 Task: Find a house in Hazel Park, United States, for 4 guests from June 10 to June 25, with 4 bedrooms, 4 beds, 4 bathrooms, price range ₹10,000-₹15,000, and amenities including Wifi, Free parking, TV, Gym, and Breakfast. Enable 'Self check-in' and show results.
Action: Mouse moved to (644, 120)
Screenshot: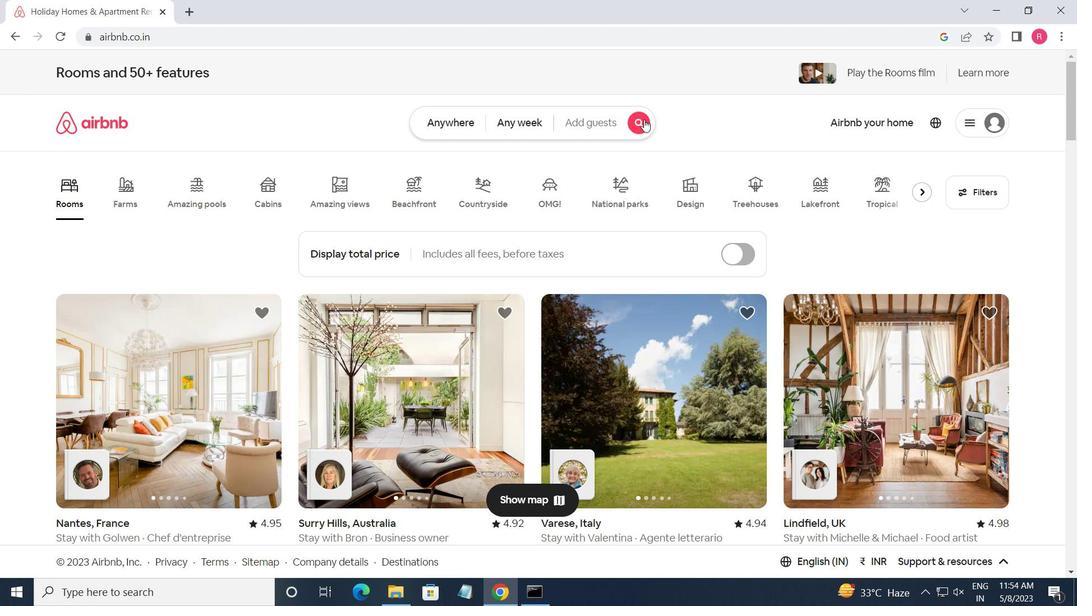 
Action: Mouse pressed left at (644, 120)
Screenshot: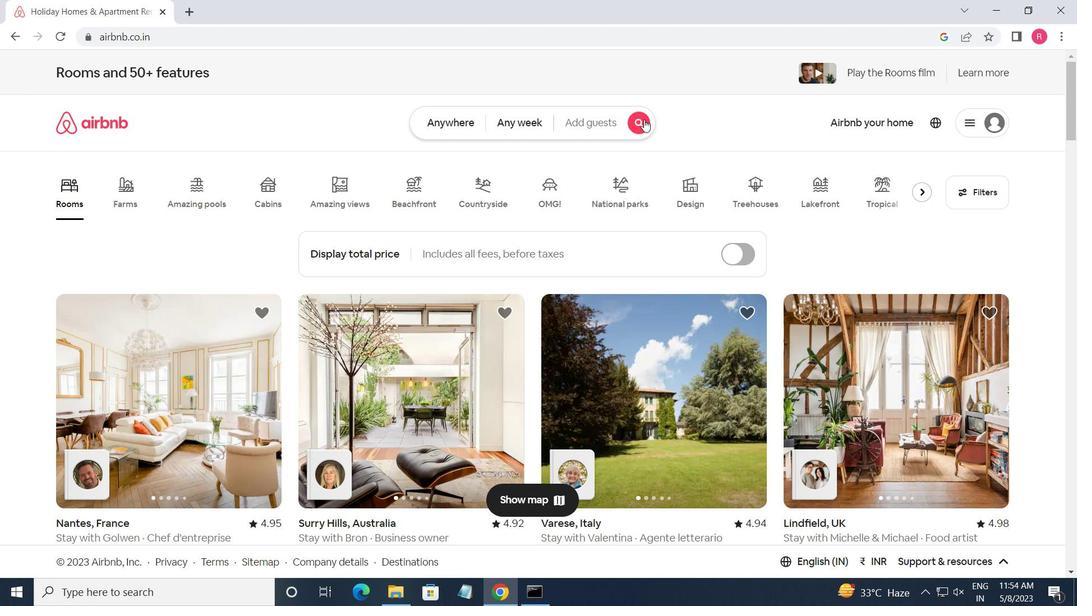 
Action: Mouse moved to (281, 175)
Screenshot: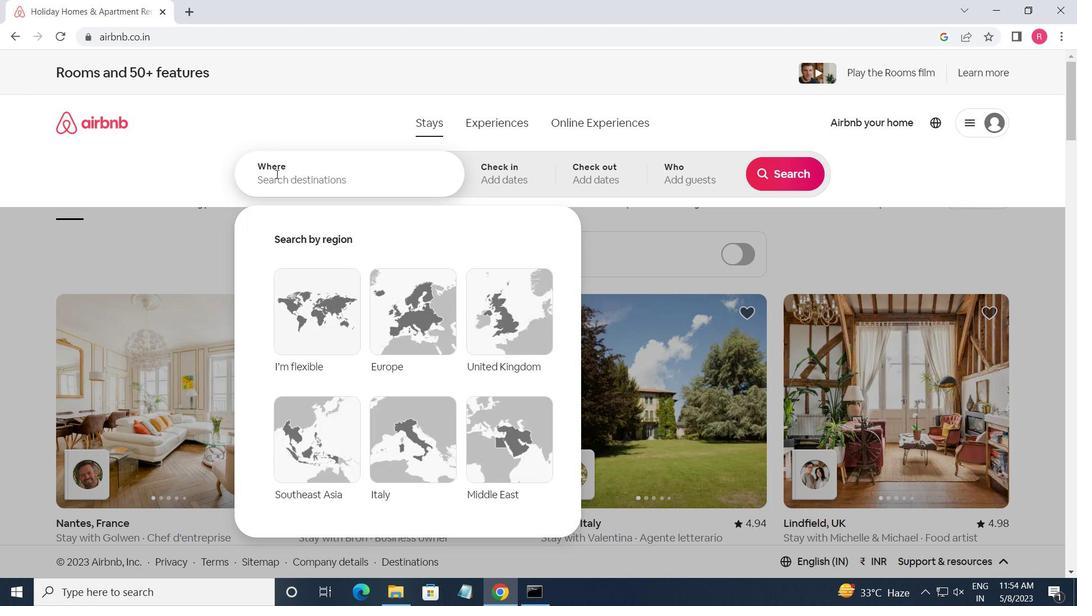 
Action: Mouse pressed left at (281, 175)
Screenshot: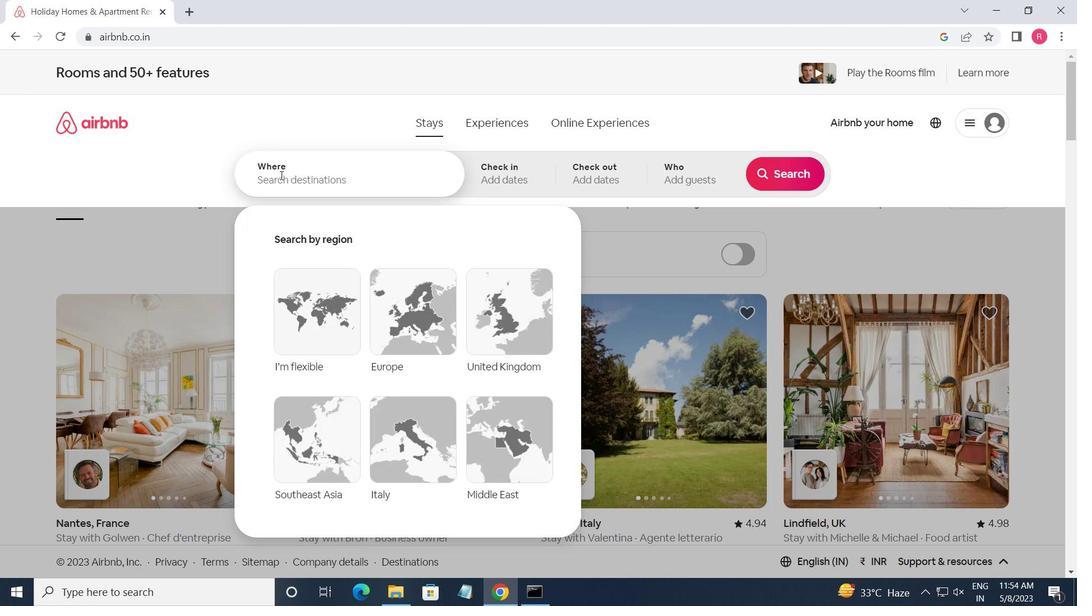 
Action: Key pressed <Key.shift><Key.shift>HAZEL<Key.space><Key.shift_r>PARK,<Key.space><Key.shift_r>UNITED<Key.space><Key.shift>SA<Key.backspace>TATE<Key.enter>
Screenshot: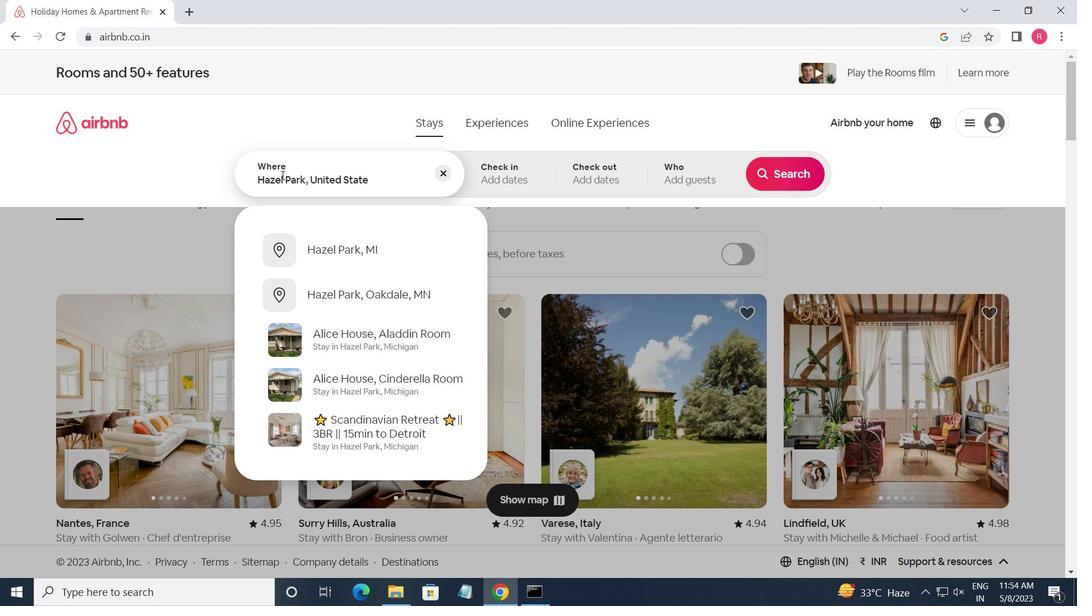 
Action: Mouse moved to (761, 377)
Screenshot: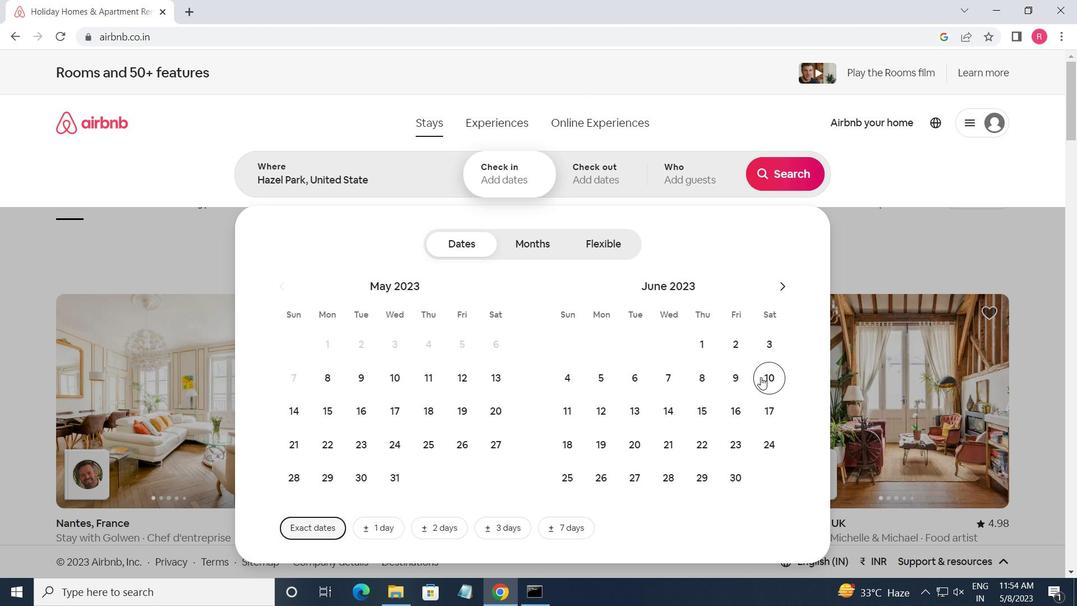 
Action: Mouse pressed left at (761, 377)
Screenshot: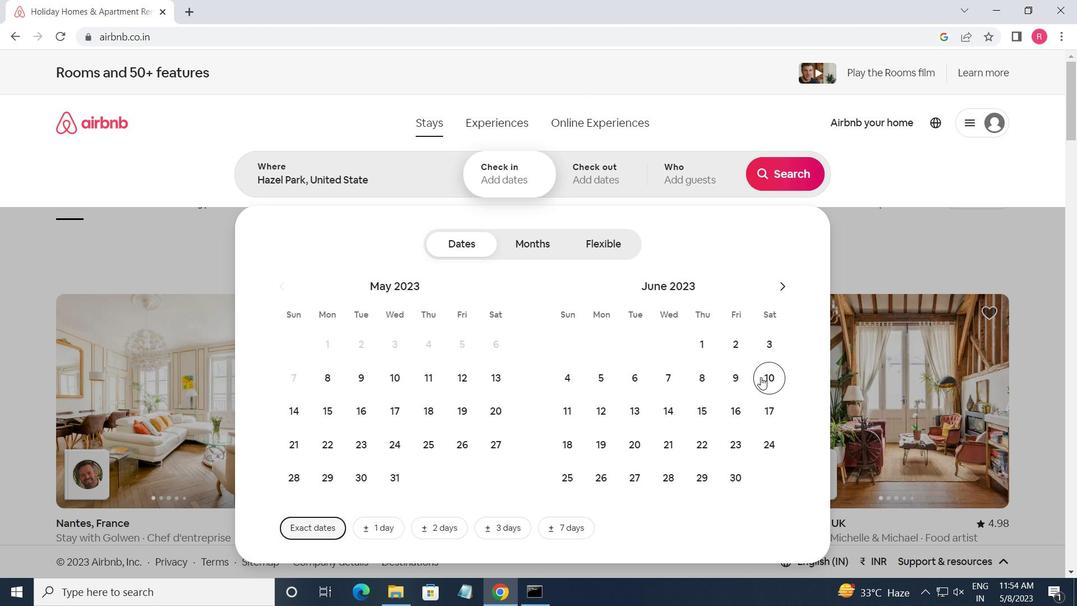 
Action: Mouse moved to (572, 475)
Screenshot: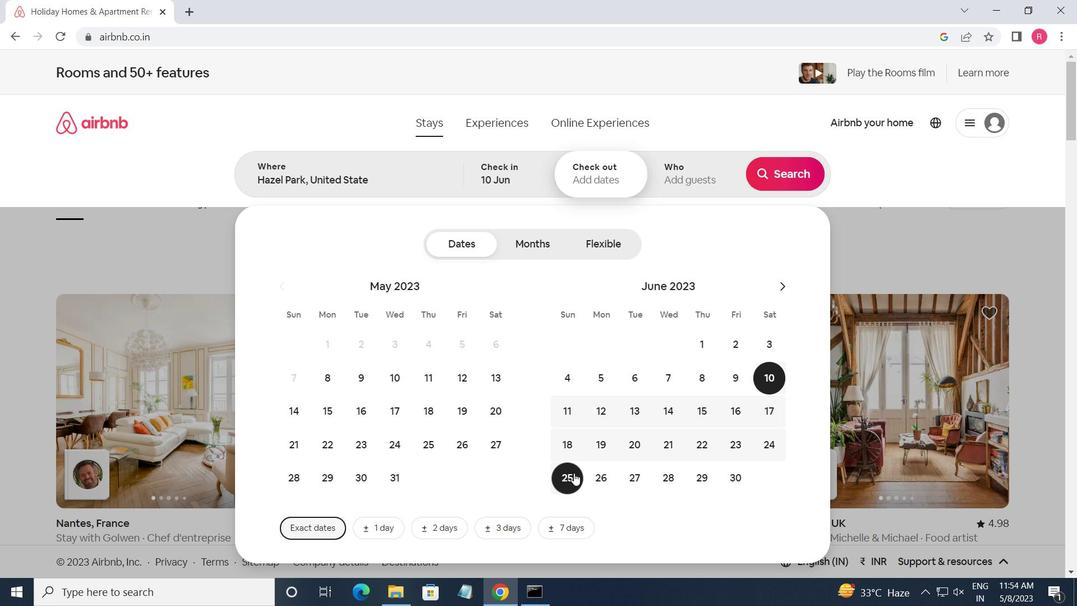 
Action: Mouse pressed left at (572, 475)
Screenshot: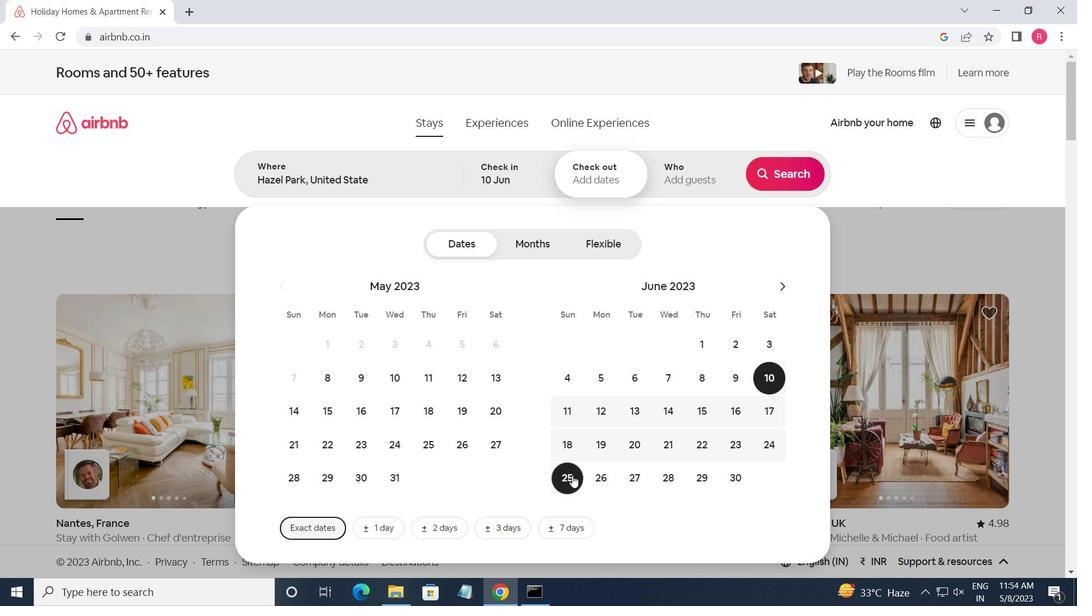 
Action: Mouse moved to (696, 194)
Screenshot: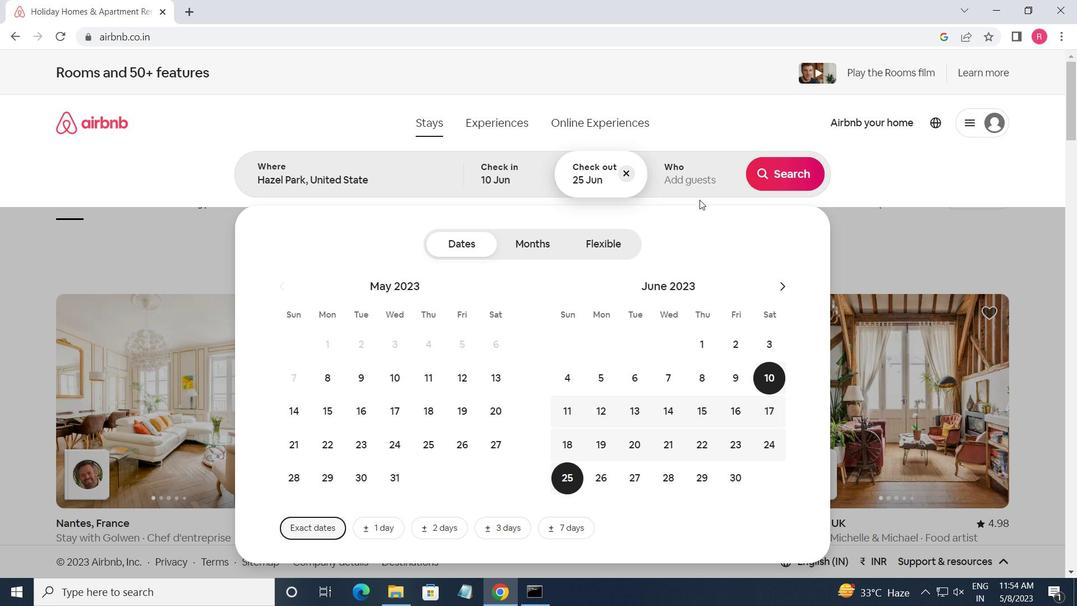 
Action: Mouse pressed left at (696, 194)
Screenshot: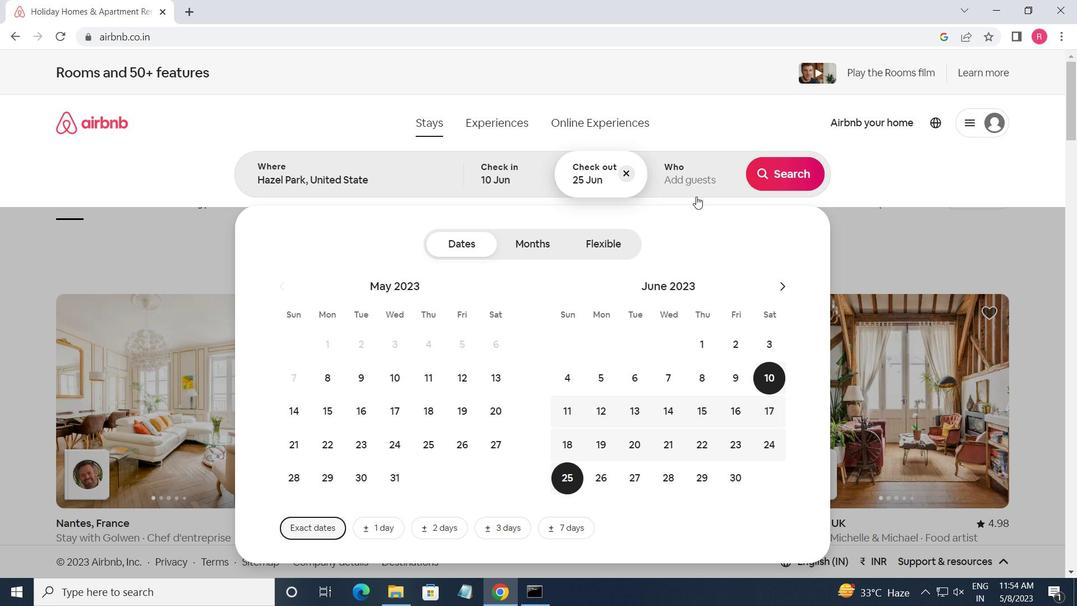 
Action: Mouse moved to (784, 252)
Screenshot: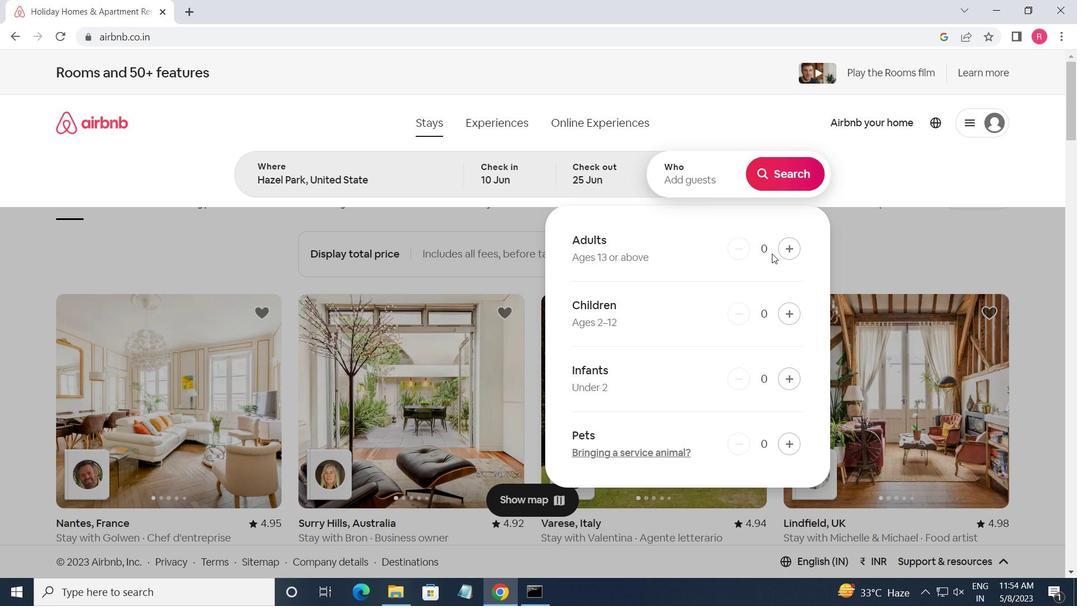 
Action: Mouse pressed left at (784, 252)
Screenshot: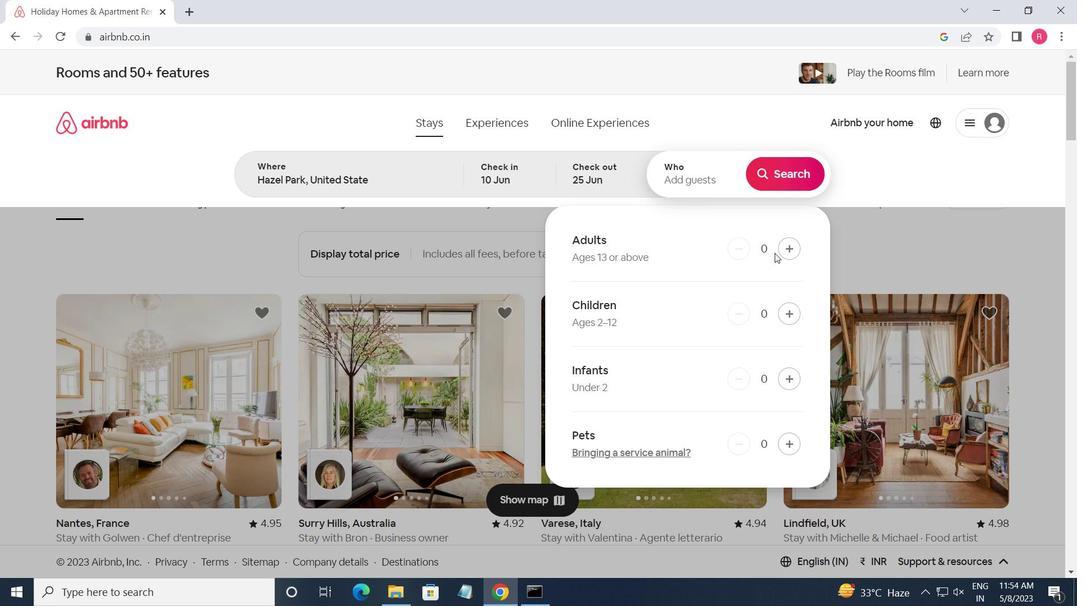 
Action: Mouse pressed left at (784, 252)
Screenshot: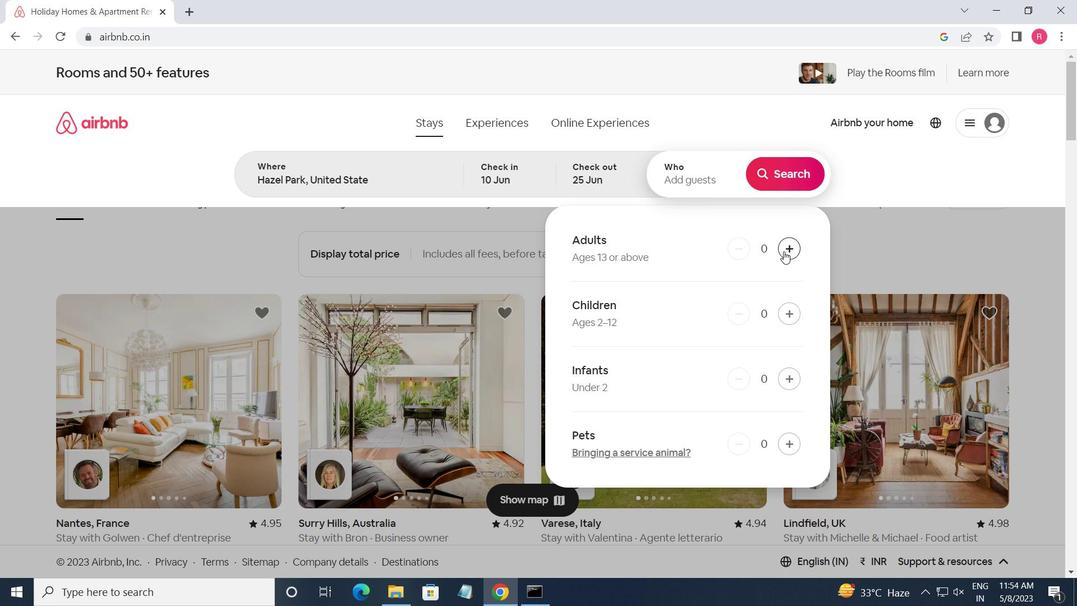 
Action: Mouse moved to (785, 252)
Screenshot: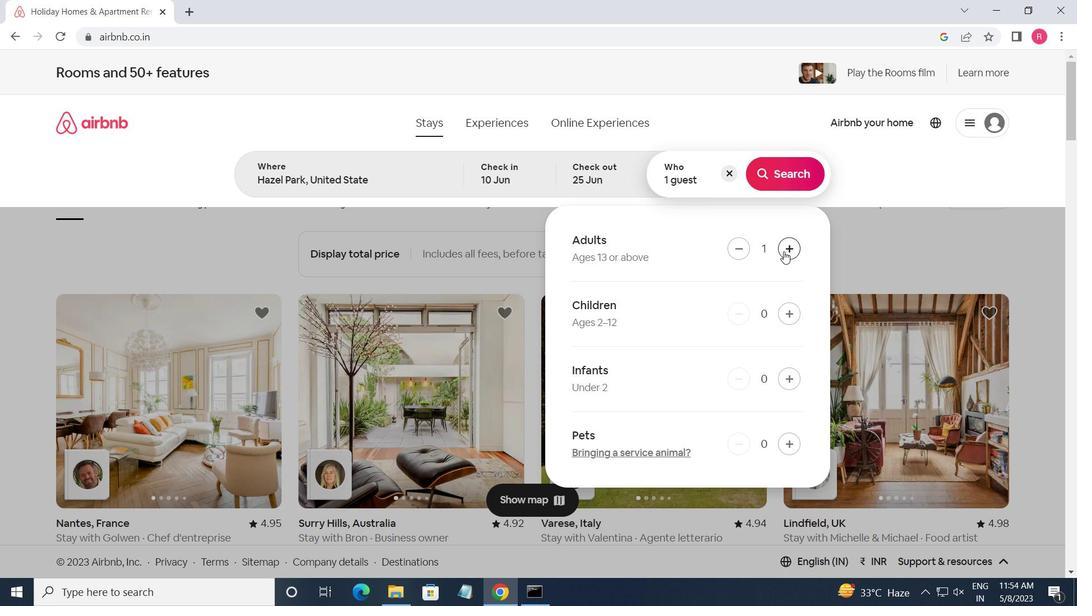 
Action: Mouse pressed left at (785, 252)
Screenshot: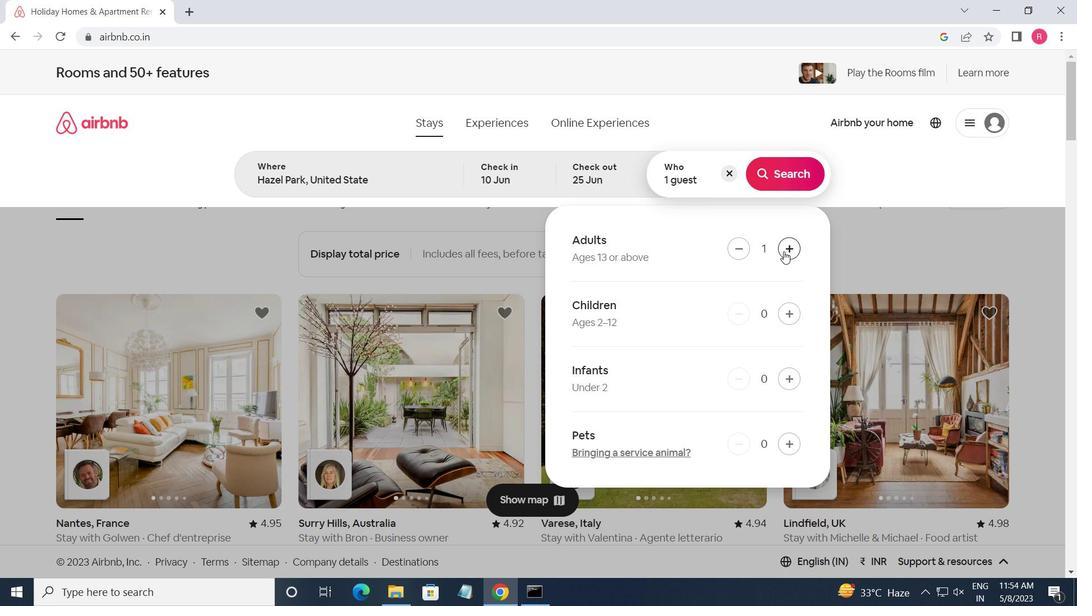 
Action: Mouse pressed left at (785, 252)
Screenshot: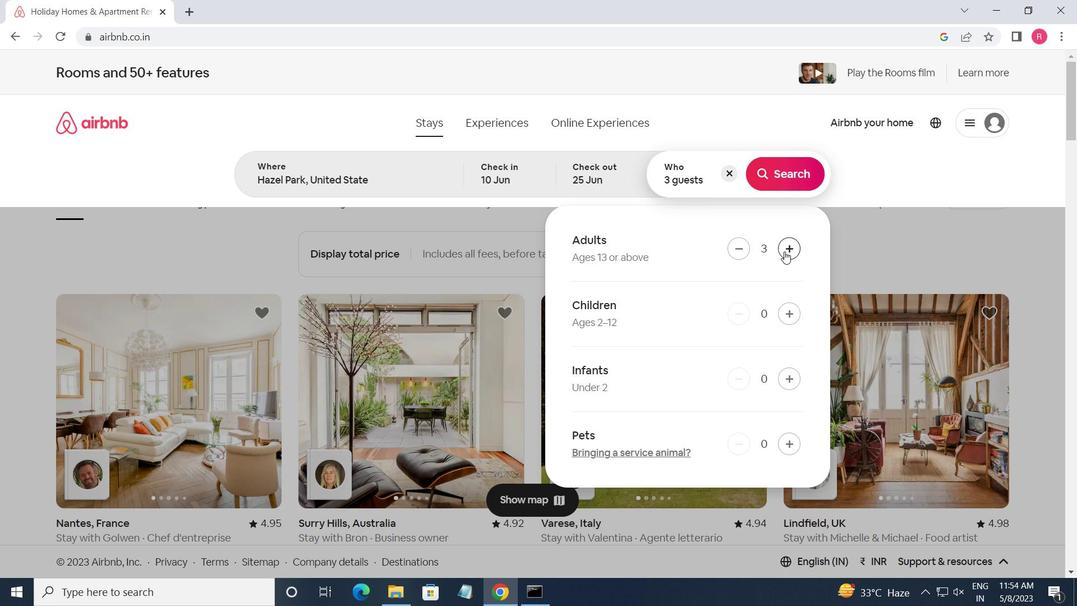 
Action: Mouse moved to (771, 178)
Screenshot: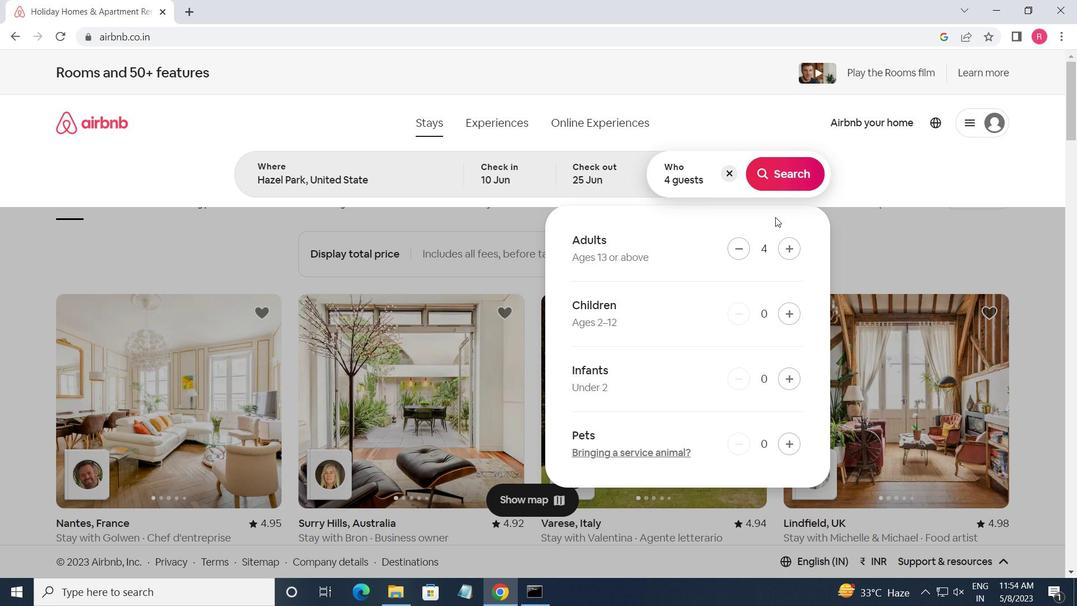 
Action: Mouse pressed left at (771, 178)
Screenshot: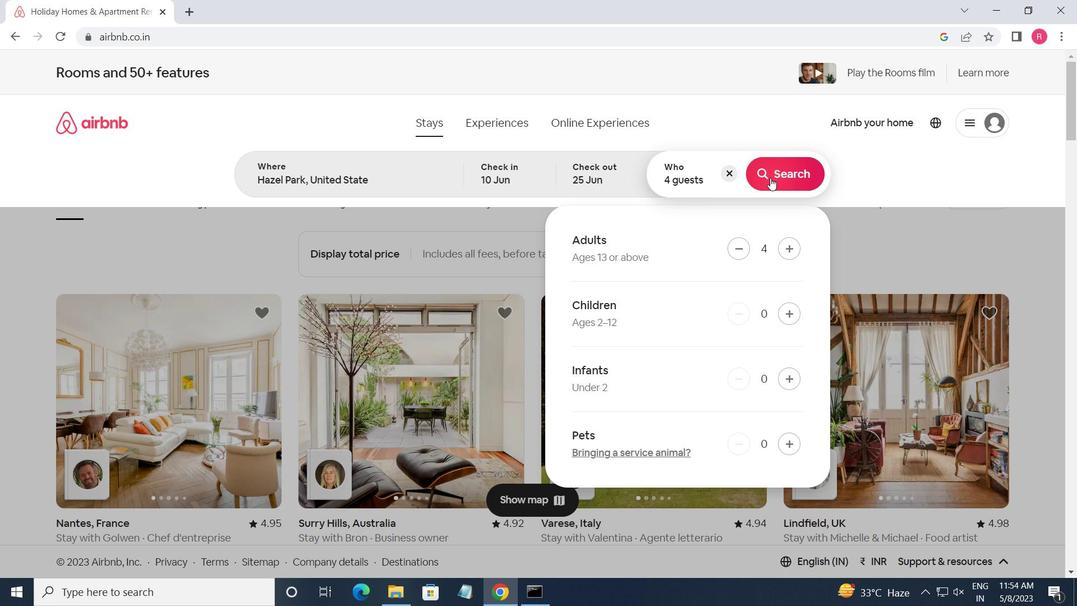 
Action: Mouse moved to (1018, 127)
Screenshot: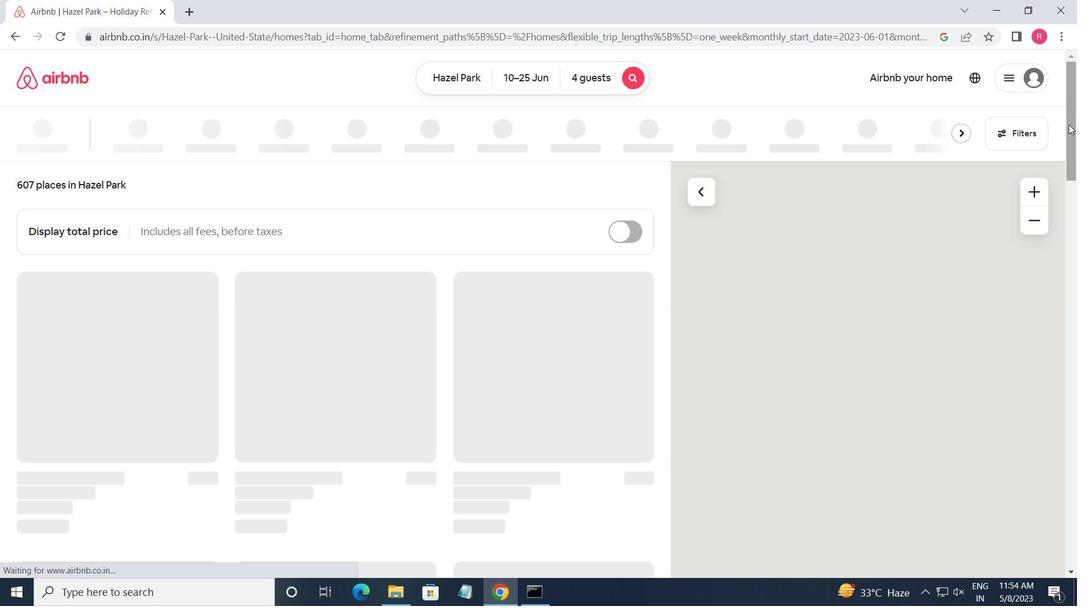 
Action: Mouse pressed left at (1018, 127)
Screenshot: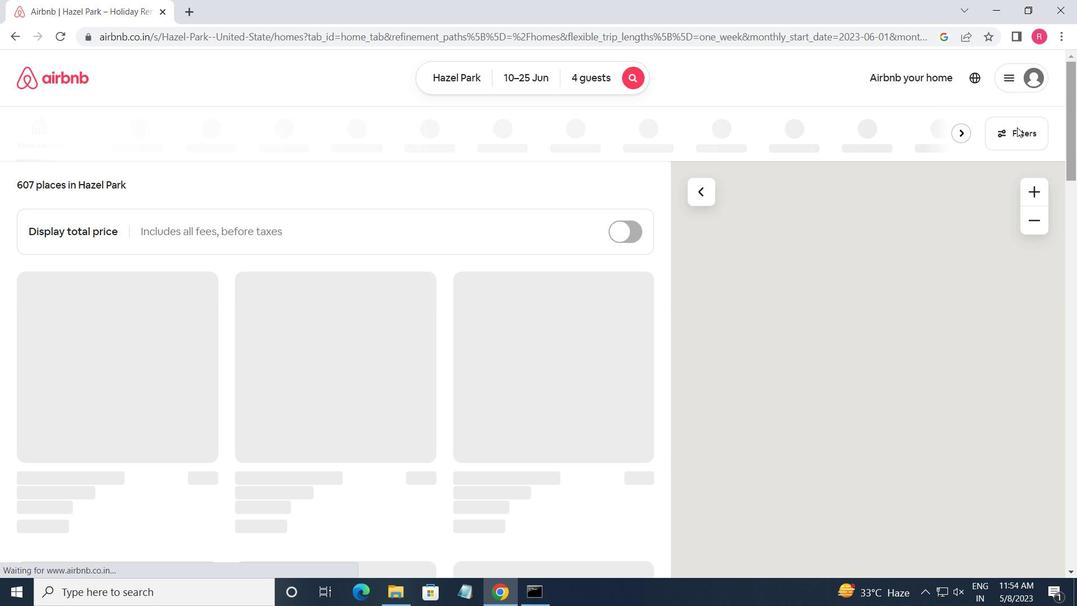 
Action: Mouse moved to (396, 483)
Screenshot: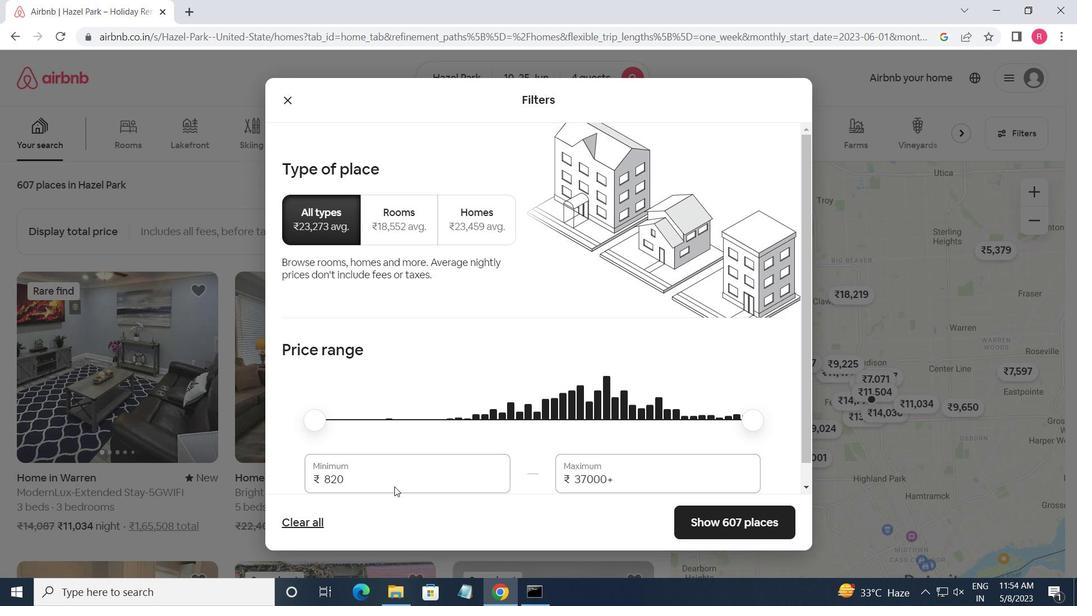 
Action: Mouse pressed left at (396, 483)
Screenshot: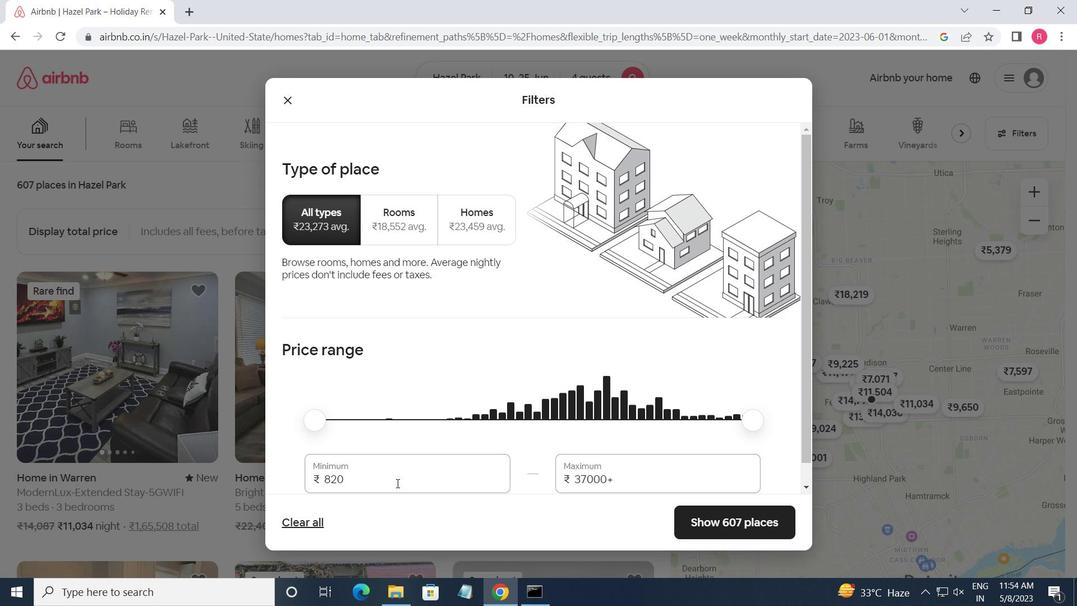 
Action: Key pressed <Key.backspace><Key.backspace><Key.backspace>10000<Key.tab>15000
Screenshot: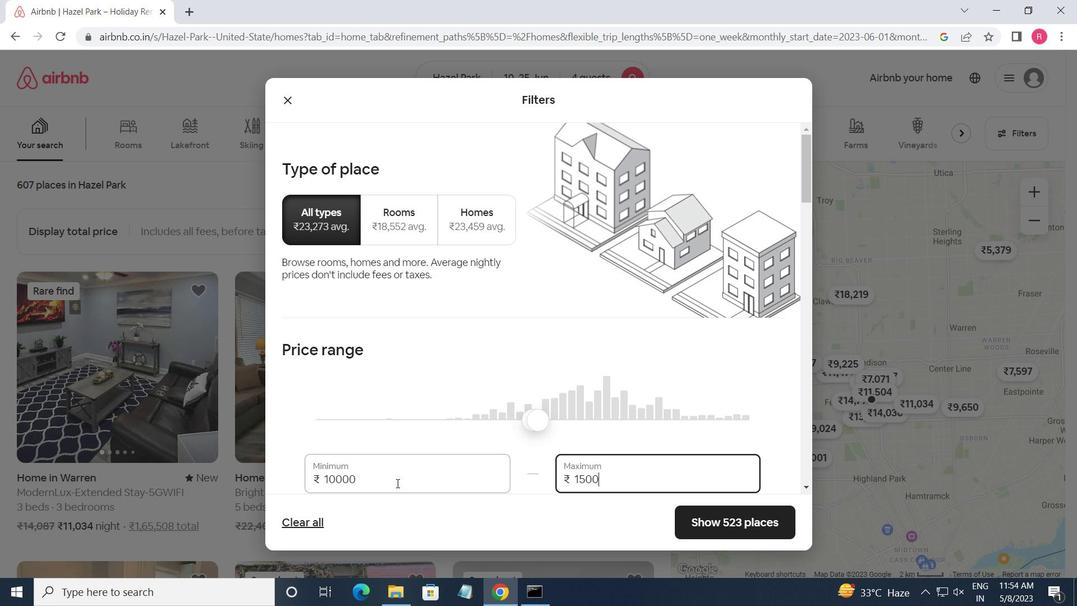 
Action: Mouse moved to (399, 485)
Screenshot: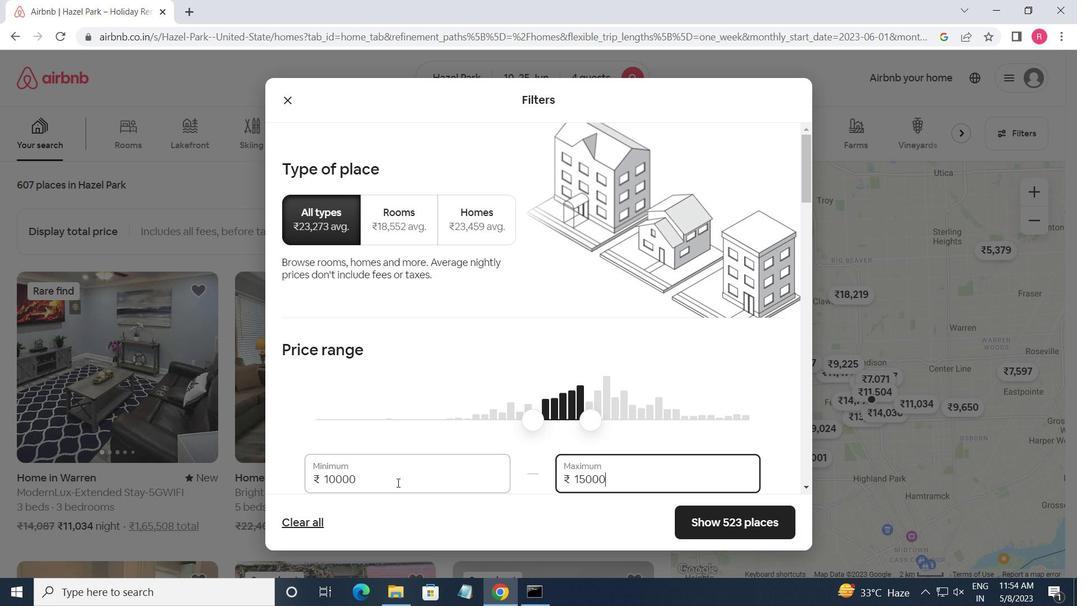 
Action: Mouse scrolled (399, 484) with delta (0, 0)
Screenshot: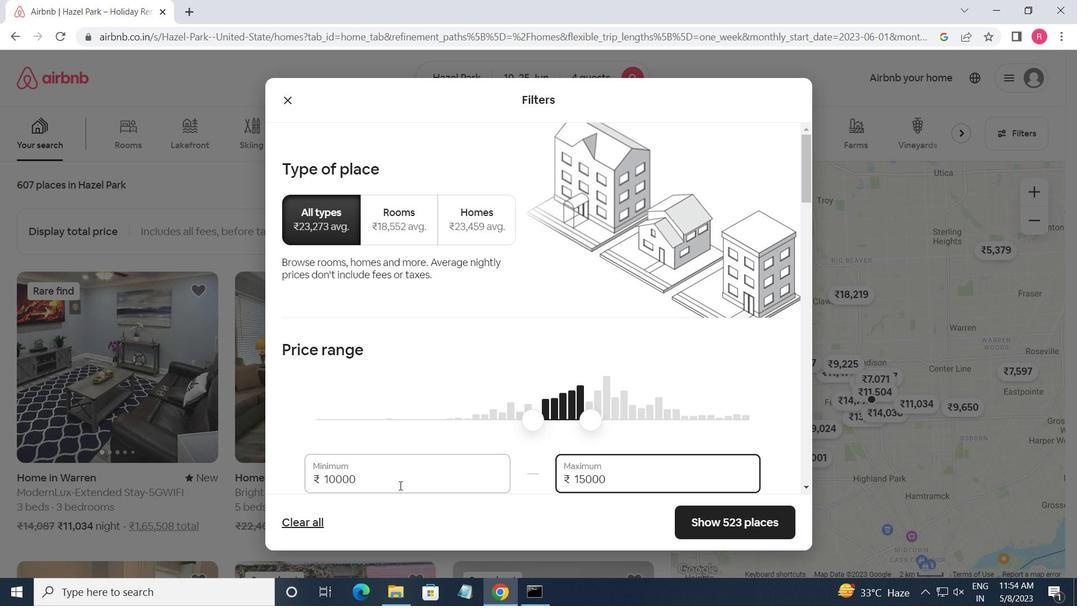 
Action: Mouse moved to (515, 433)
Screenshot: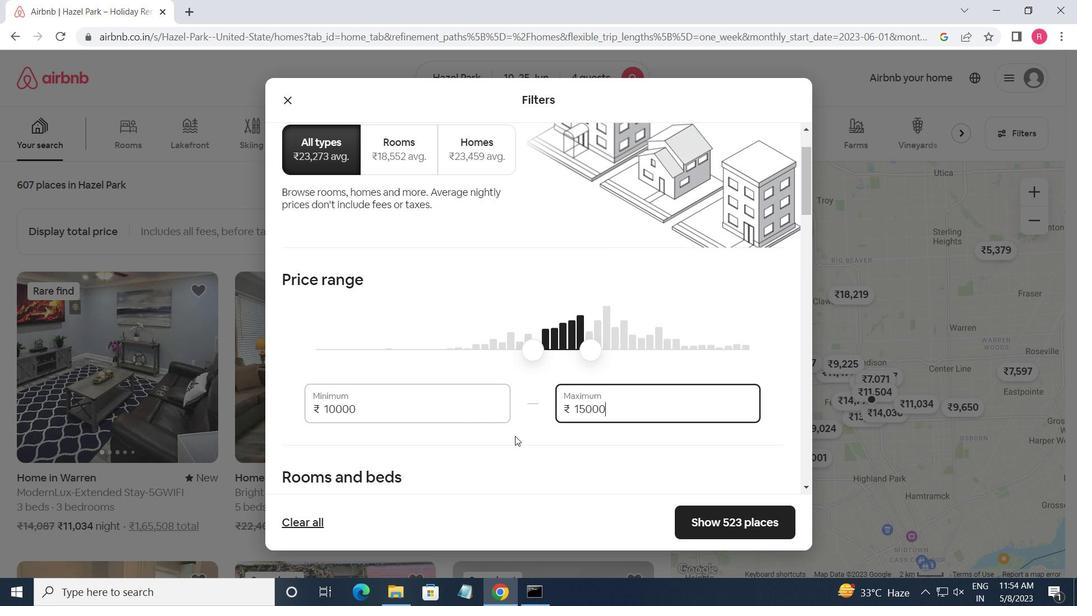 
Action: Mouse scrolled (515, 432) with delta (0, 0)
Screenshot: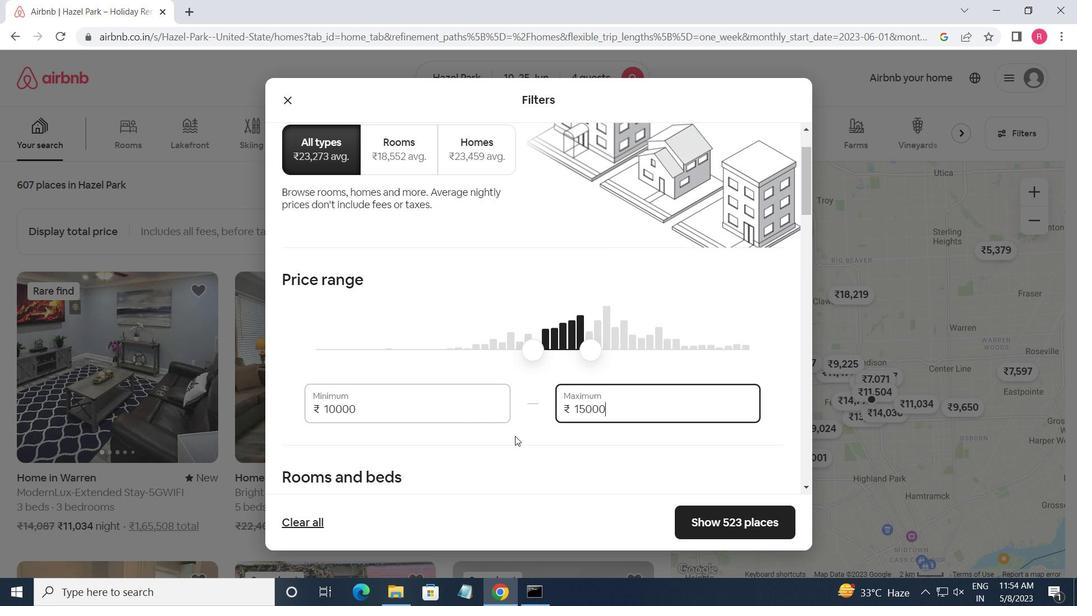 
Action: Mouse scrolled (515, 432) with delta (0, 0)
Screenshot: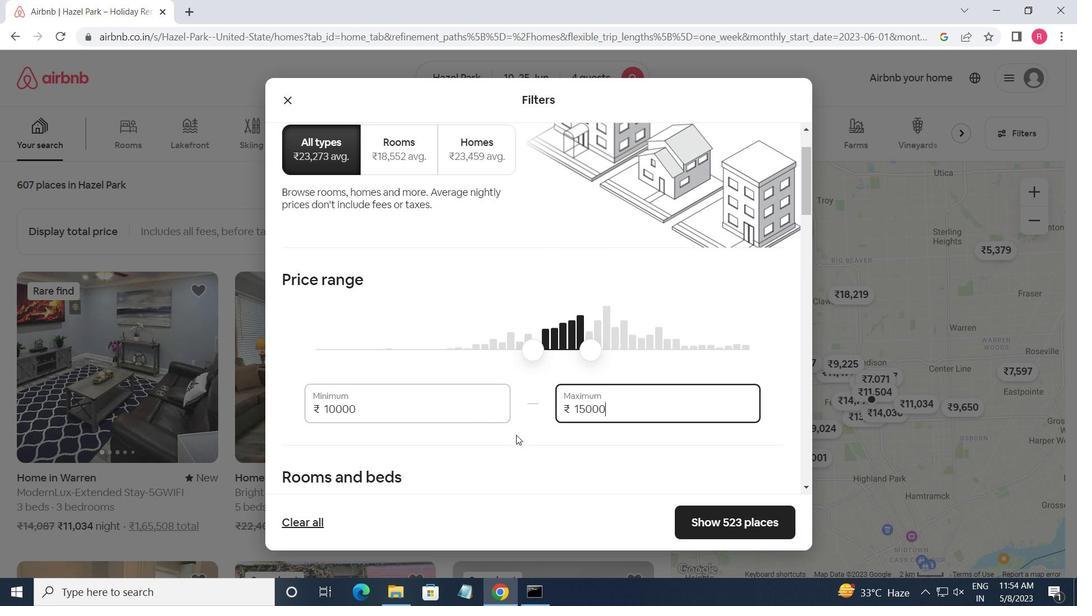 
Action: Mouse moved to (512, 415)
Screenshot: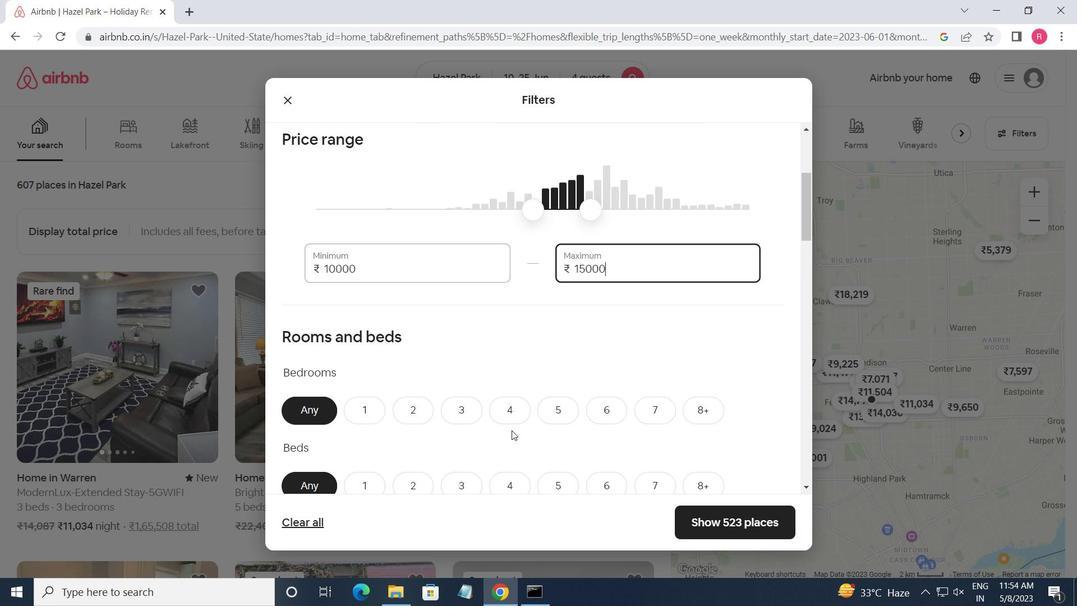 
Action: Mouse pressed left at (512, 415)
Screenshot: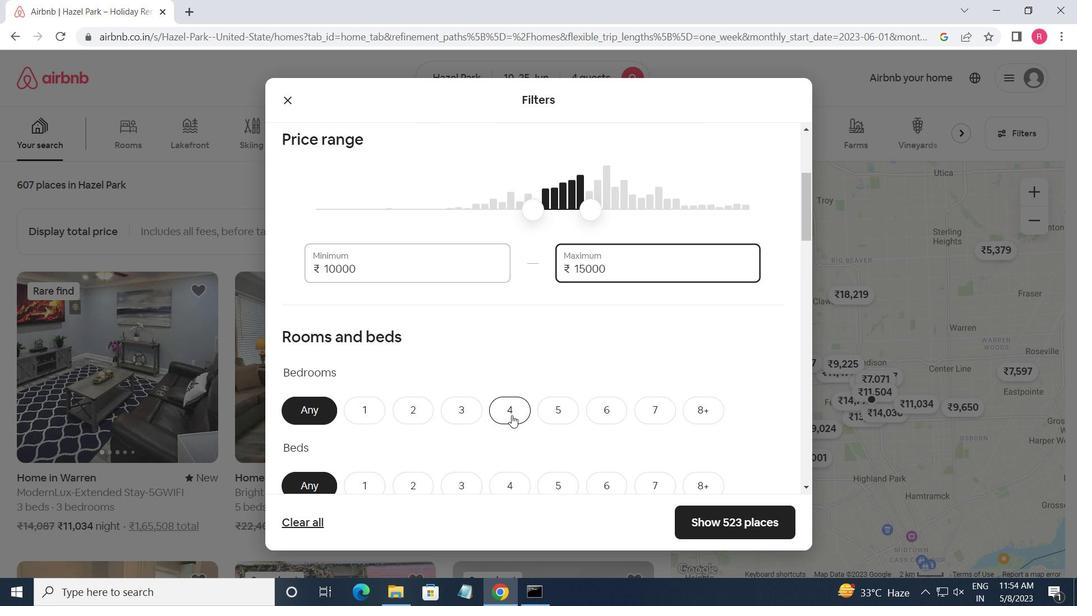 
Action: Mouse scrolled (512, 414) with delta (0, 0)
Screenshot: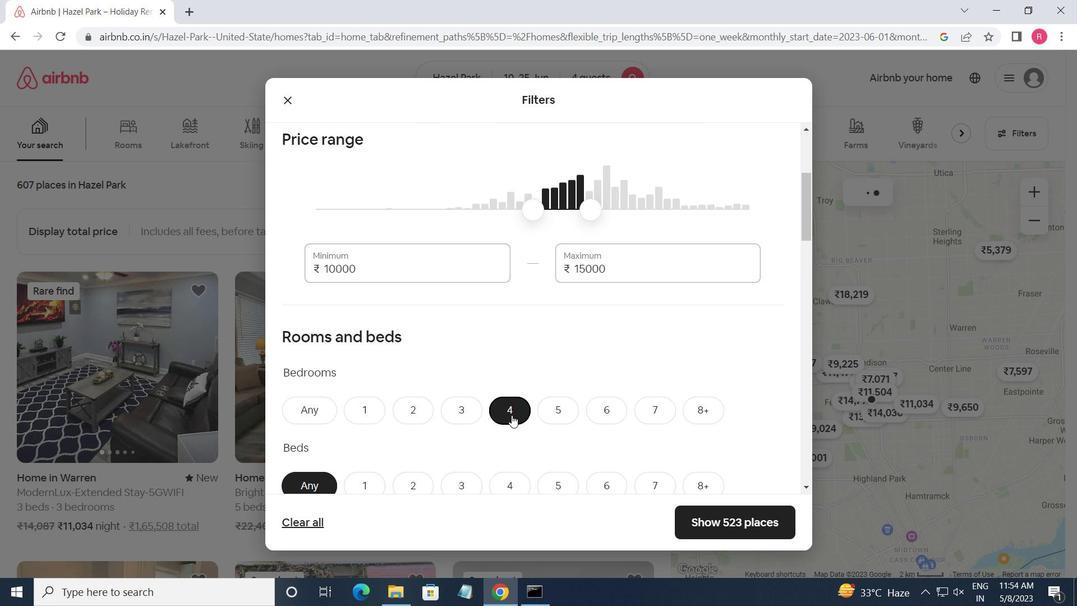 
Action: Mouse moved to (512, 415)
Screenshot: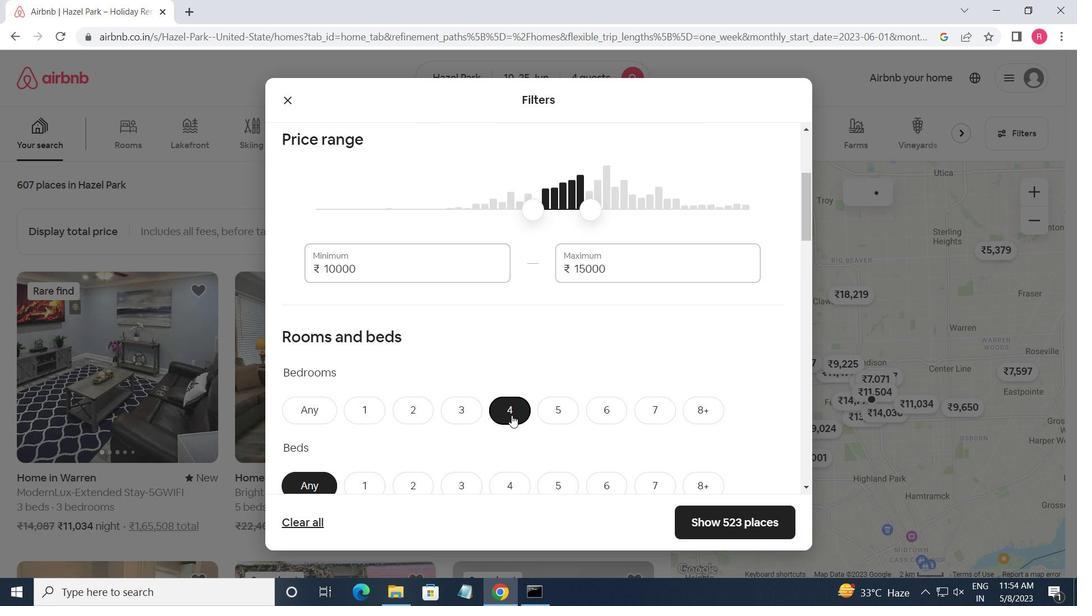 
Action: Mouse scrolled (512, 414) with delta (0, 0)
Screenshot: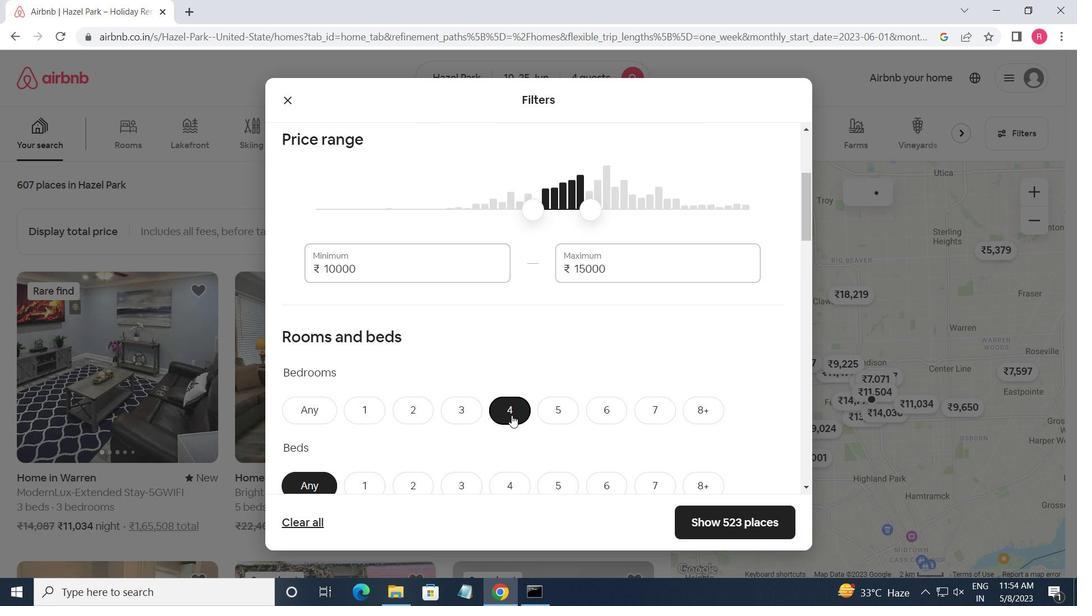 
Action: Mouse moved to (510, 351)
Screenshot: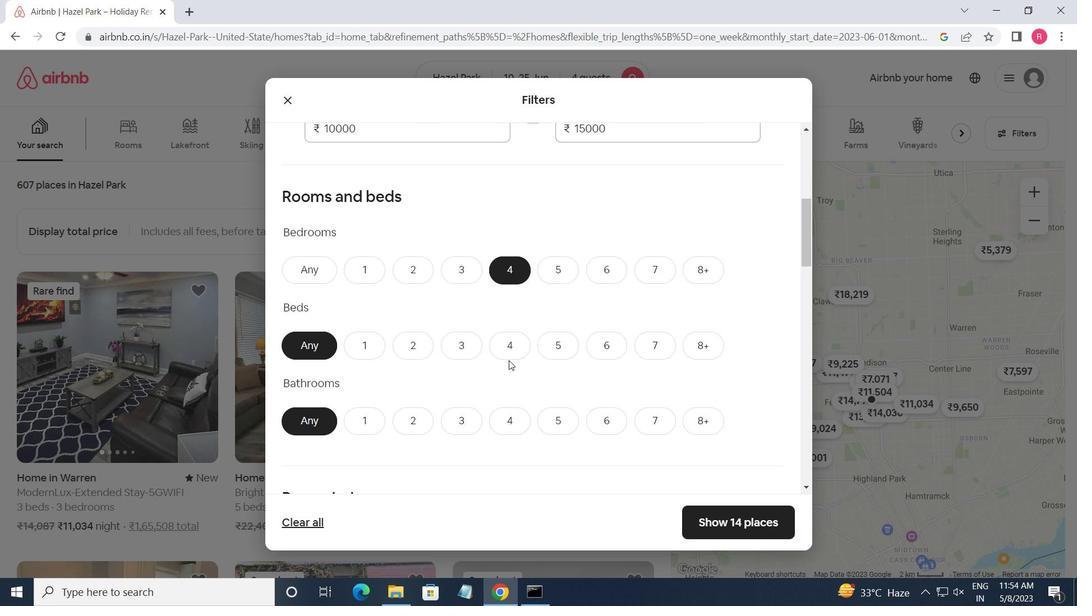 
Action: Mouse pressed left at (510, 351)
Screenshot: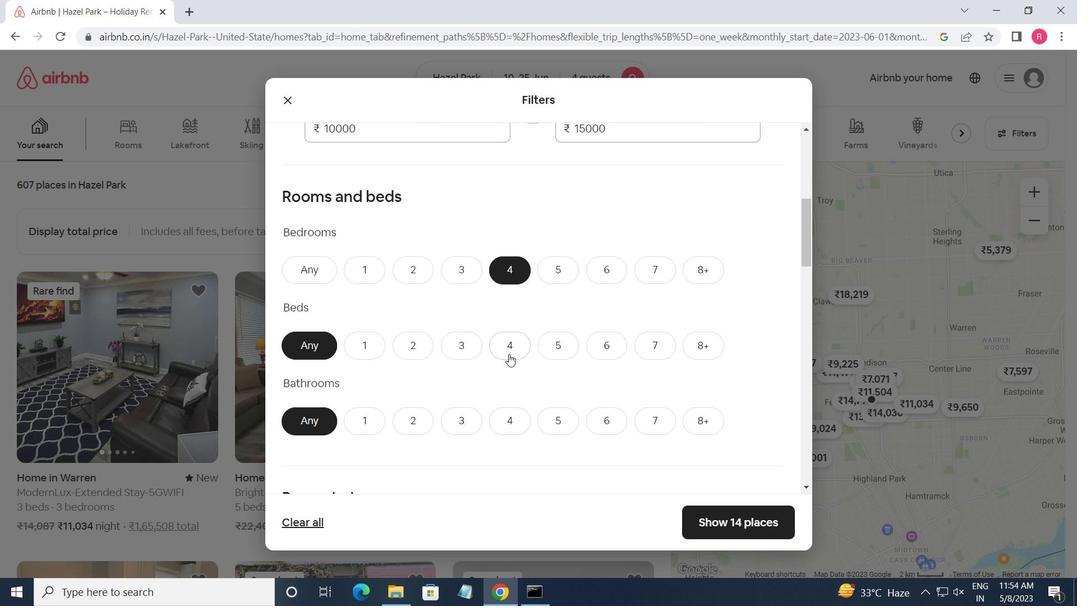 
Action: Mouse moved to (511, 363)
Screenshot: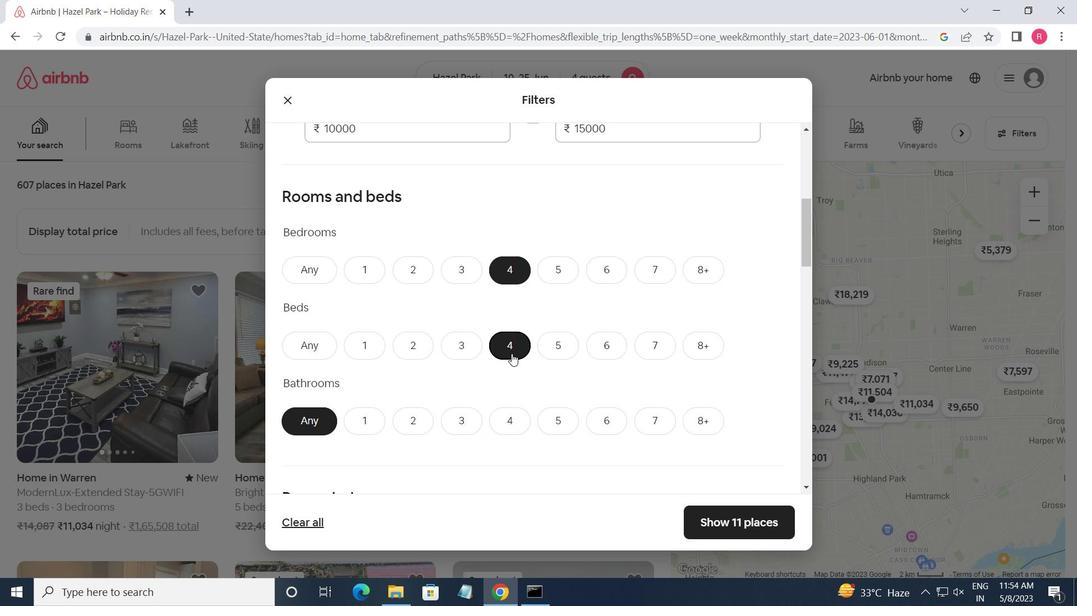 
Action: Mouse scrolled (511, 362) with delta (0, 0)
Screenshot: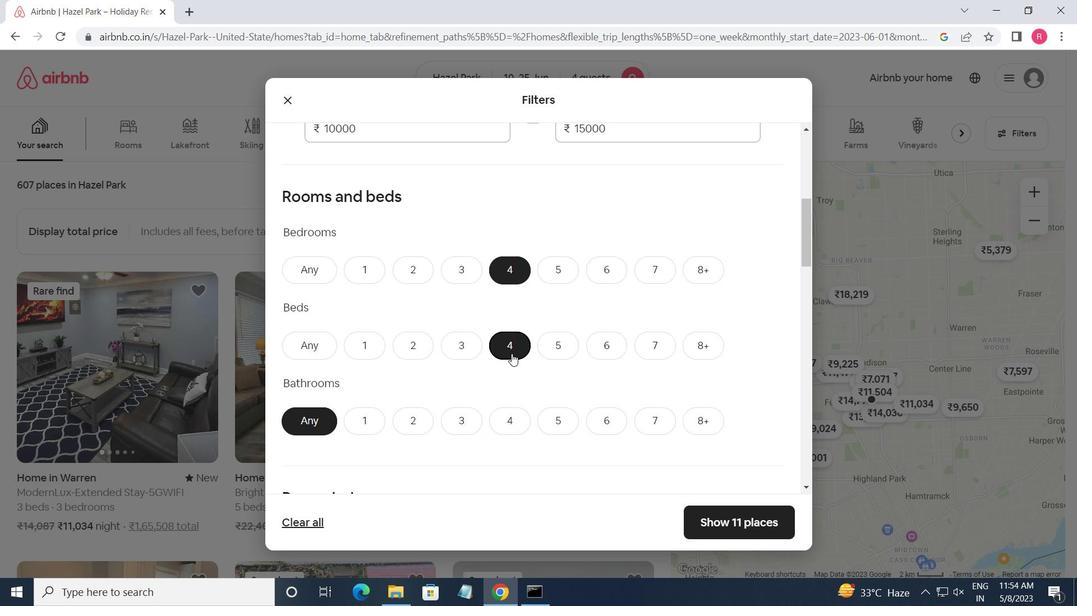 
Action: Mouse moved to (504, 349)
Screenshot: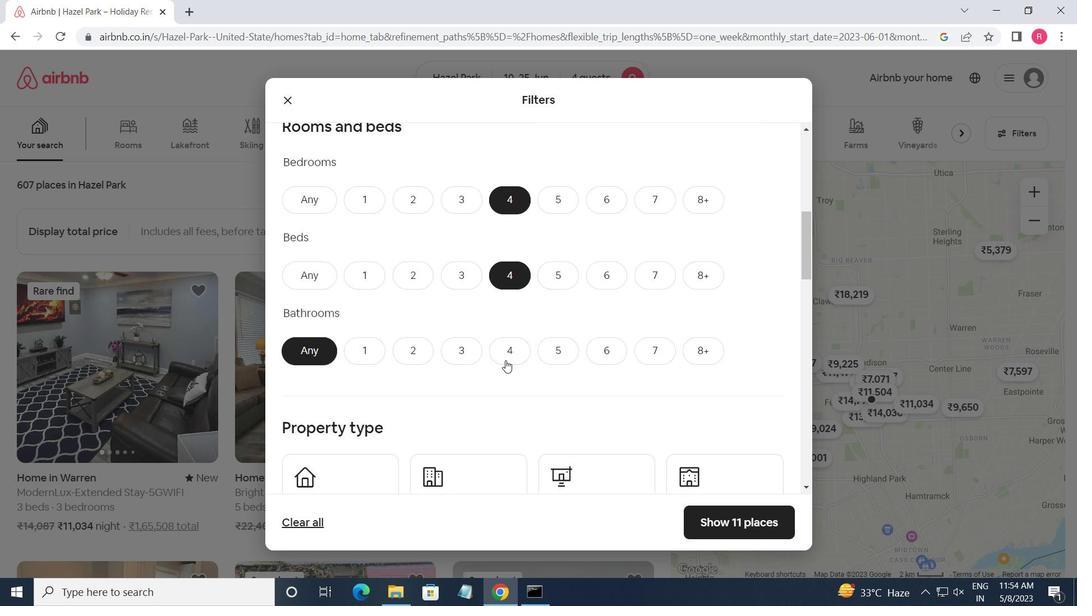 
Action: Mouse pressed left at (504, 349)
Screenshot: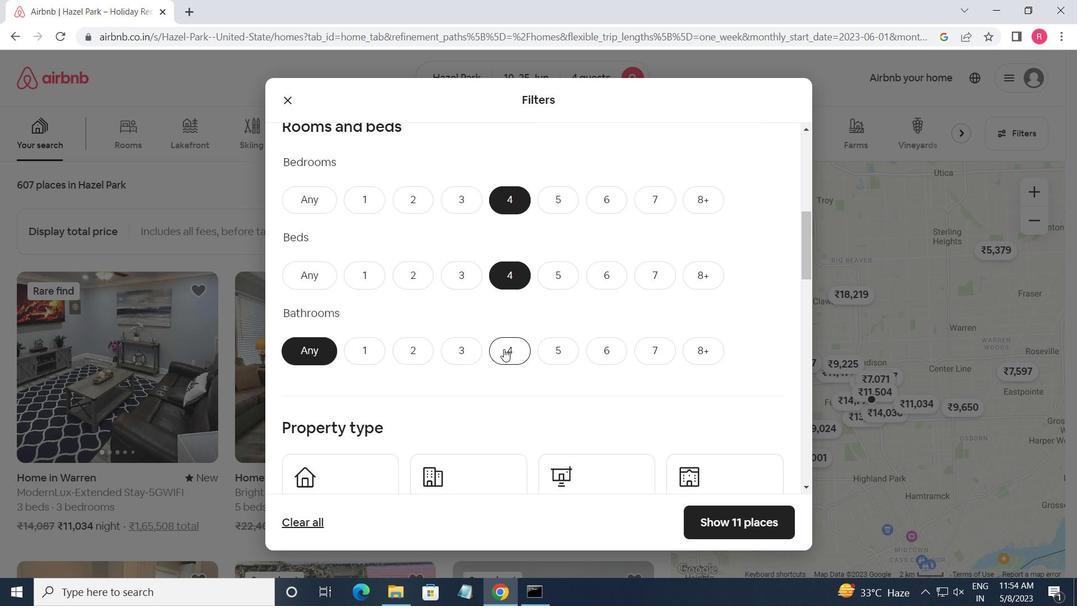 
Action: Mouse moved to (504, 349)
Screenshot: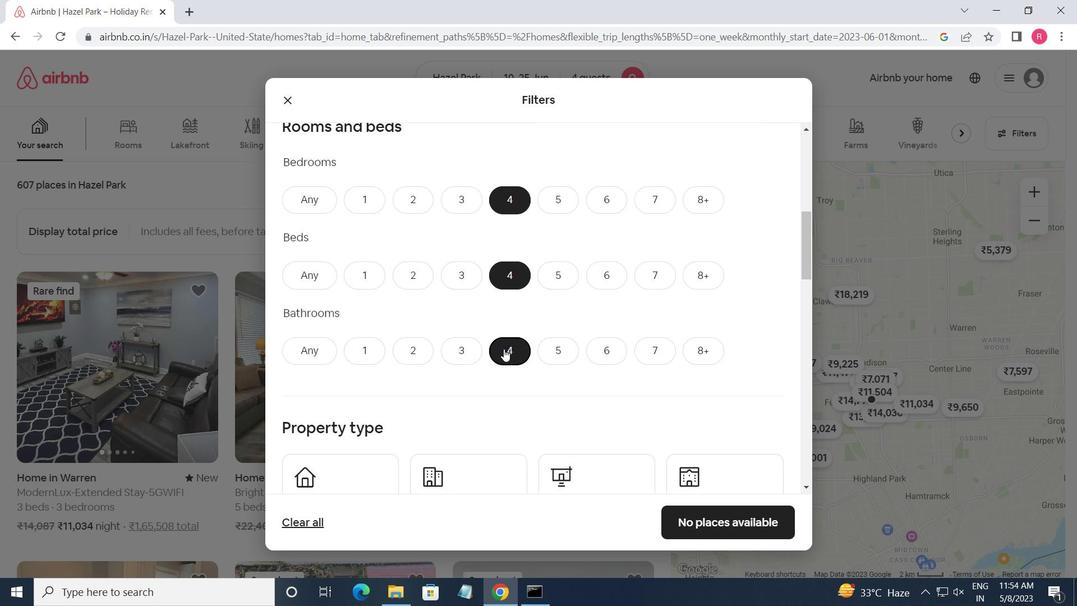 
Action: Mouse scrolled (504, 348) with delta (0, 0)
Screenshot: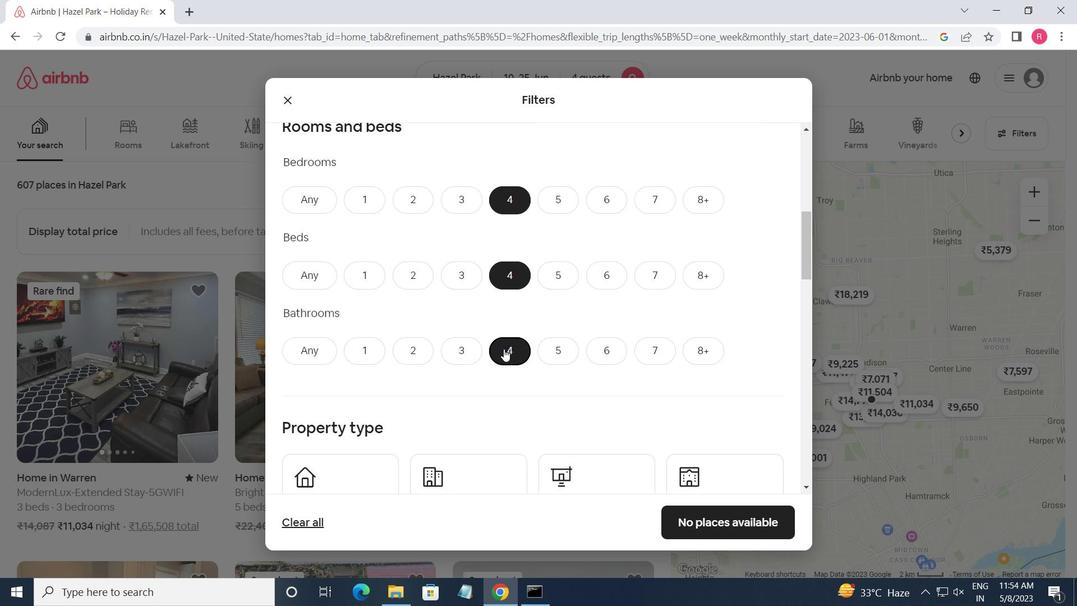 
Action: Mouse scrolled (504, 348) with delta (0, 0)
Screenshot: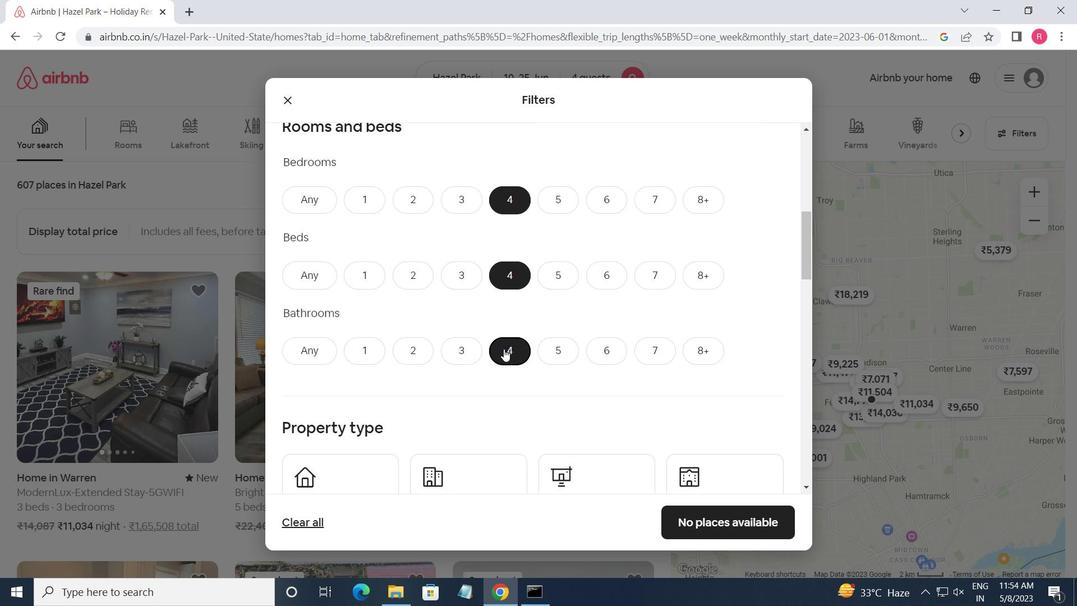 
Action: Mouse moved to (339, 367)
Screenshot: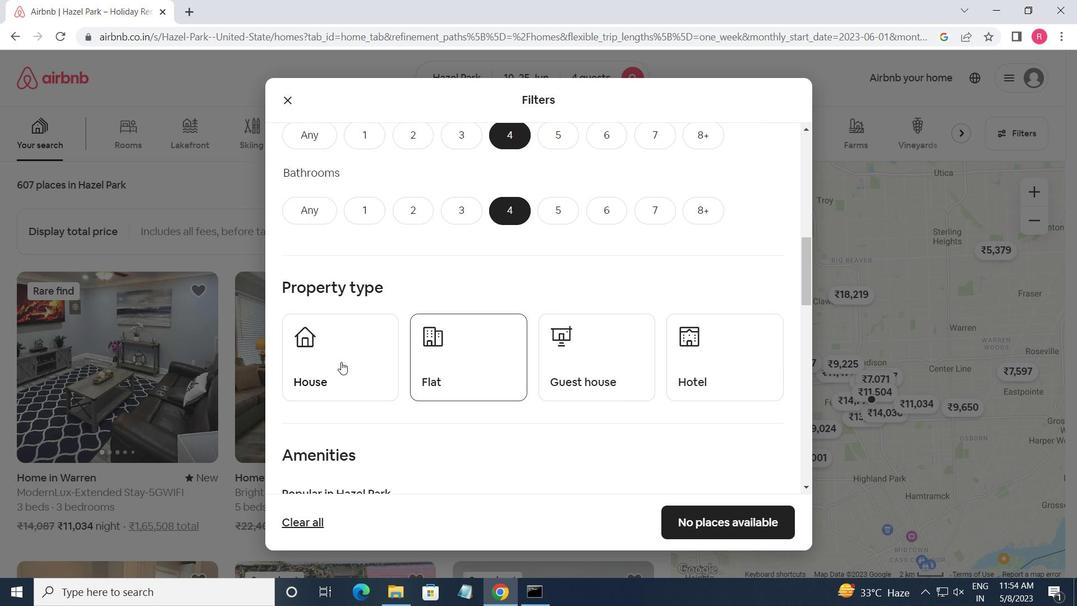 
Action: Mouse pressed left at (339, 367)
Screenshot: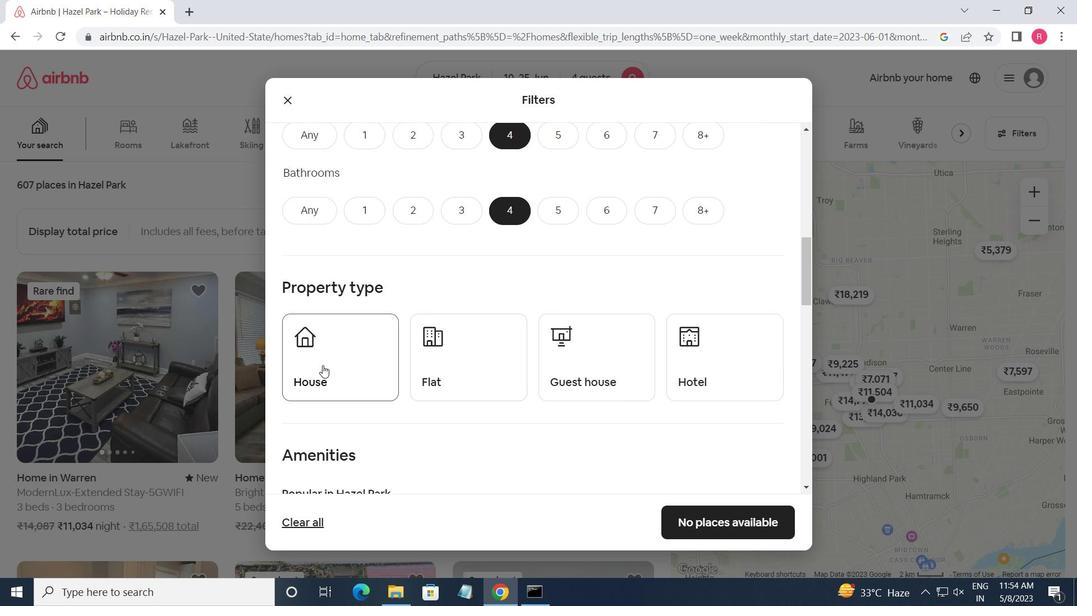 
Action: Mouse moved to (471, 366)
Screenshot: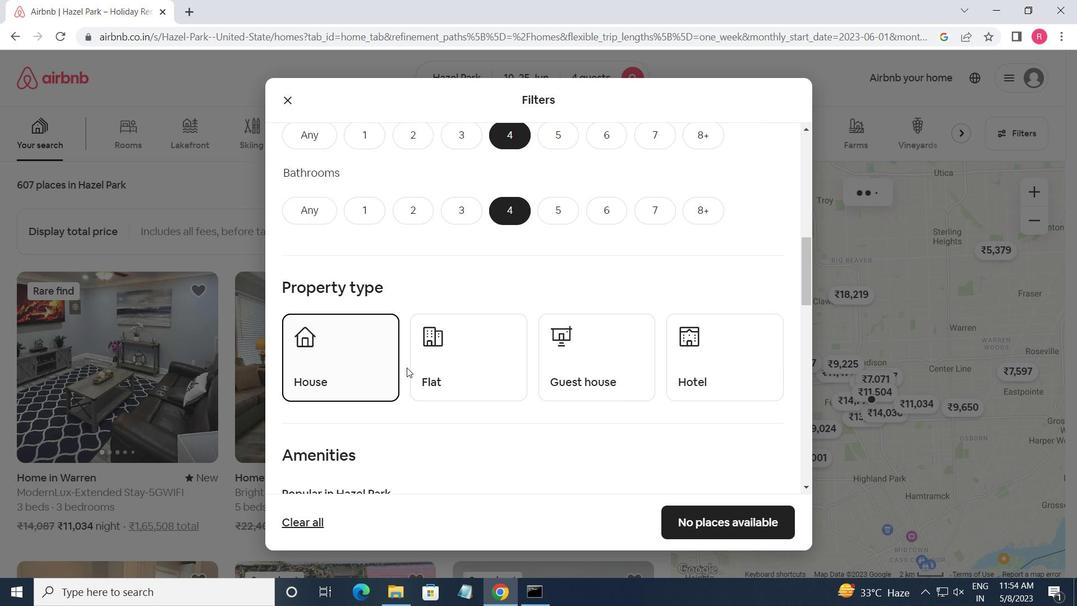 
Action: Mouse pressed left at (471, 366)
Screenshot: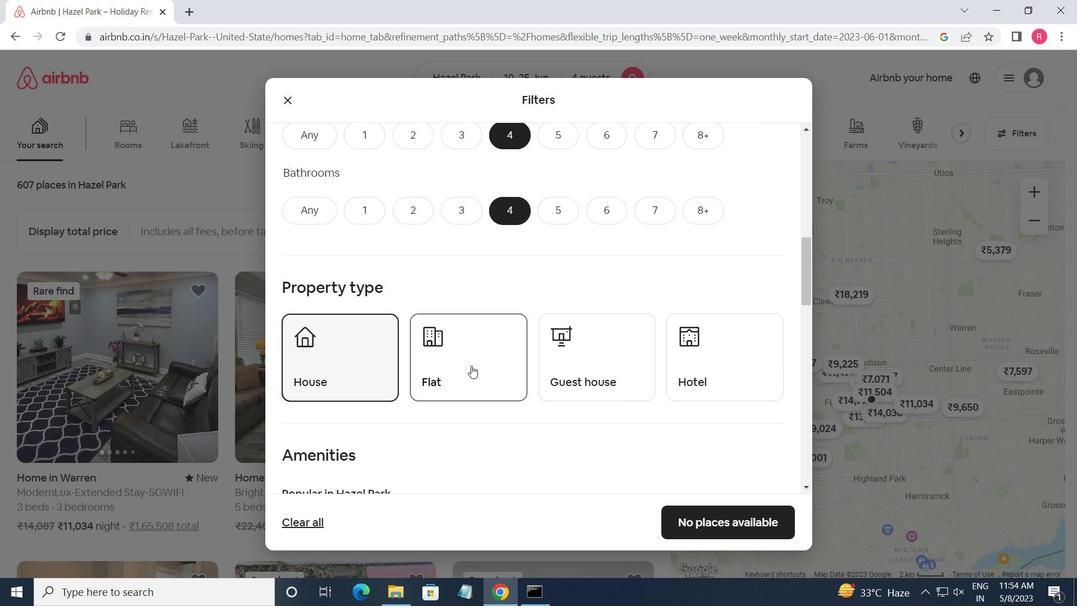 
Action: Mouse moved to (554, 342)
Screenshot: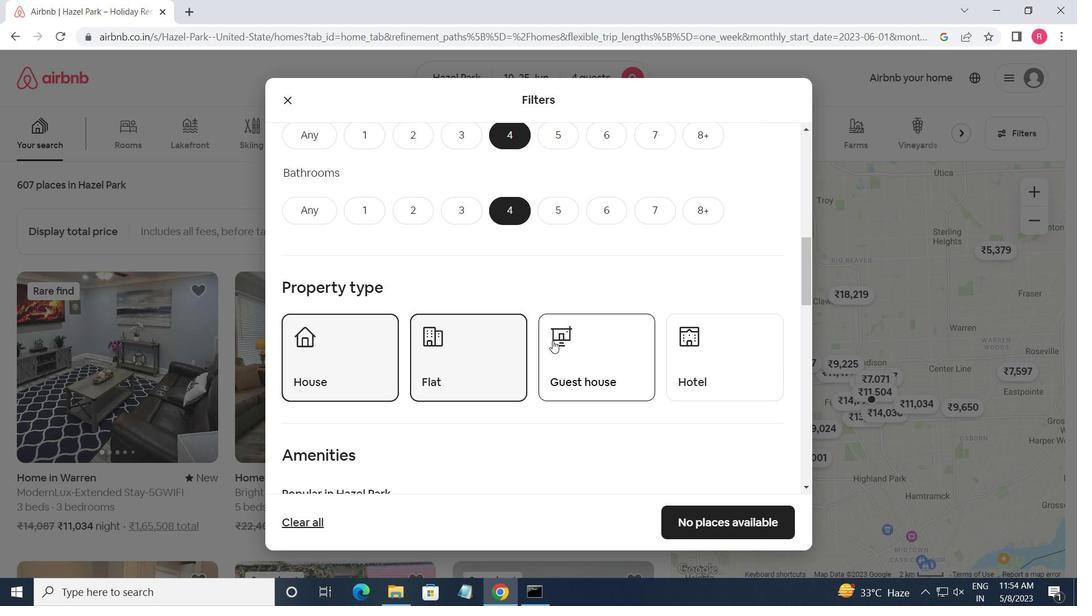 
Action: Mouse pressed left at (554, 342)
Screenshot: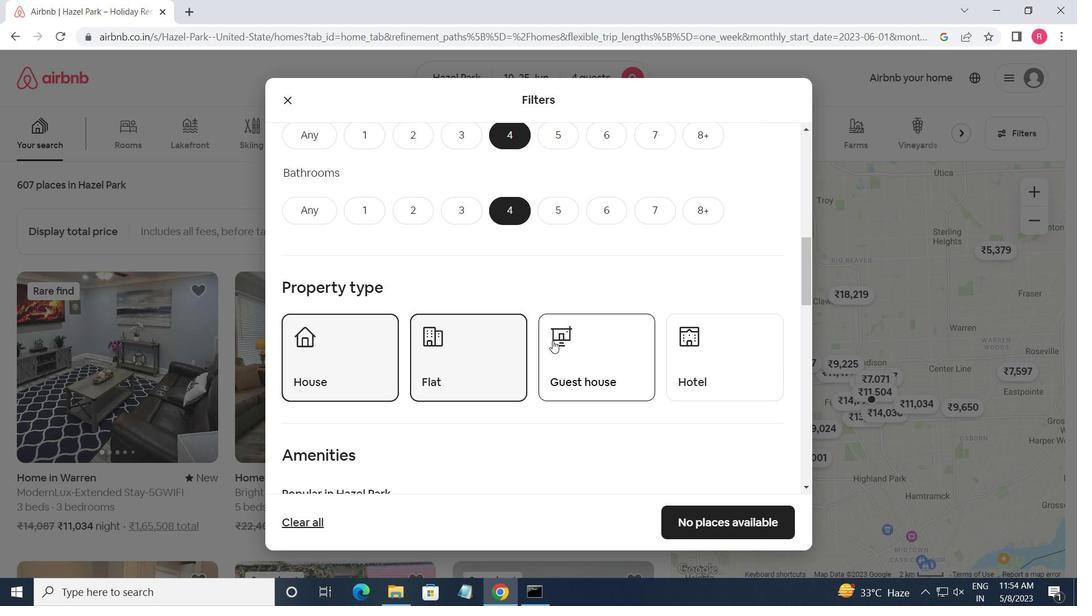 
Action: Mouse moved to (696, 340)
Screenshot: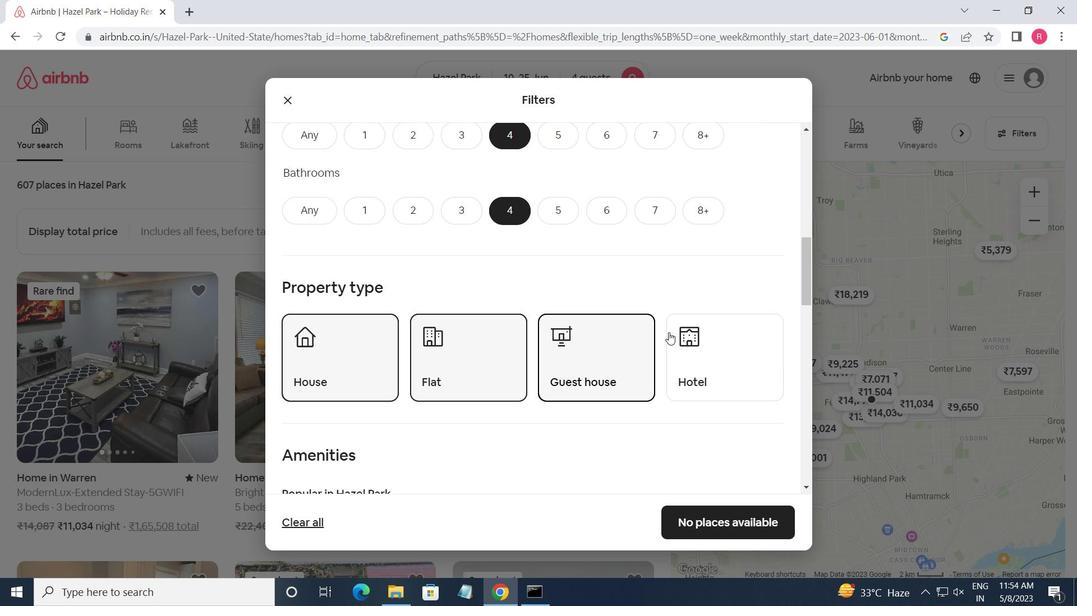 
Action: Mouse pressed left at (696, 340)
Screenshot: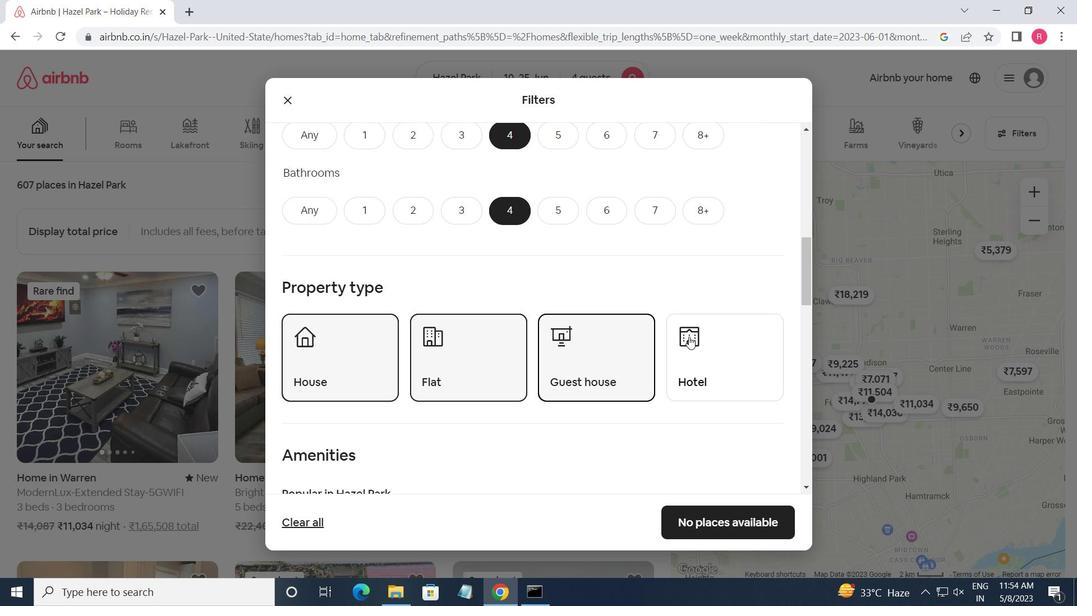 
Action: Mouse moved to (563, 356)
Screenshot: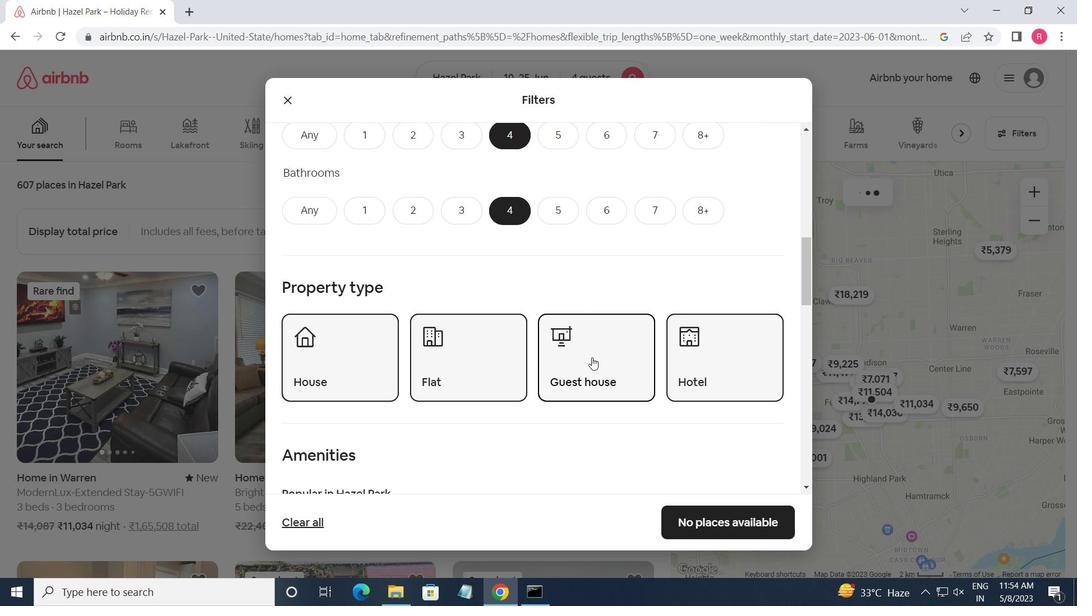
Action: Mouse scrolled (563, 355) with delta (0, 0)
Screenshot: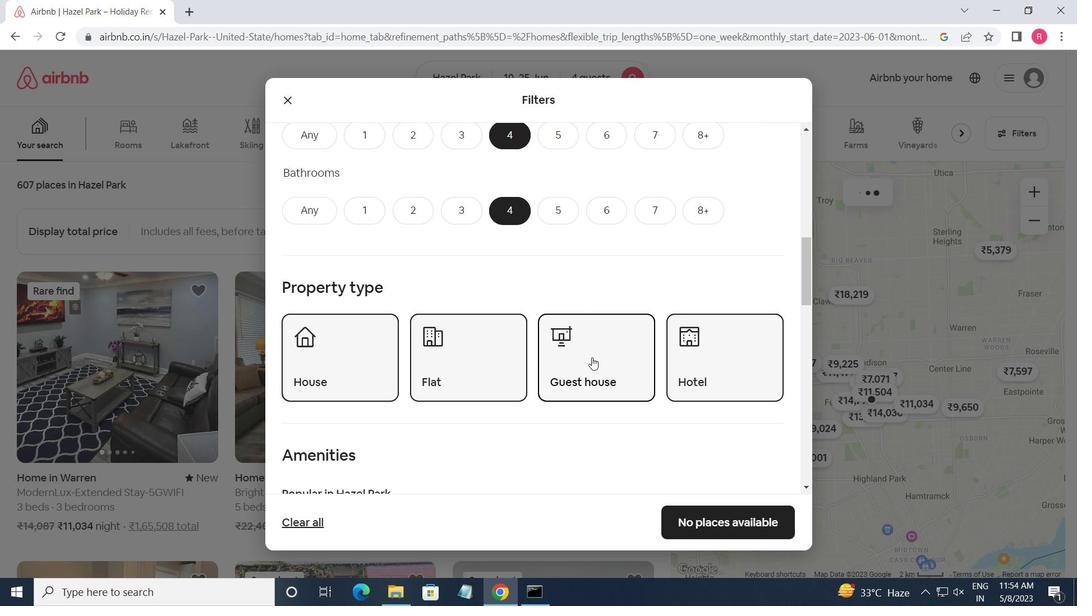 
Action: Mouse moved to (559, 356)
Screenshot: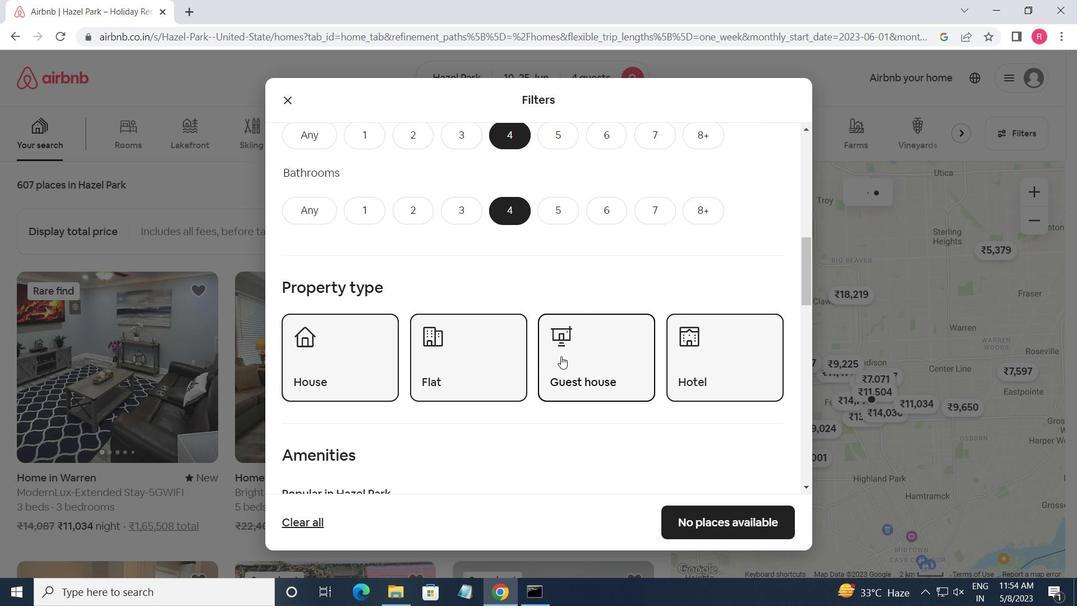 
Action: Mouse scrolled (559, 355) with delta (0, 0)
Screenshot: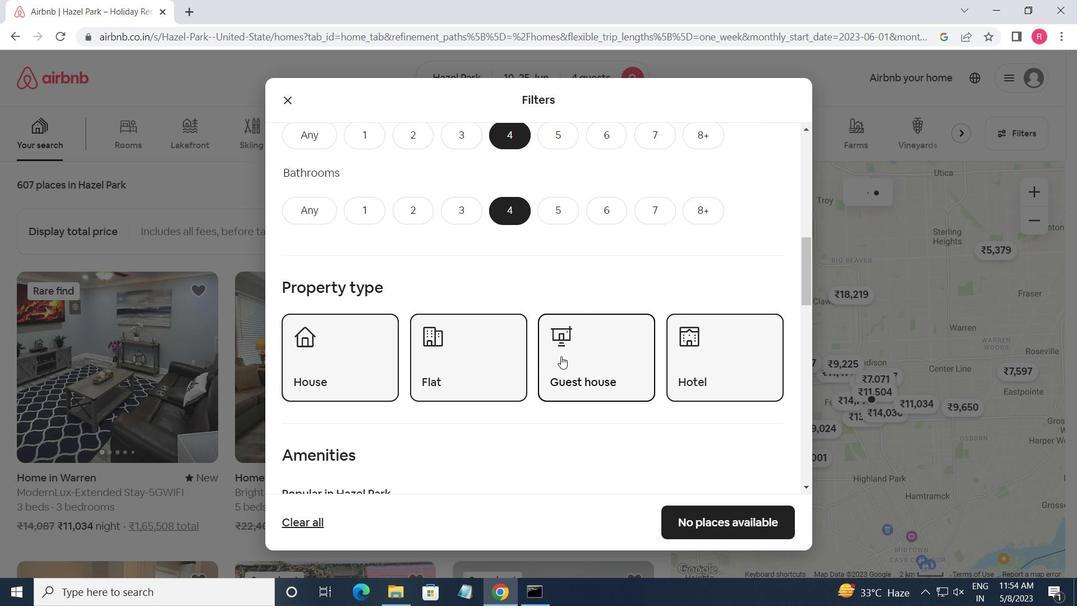 
Action: Mouse moved to (528, 356)
Screenshot: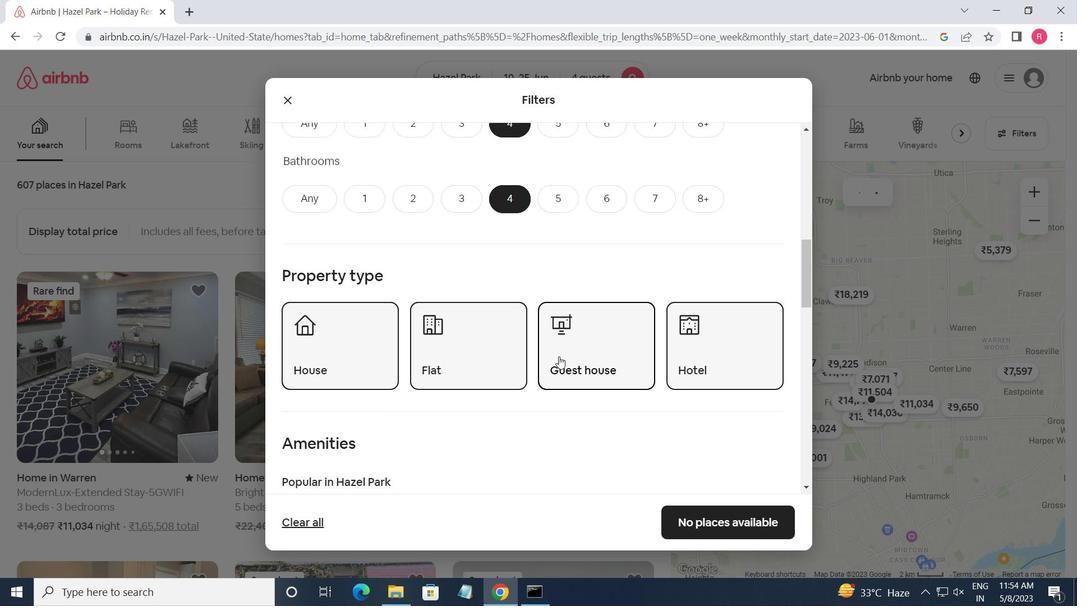 
Action: Mouse scrolled (528, 355) with delta (0, 0)
Screenshot: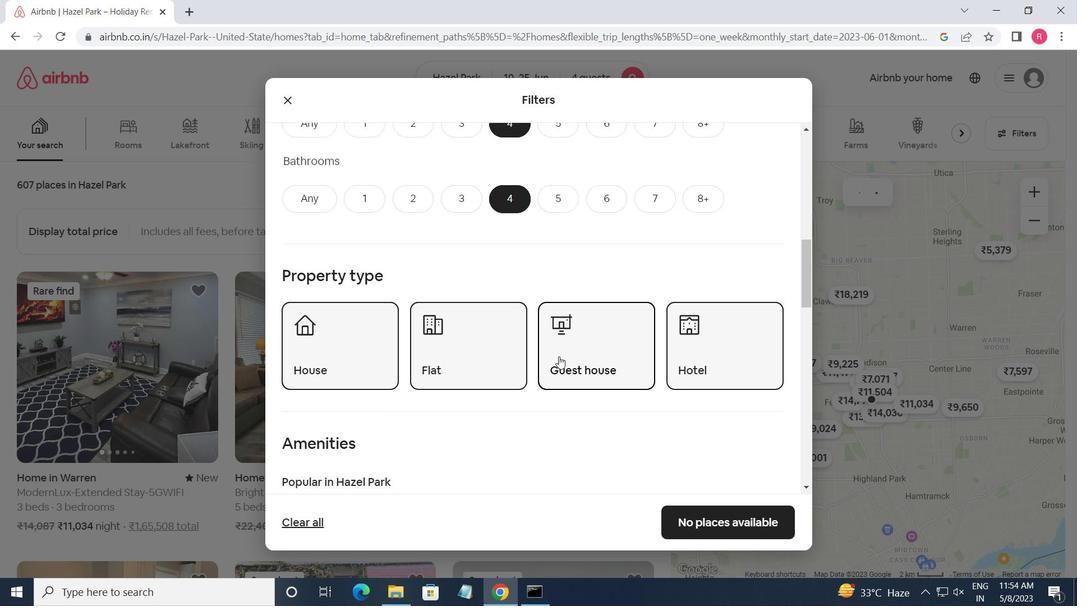 
Action: Mouse moved to (290, 316)
Screenshot: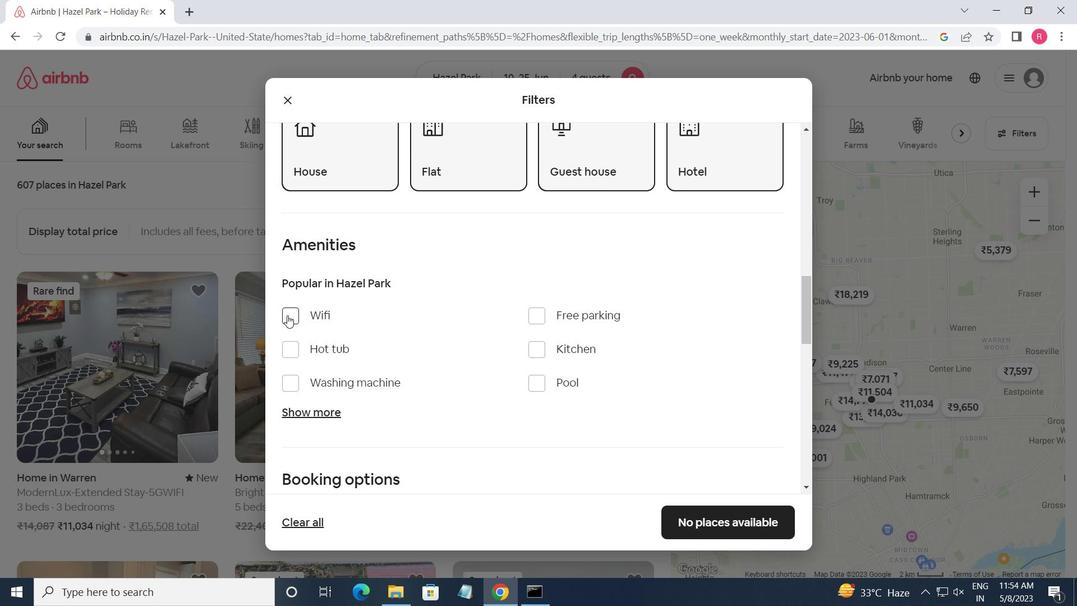 
Action: Mouse pressed left at (290, 316)
Screenshot: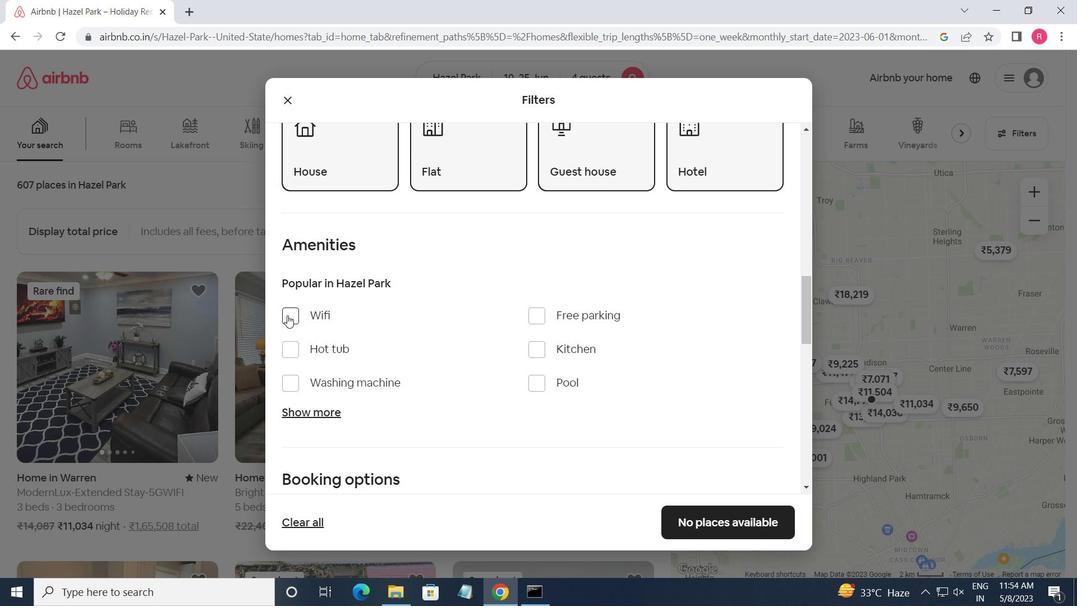 
Action: Mouse moved to (296, 409)
Screenshot: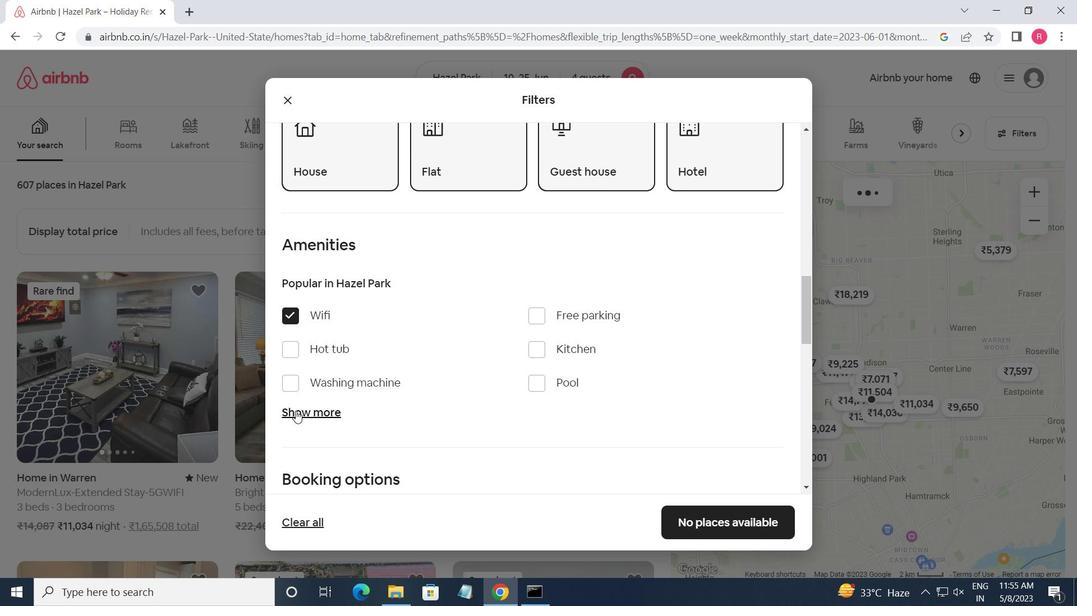 
Action: Mouse pressed left at (296, 409)
Screenshot: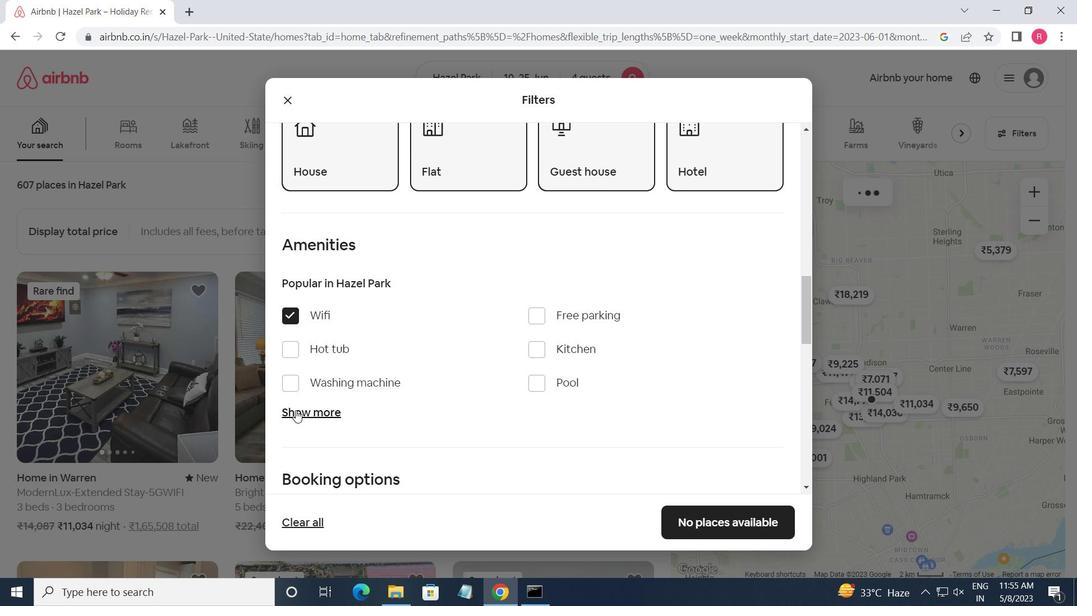 
Action: Mouse moved to (542, 316)
Screenshot: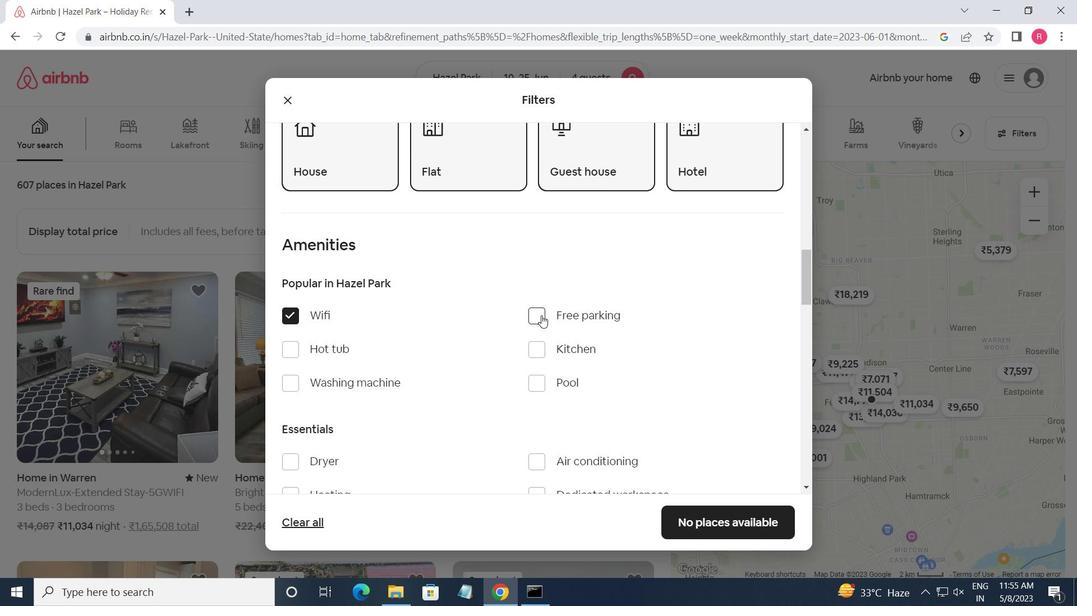 
Action: Mouse pressed left at (542, 316)
Screenshot: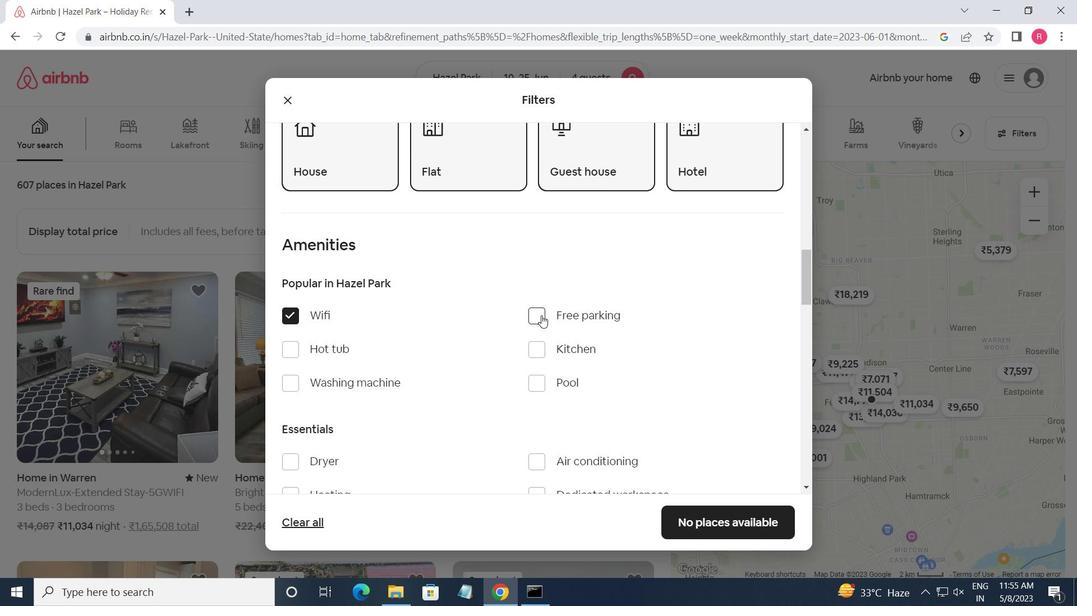 
Action: Mouse moved to (454, 384)
Screenshot: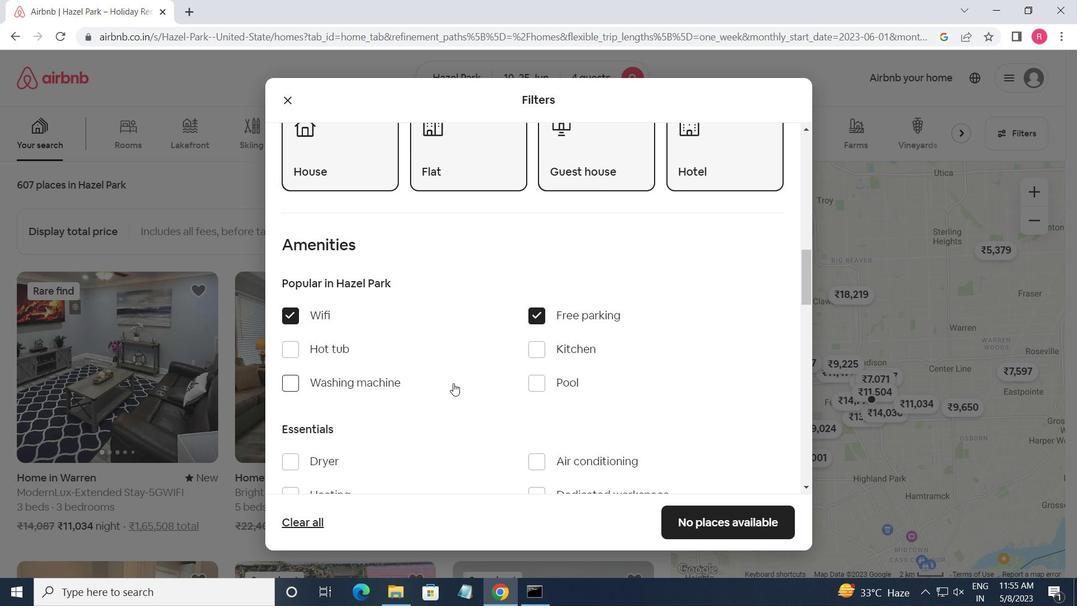 
Action: Mouse scrolled (454, 383) with delta (0, 0)
Screenshot: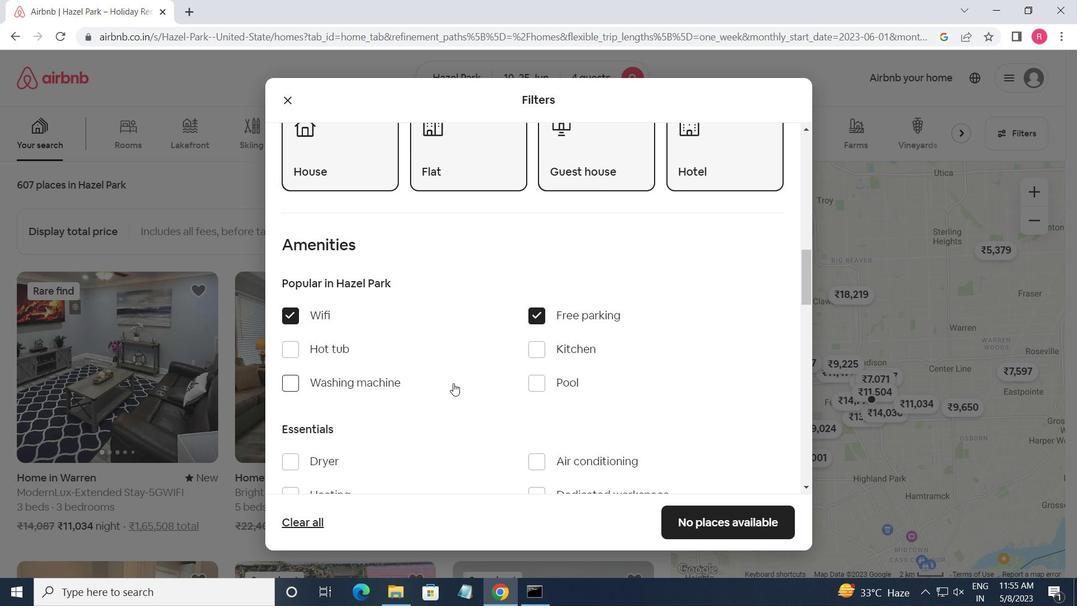 
Action: Mouse moved to (291, 461)
Screenshot: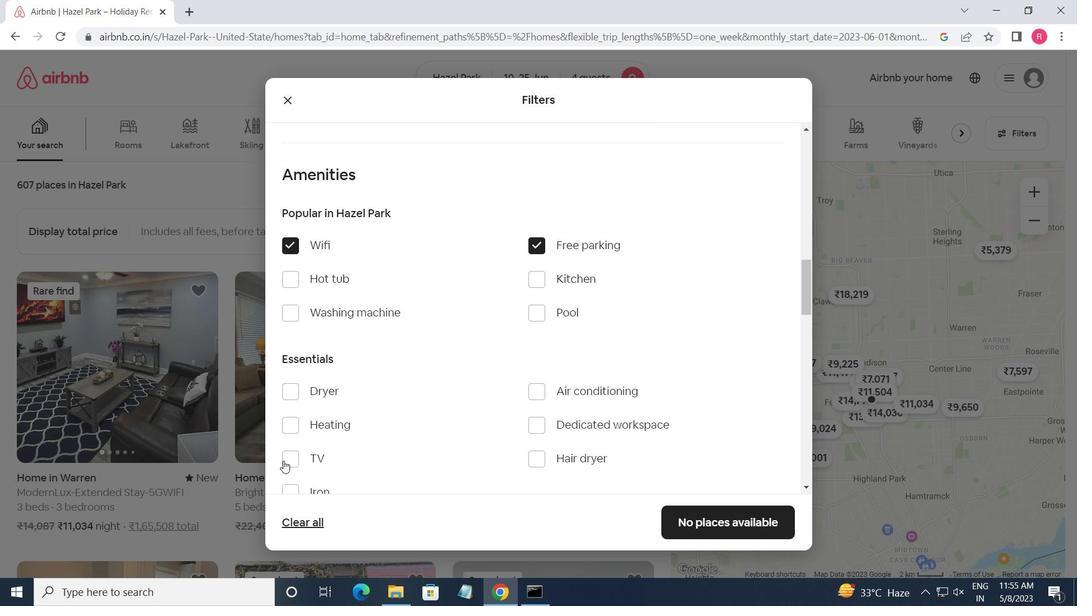 
Action: Mouse pressed left at (291, 461)
Screenshot: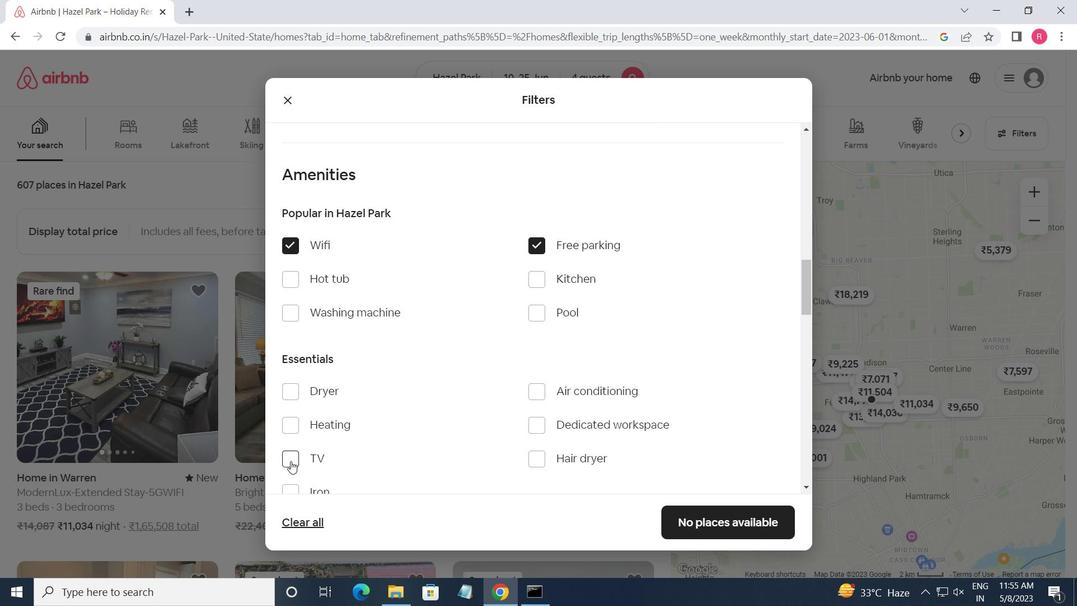
Action: Mouse moved to (380, 422)
Screenshot: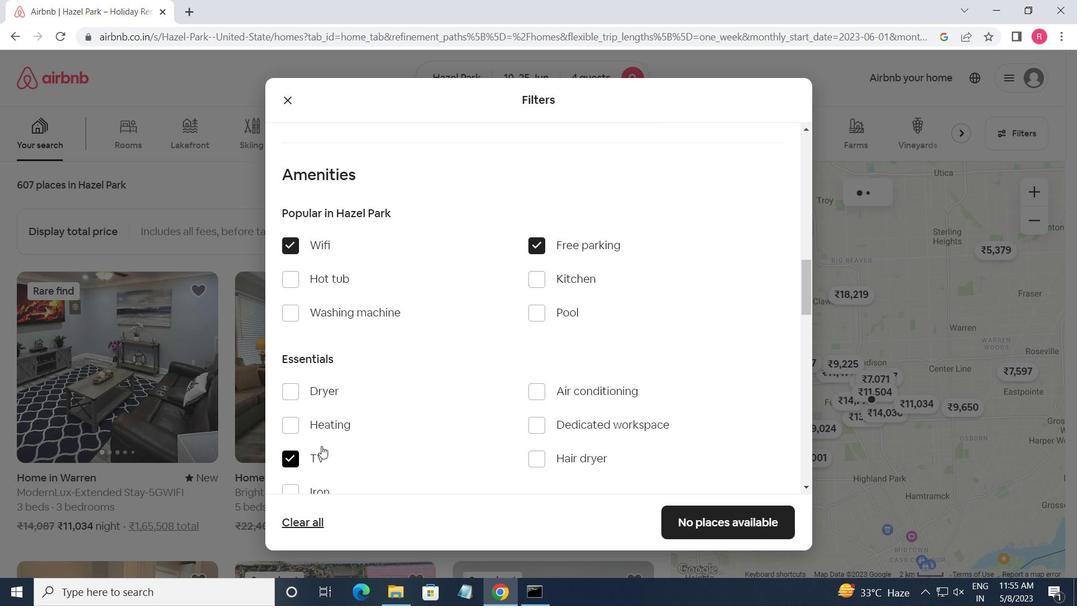 
Action: Mouse scrolled (380, 421) with delta (0, 0)
Screenshot: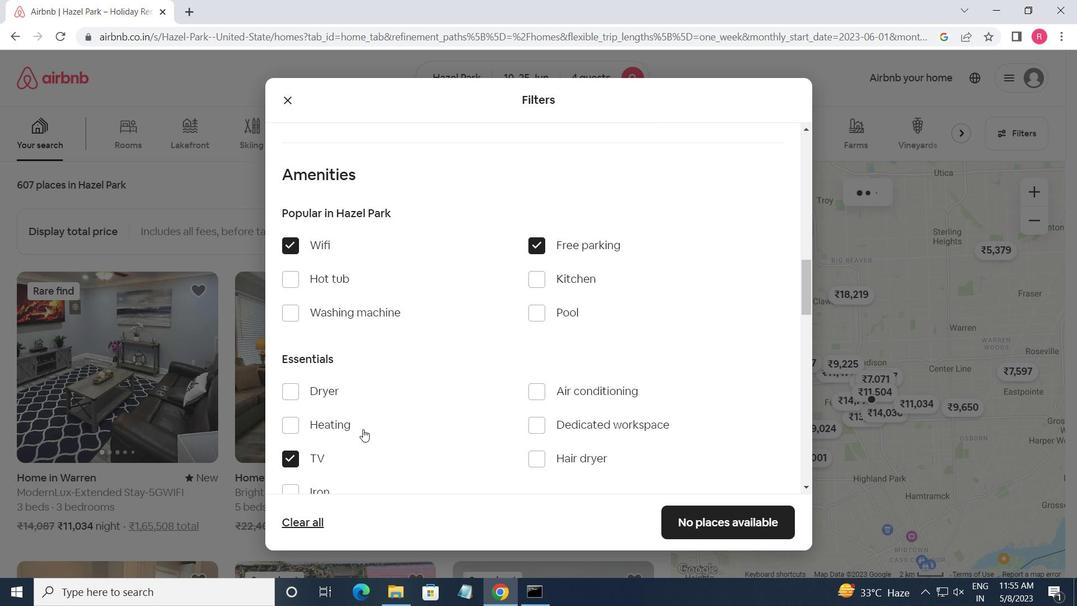 
Action: Mouse scrolled (380, 421) with delta (0, 0)
Screenshot: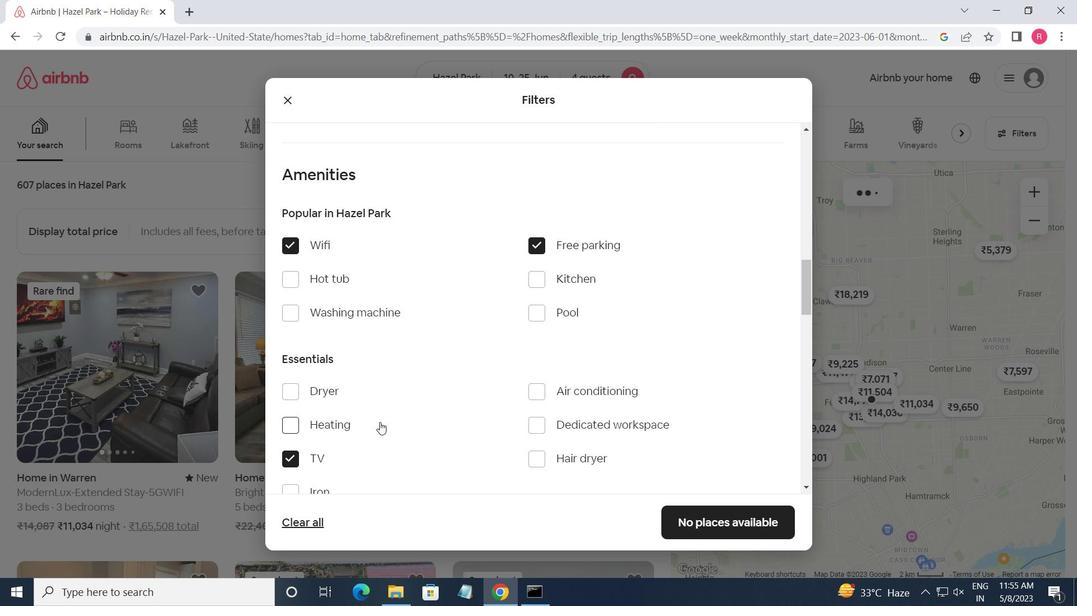 
Action: Mouse scrolled (380, 421) with delta (0, 0)
Screenshot: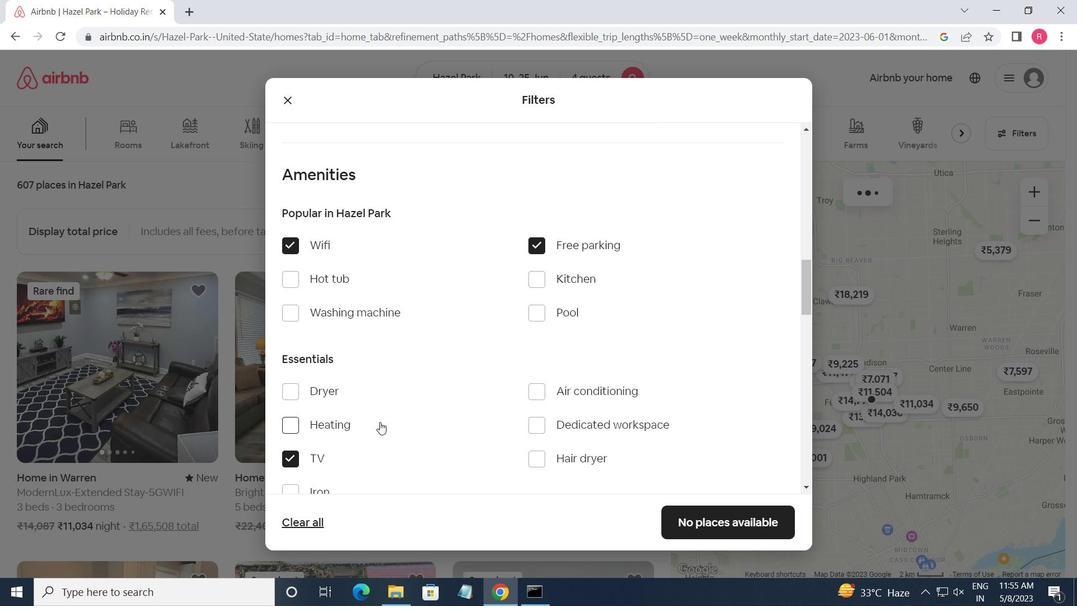 
Action: Mouse moved to (295, 397)
Screenshot: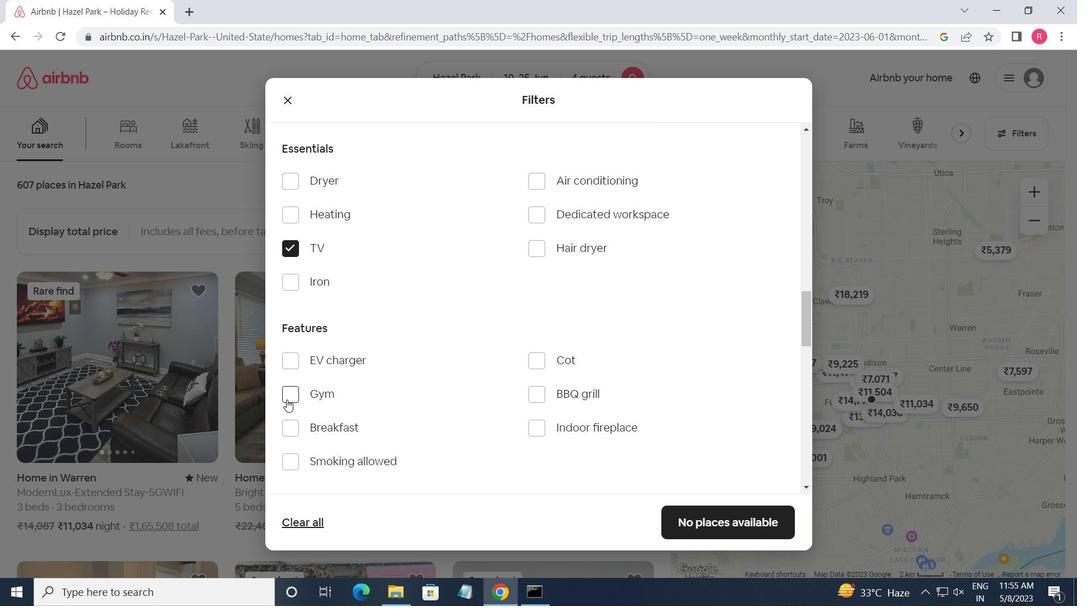 
Action: Mouse pressed left at (295, 397)
Screenshot: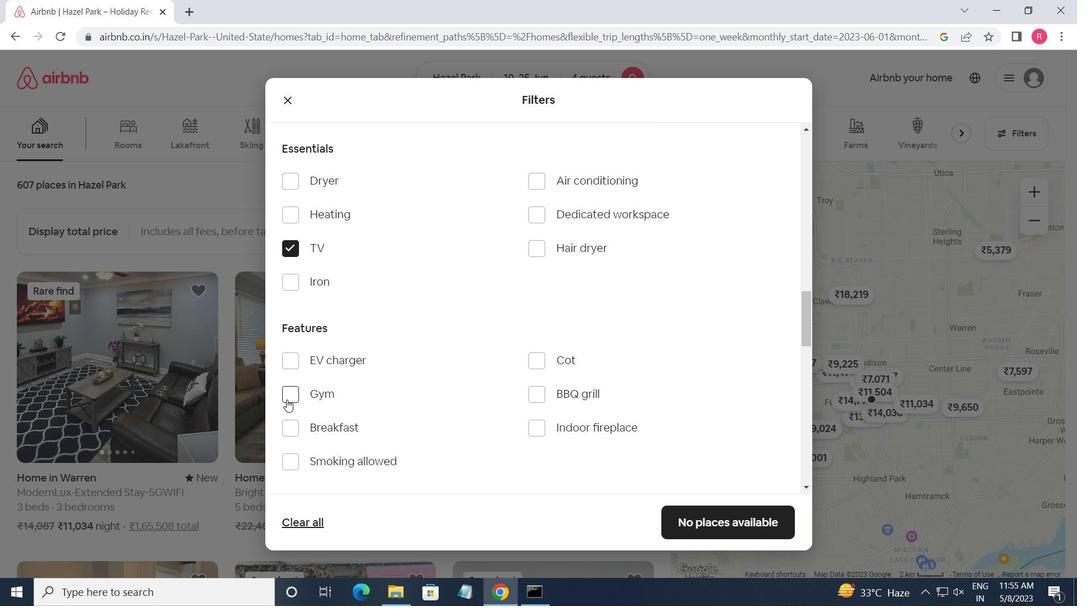 
Action: Mouse moved to (295, 431)
Screenshot: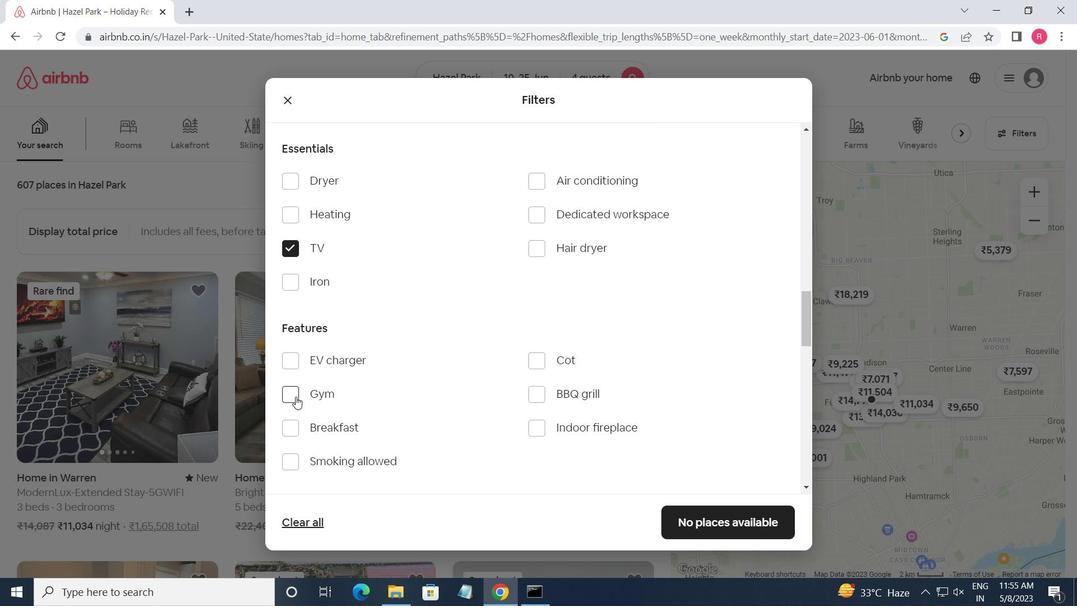
Action: Mouse pressed left at (295, 431)
Screenshot: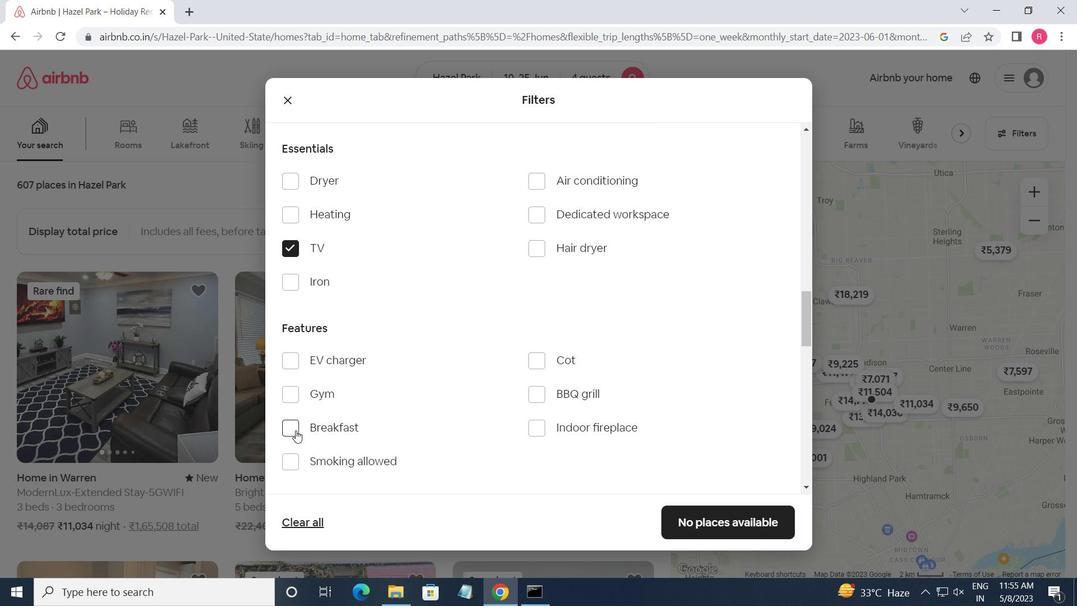 
Action: Mouse moved to (290, 396)
Screenshot: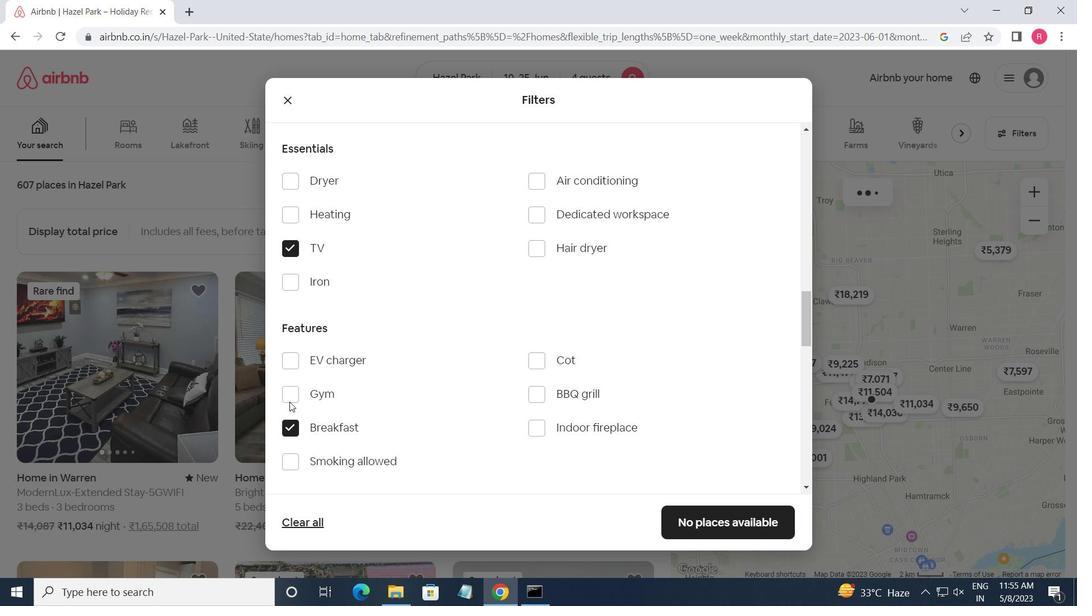 
Action: Mouse pressed left at (290, 396)
Screenshot: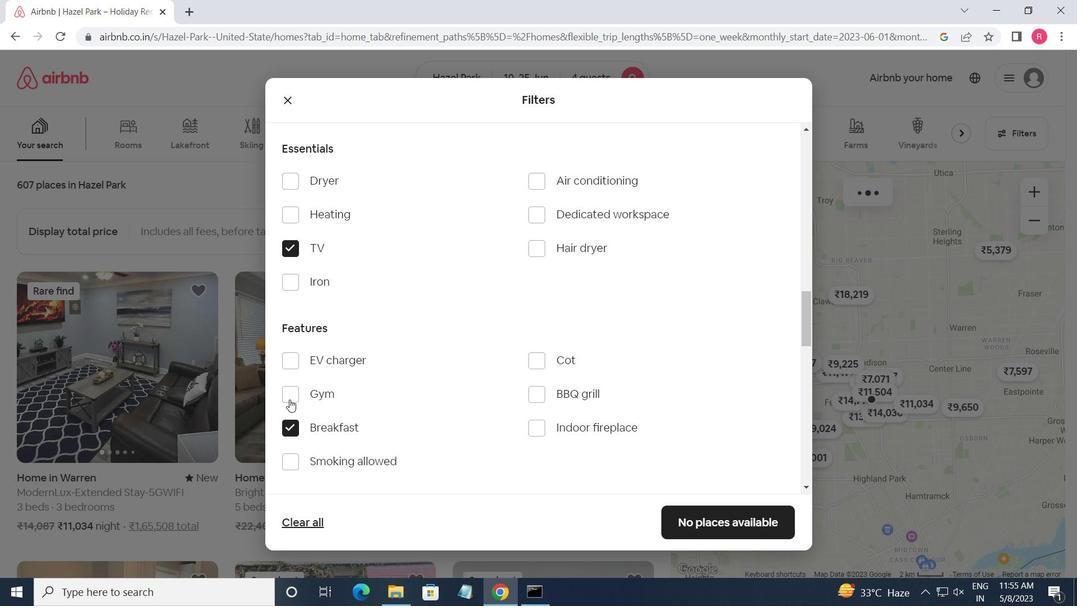 
Action: Mouse moved to (301, 407)
Screenshot: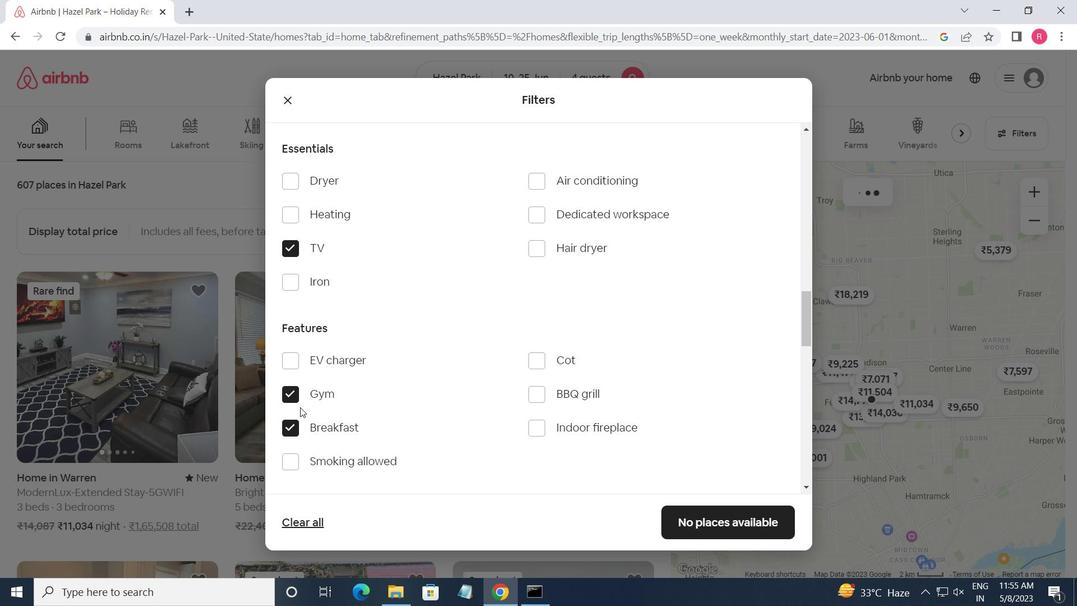 
Action: Mouse scrolled (301, 406) with delta (0, 0)
Screenshot: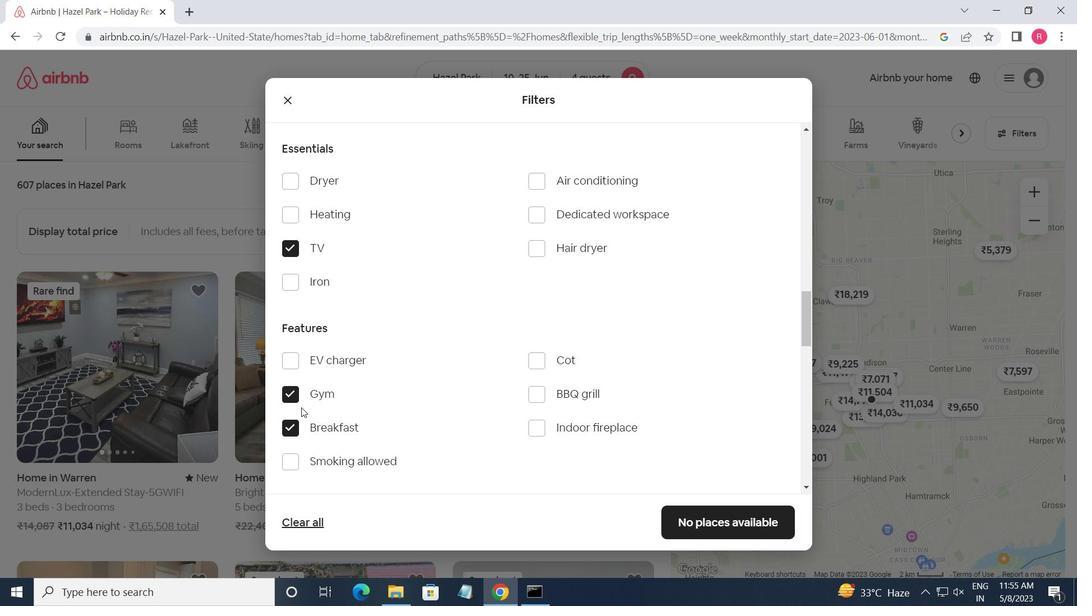 
Action: Mouse scrolled (301, 406) with delta (0, 0)
Screenshot: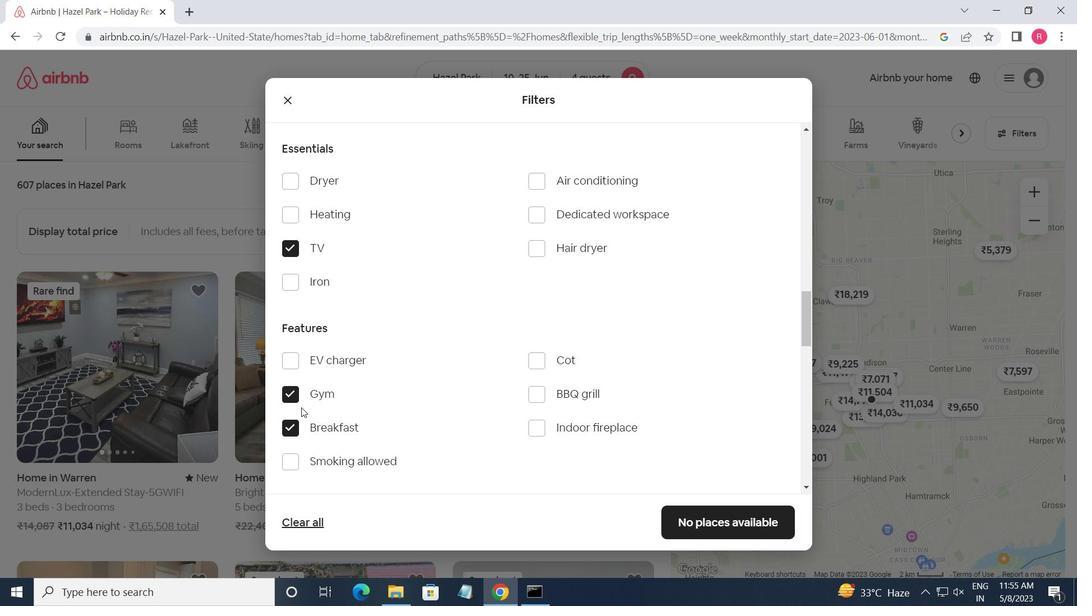 
Action: Mouse moved to (302, 408)
Screenshot: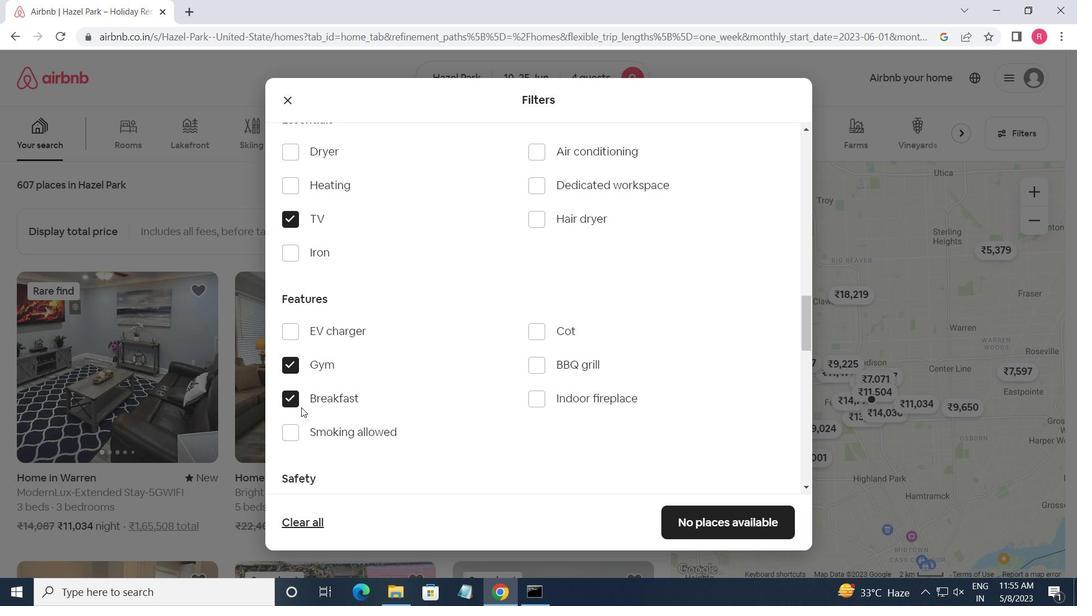 
Action: Mouse scrolled (302, 408) with delta (0, 0)
Screenshot: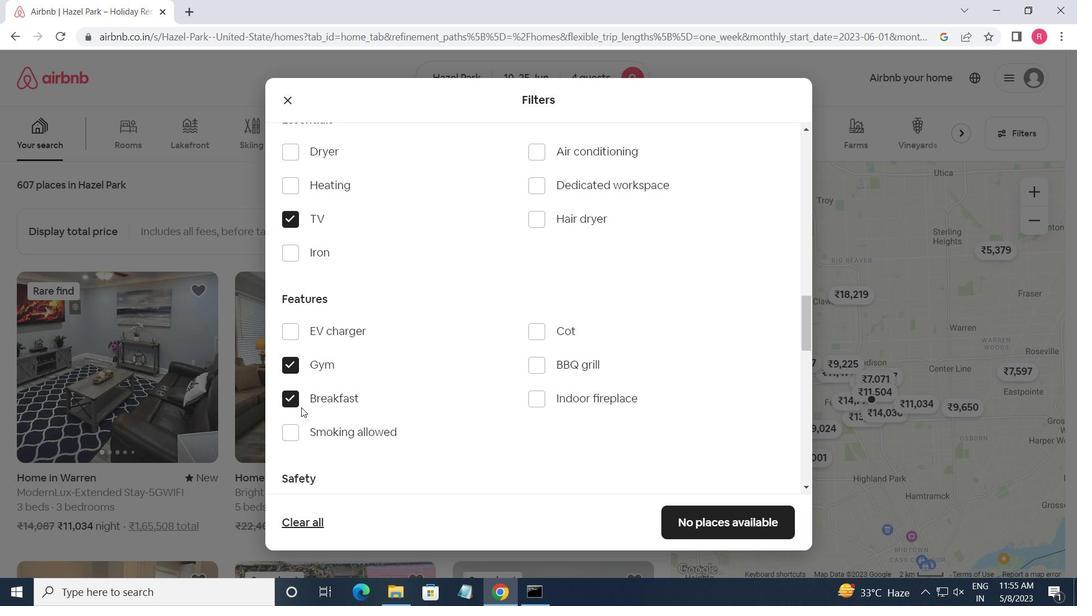 
Action: Mouse scrolled (302, 408) with delta (0, 0)
Screenshot: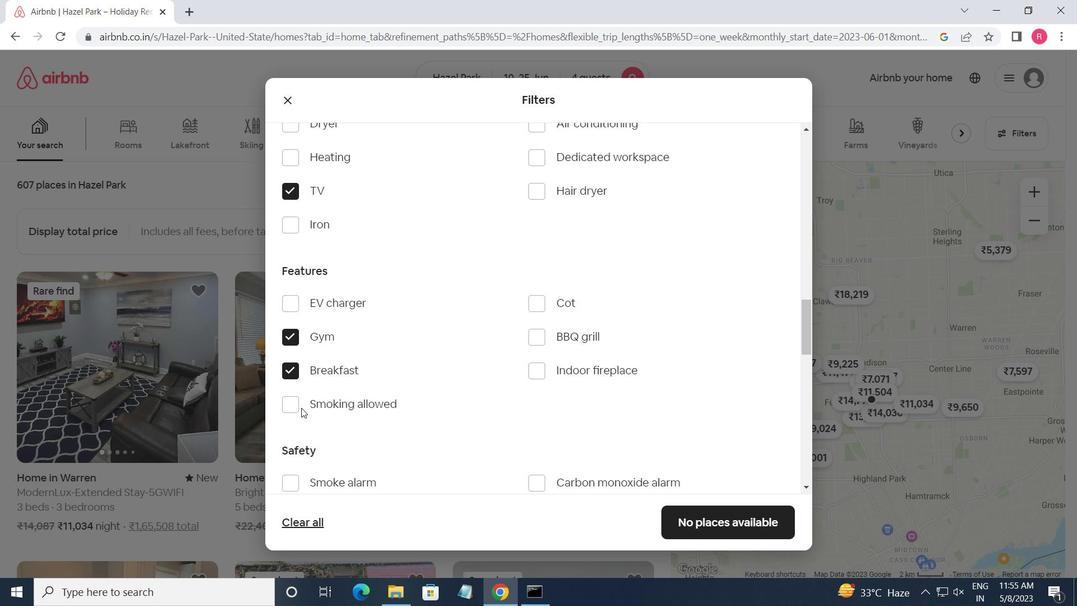
Action: Mouse scrolled (302, 408) with delta (0, 0)
Screenshot: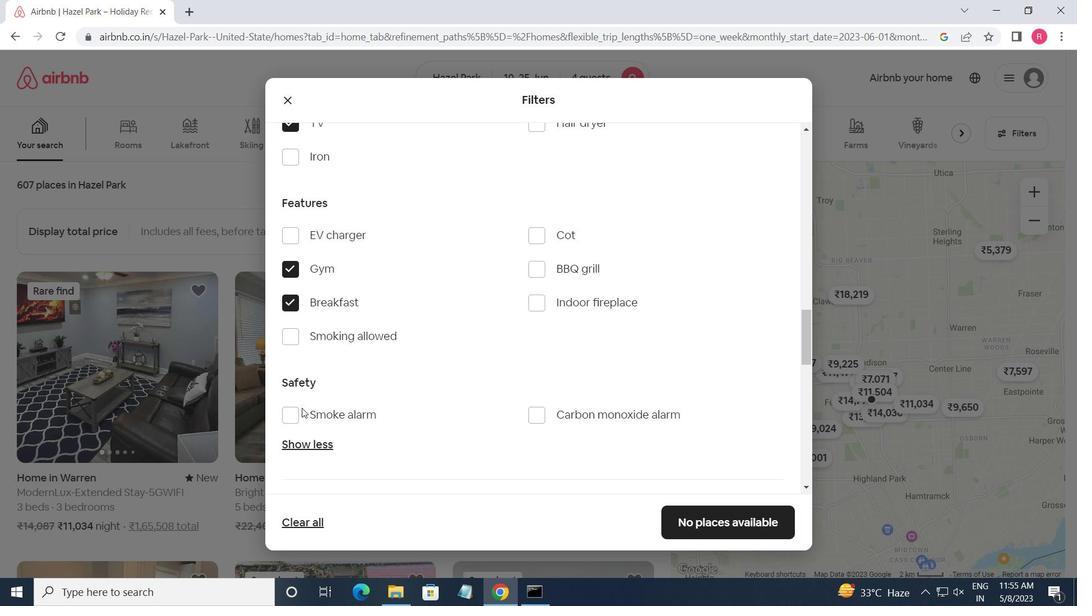 
Action: Mouse moved to (330, 409)
Screenshot: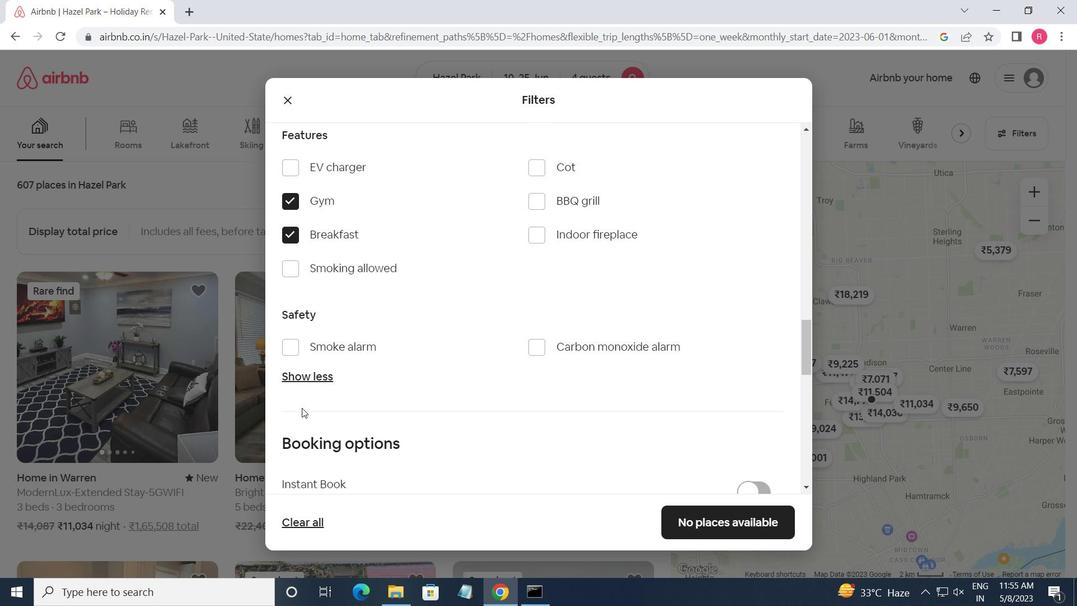 
Action: Mouse scrolled (330, 408) with delta (0, 0)
Screenshot: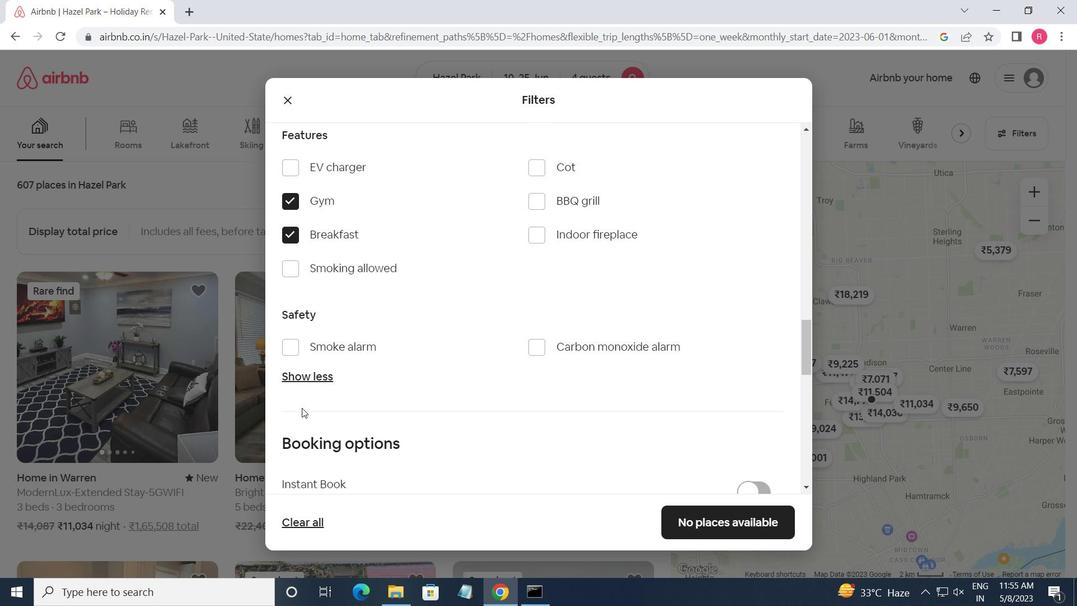 
Action: Mouse moved to (753, 316)
Screenshot: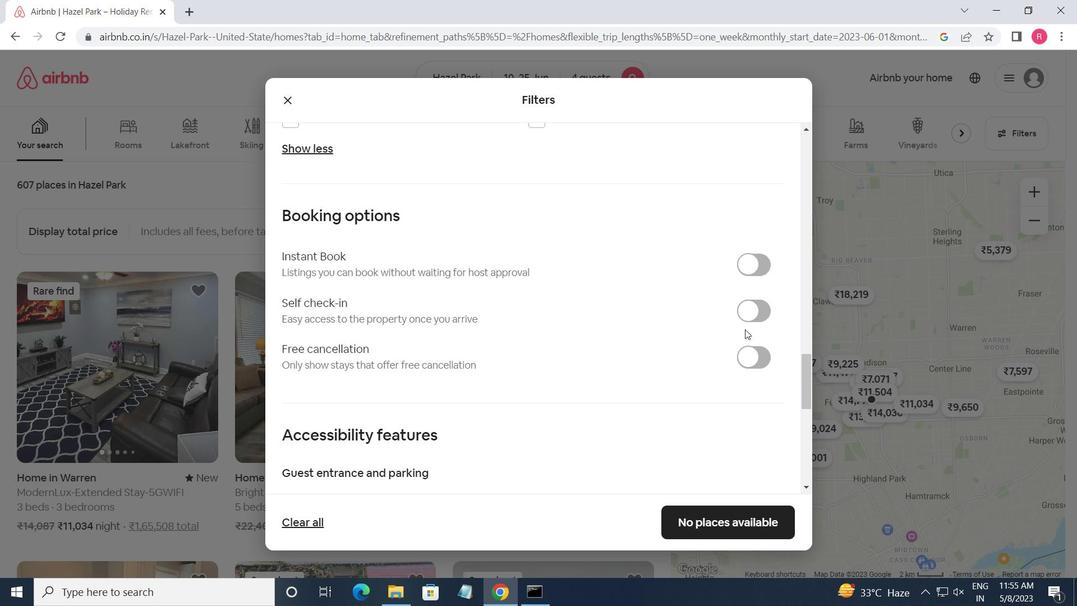 
Action: Mouse pressed left at (753, 316)
Screenshot: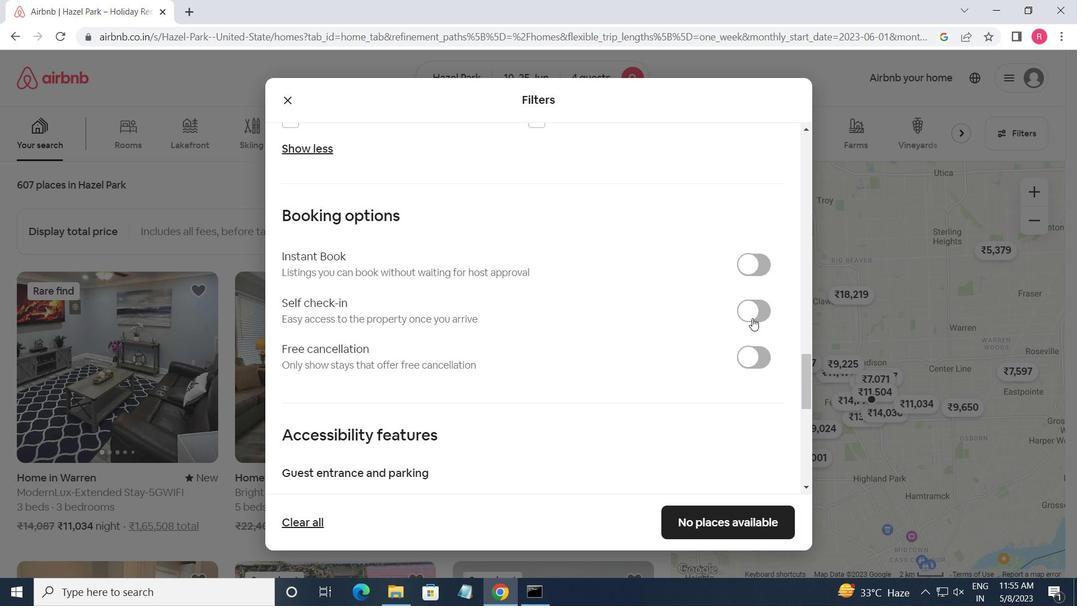 
Action: Mouse moved to (458, 405)
Screenshot: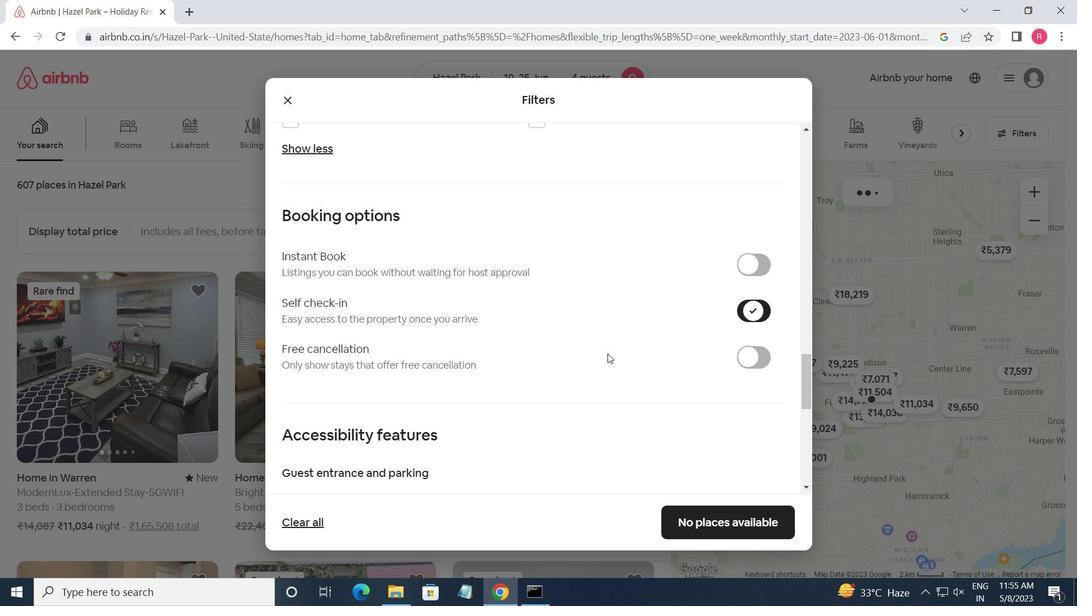 
Action: Mouse scrolled (458, 405) with delta (0, 0)
Screenshot: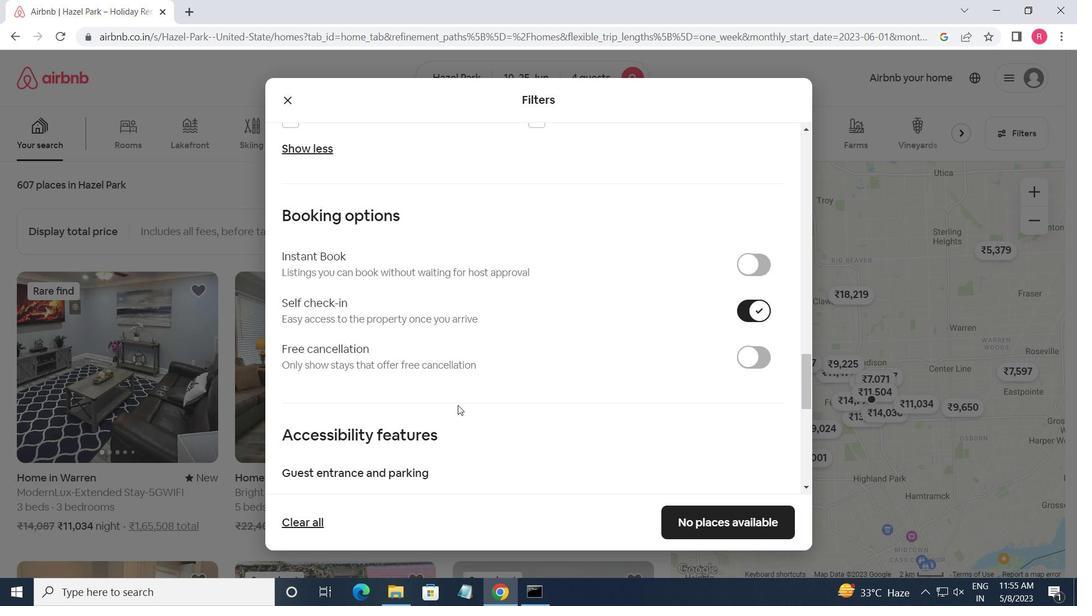 
Action: Mouse moved to (460, 409)
Screenshot: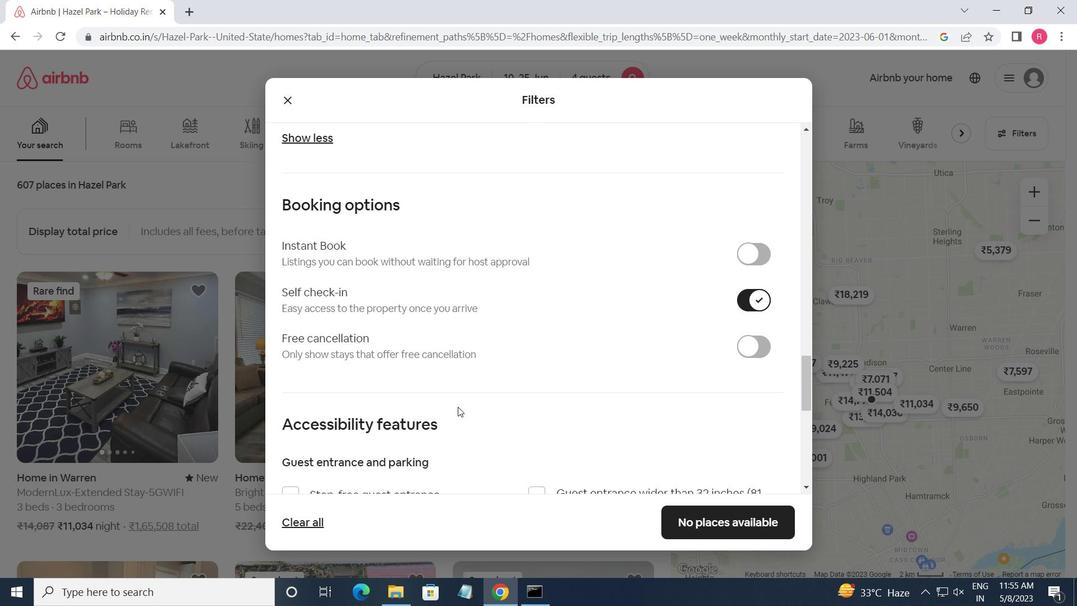 
Action: Mouse scrolled (460, 408) with delta (0, 0)
Screenshot: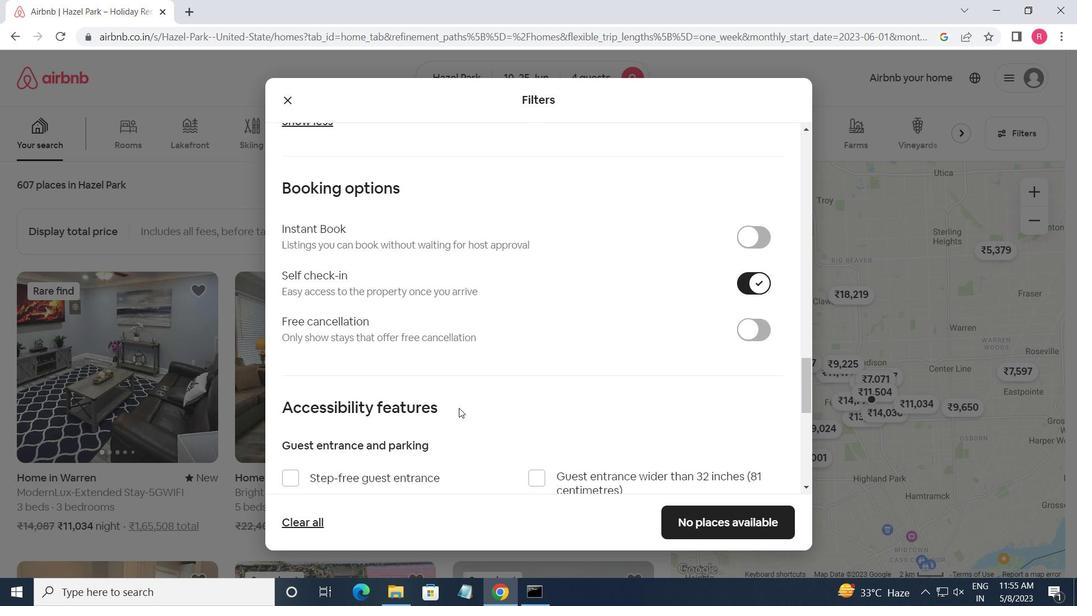 
Action: Mouse scrolled (460, 408) with delta (0, 0)
Screenshot: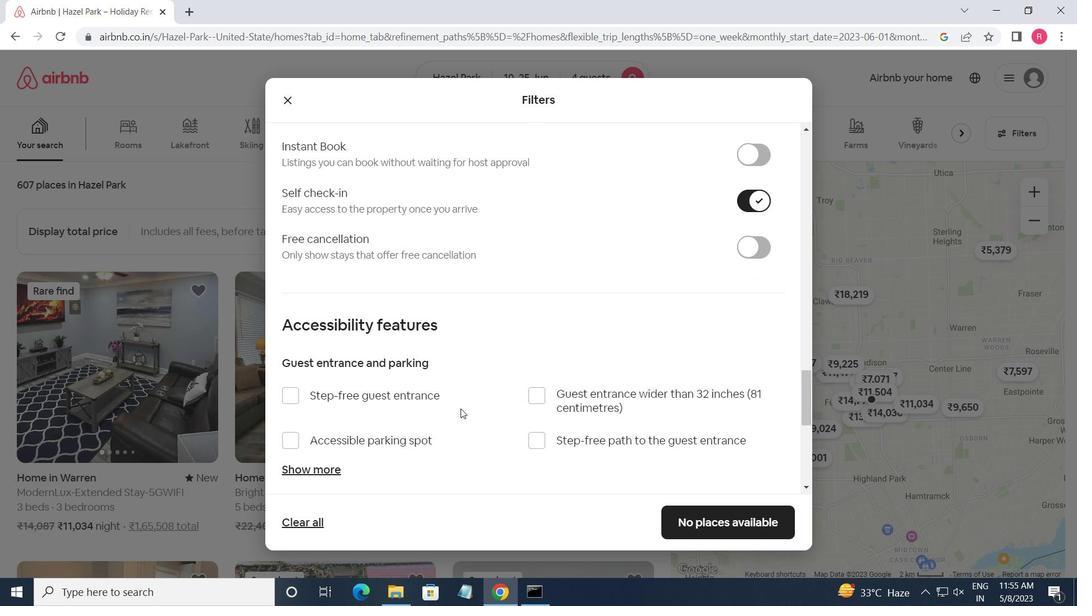 
Action: Mouse moved to (462, 409)
Screenshot: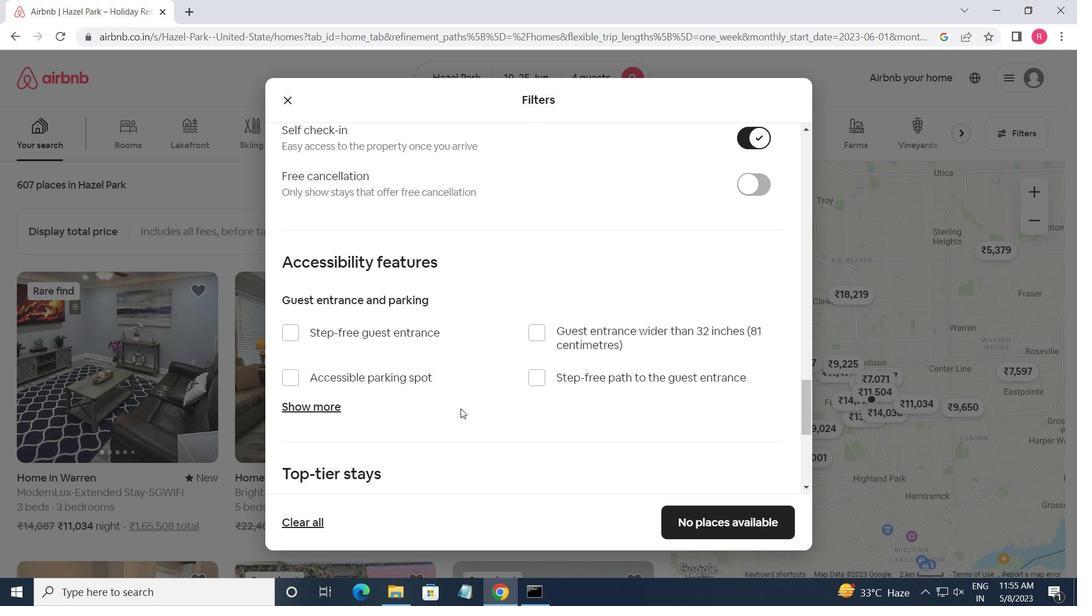 
Action: Mouse scrolled (462, 408) with delta (0, 0)
Screenshot: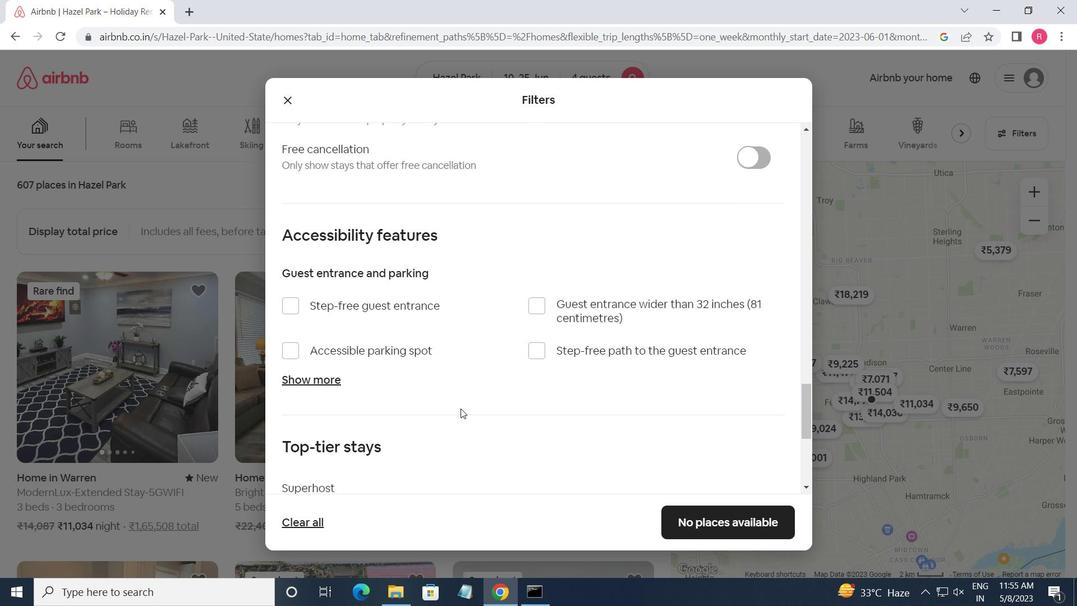 
Action: Mouse scrolled (462, 408) with delta (0, 0)
Screenshot: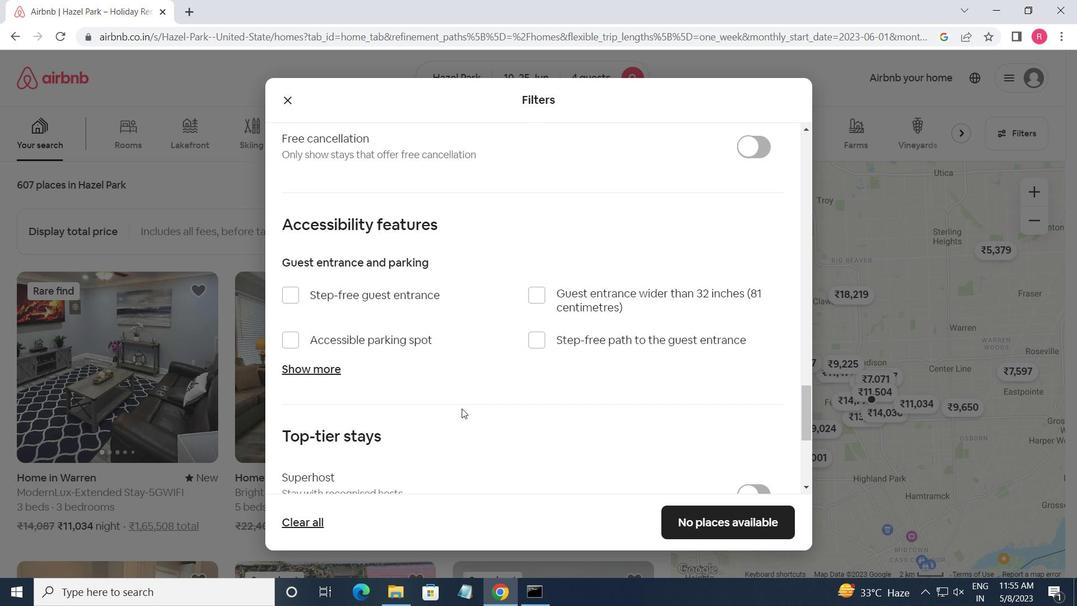 
Action: Mouse moved to (557, 384)
Screenshot: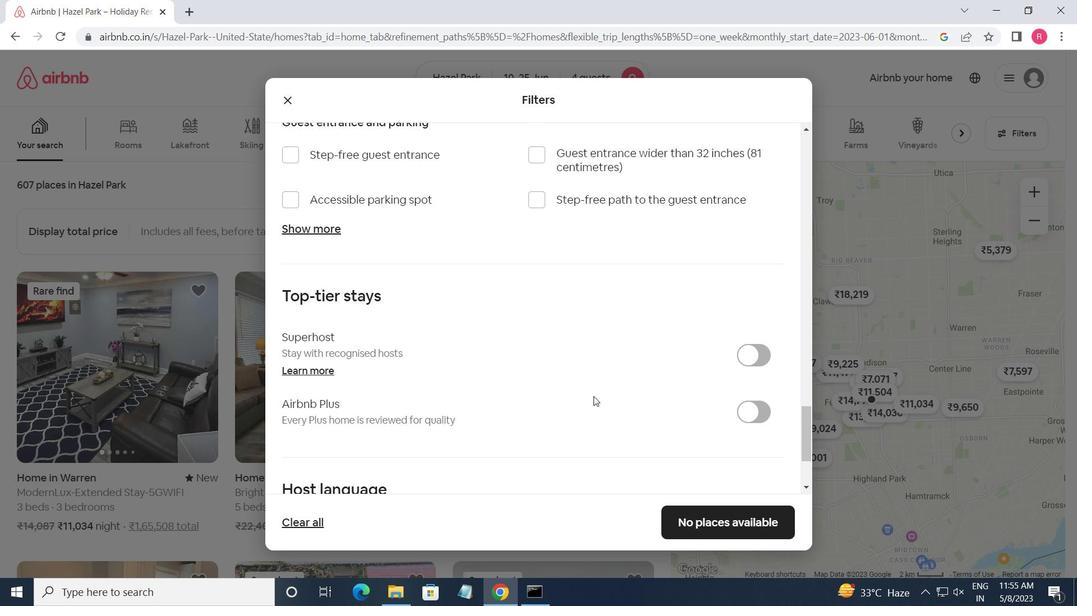 
Action: Mouse scrolled (557, 383) with delta (0, 0)
Screenshot: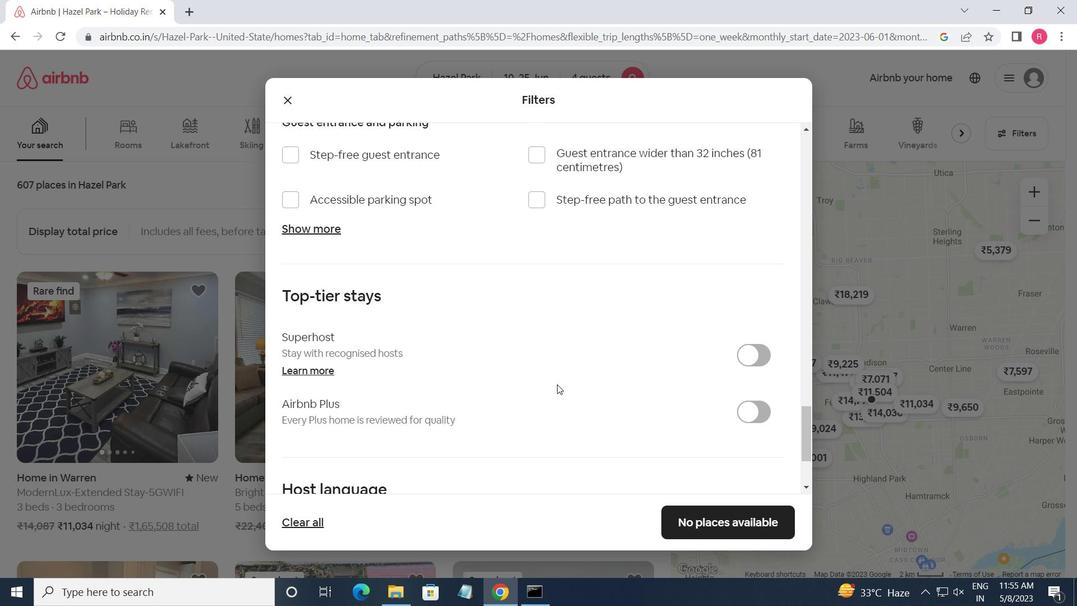 
Action: Mouse scrolled (557, 383) with delta (0, 0)
Screenshot: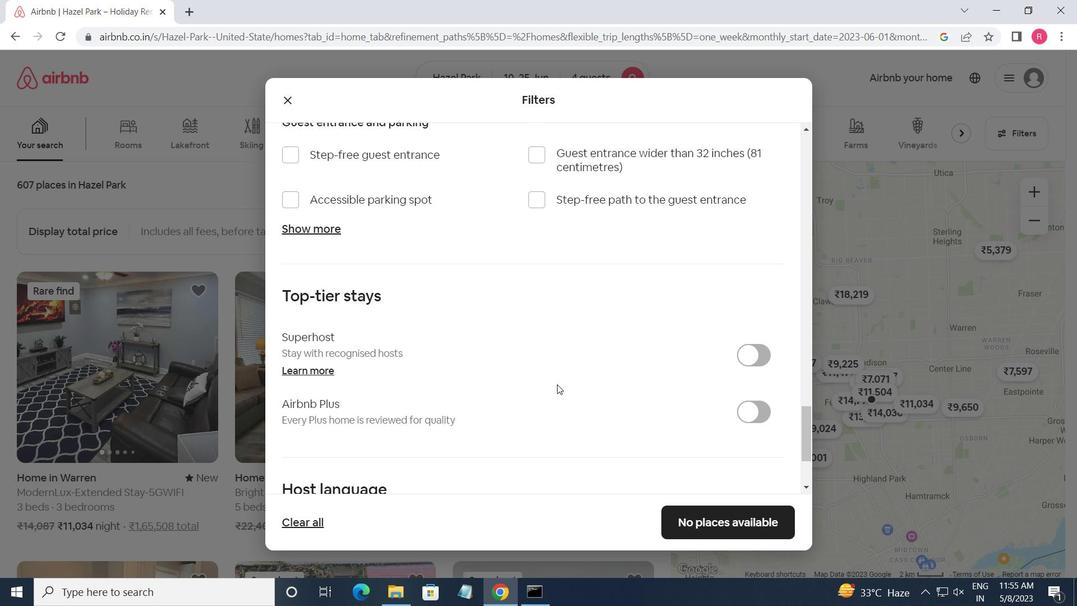 
Action: Mouse scrolled (557, 383) with delta (0, 0)
Screenshot: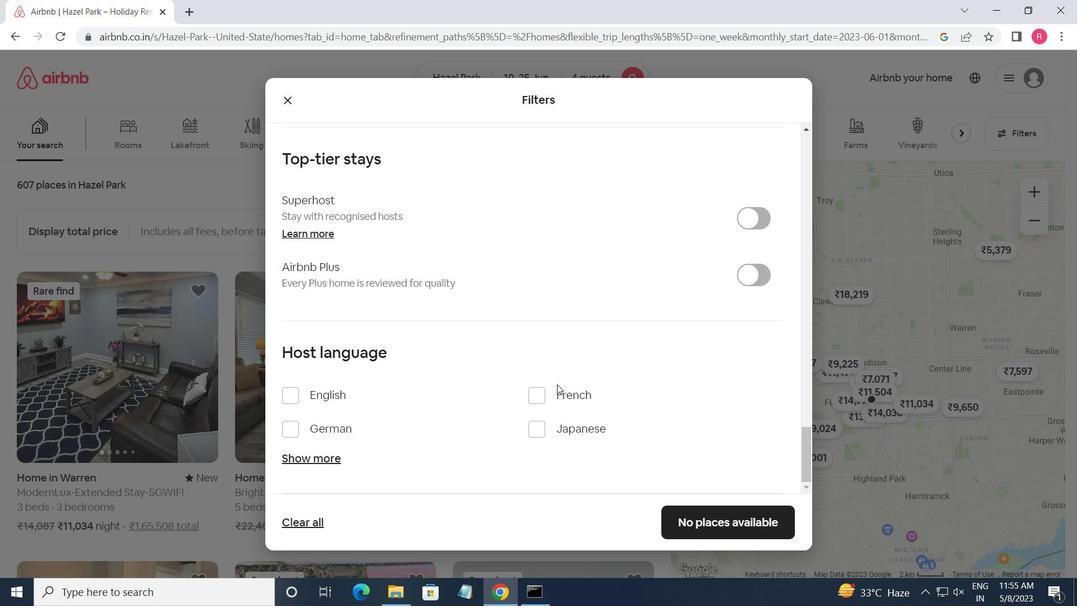 
Action: Mouse scrolled (557, 383) with delta (0, 0)
Screenshot: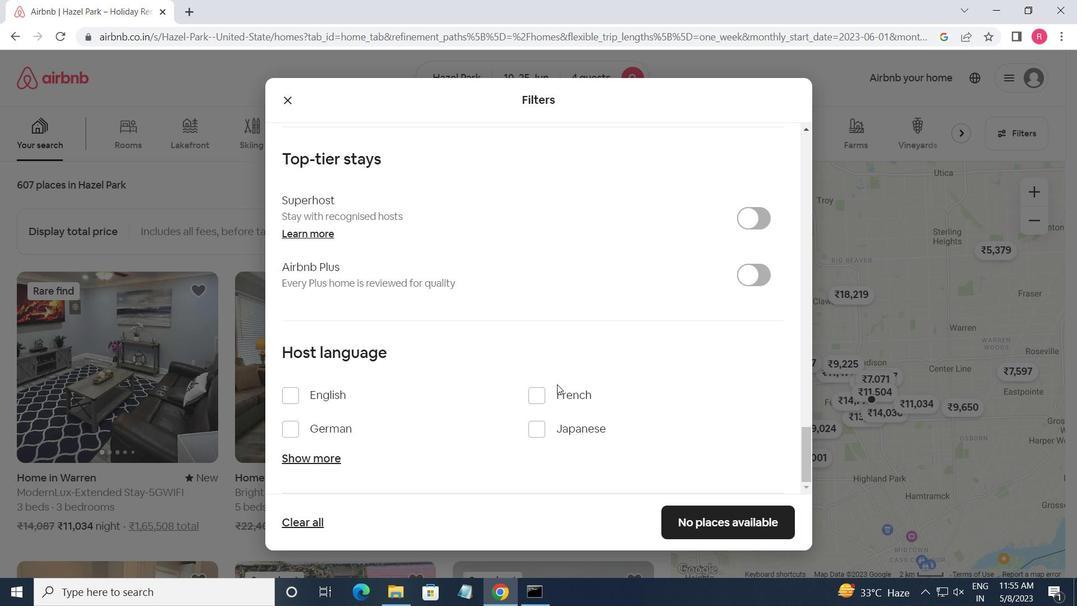 
Action: Mouse scrolled (557, 383) with delta (0, 0)
Screenshot: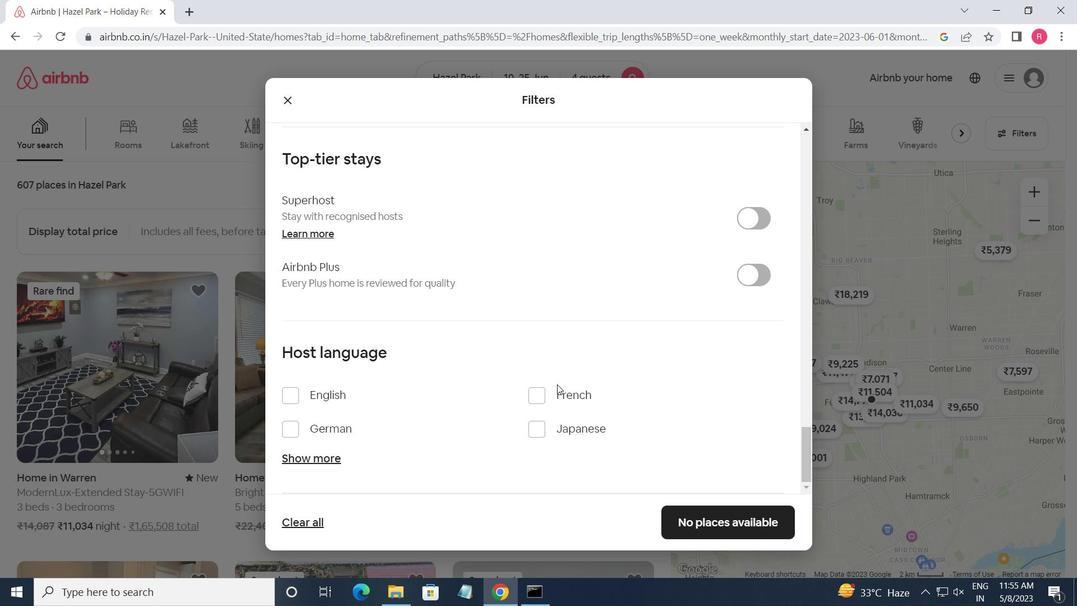 
Action: Mouse scrolled (557, 383) with delta (0, 0)
Screenshot: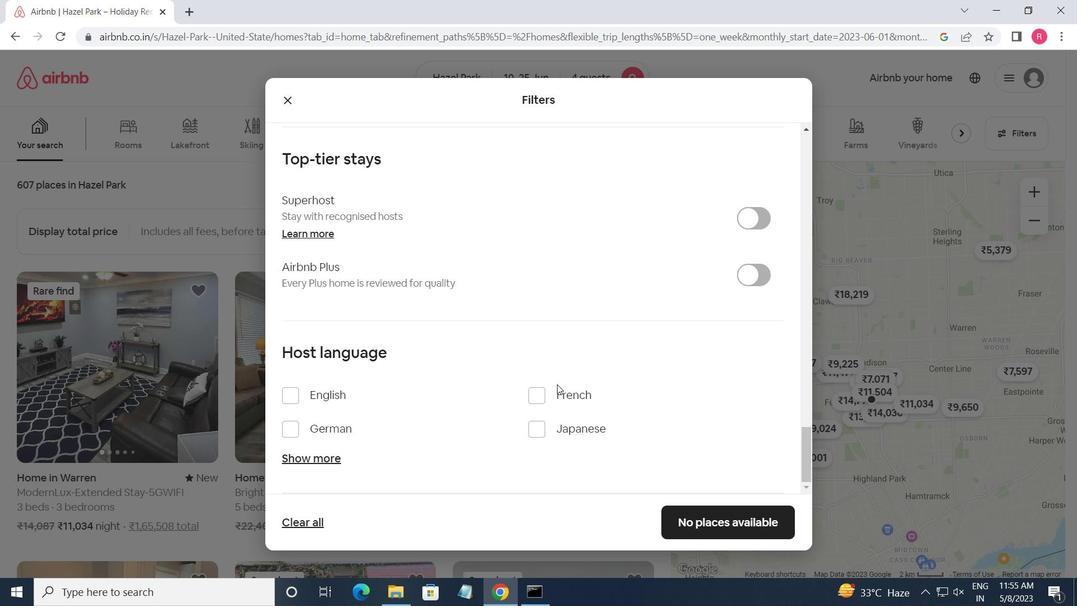 
Action: Mouse scrolled (557, 385) with delta (0, 0)
Screenshot: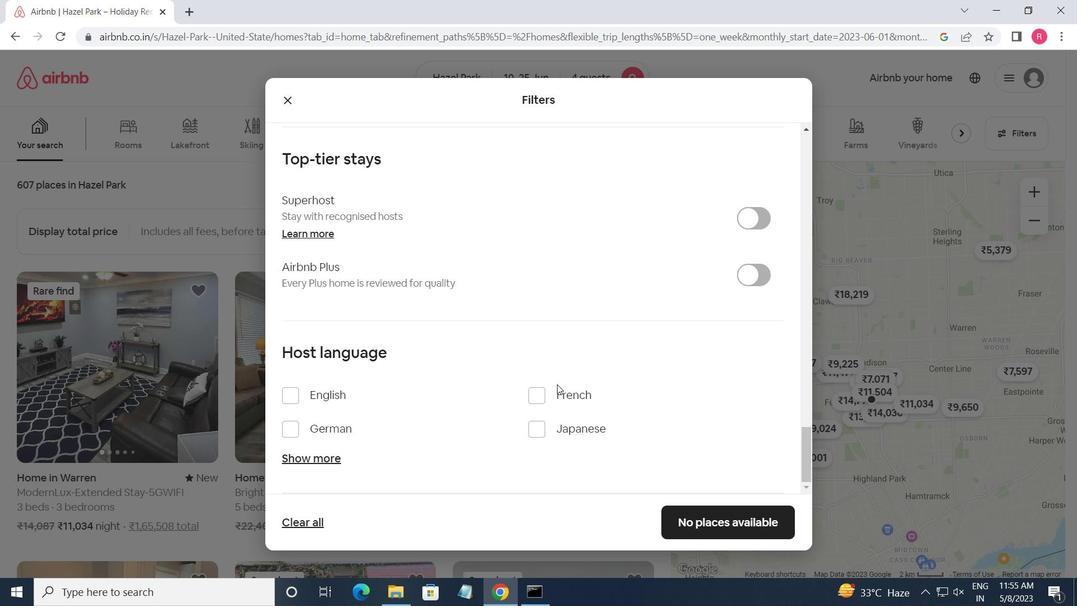 
Action: Mouse scrolled (557, 385) with delta (0, 0)
Screenshot: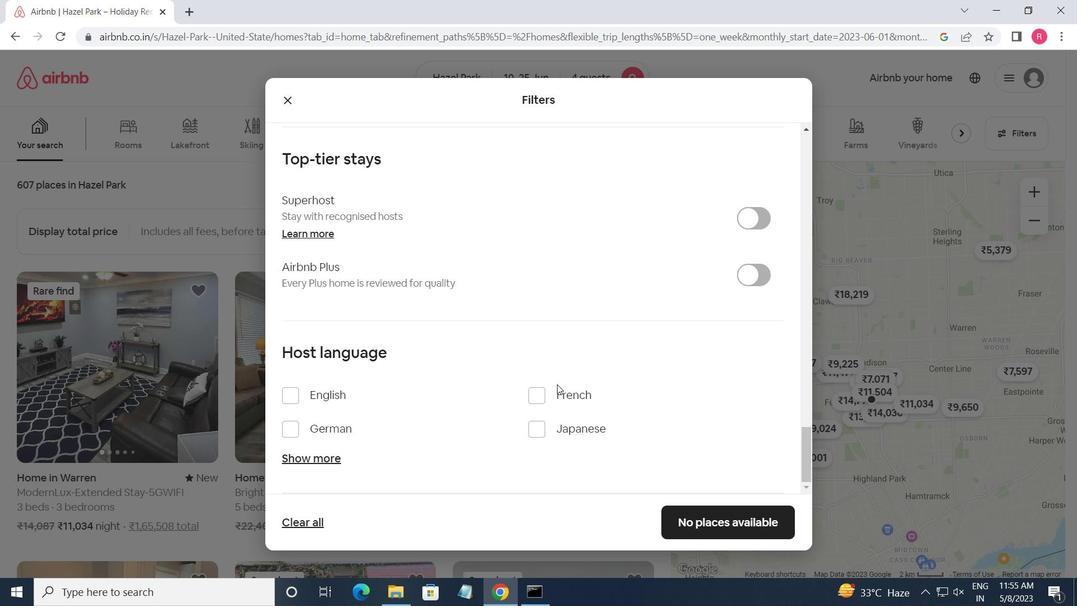 
Action: Mouse scrolled (557, 385) with delta (0, 0)
Screenshot: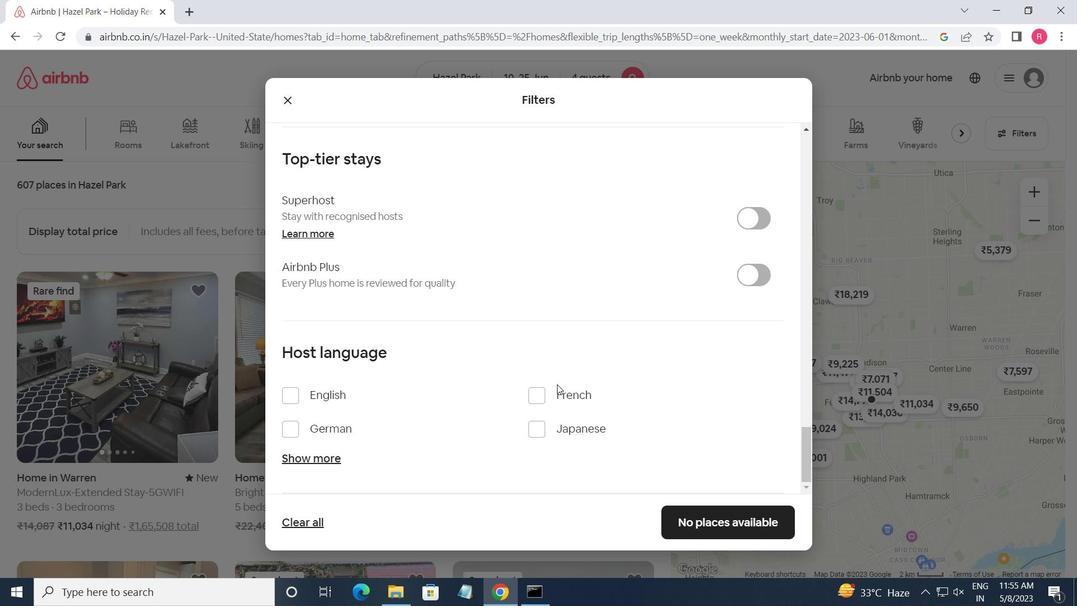 
Action: Mouse scrolled (557, 385) with delta (0, 0)
Screenshot: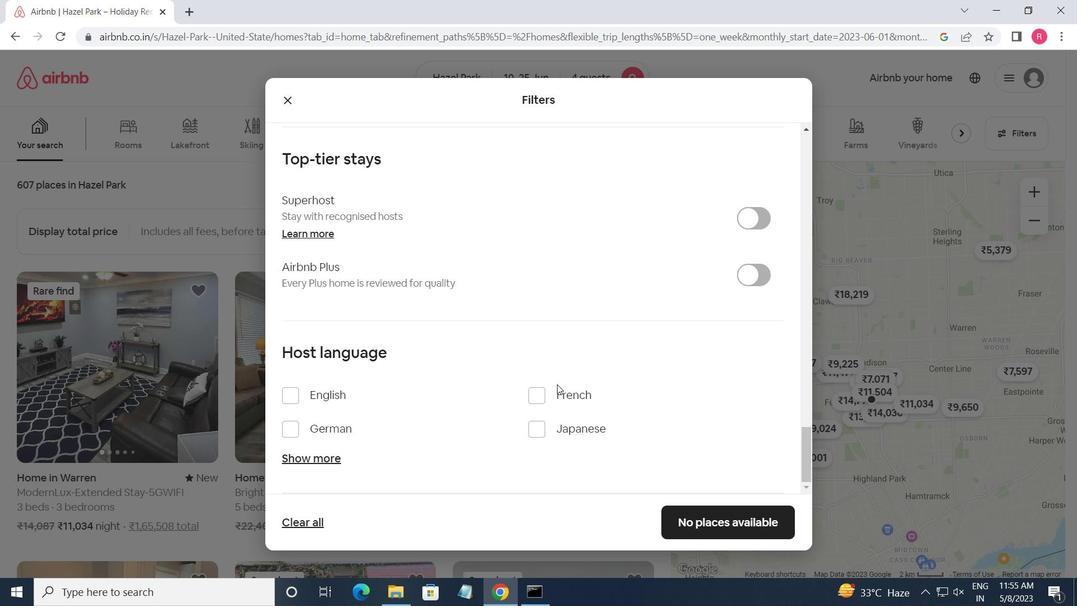 
Action: Mouse moved to (581, 377)
Screenshot: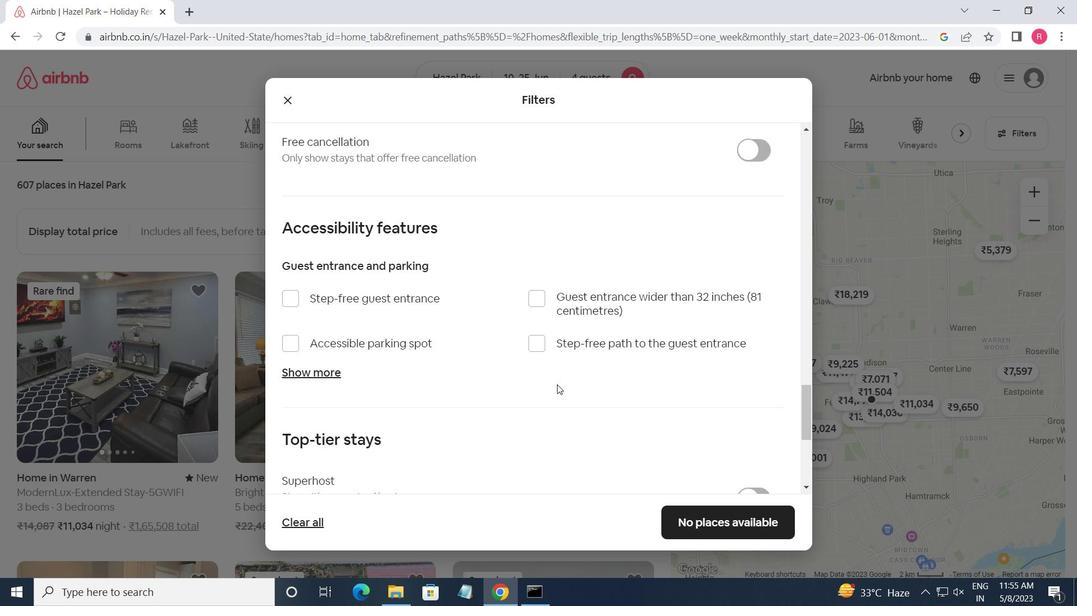 
Action: Mouse scrolled (581, 377) with delta (0, 0)
Screenshot: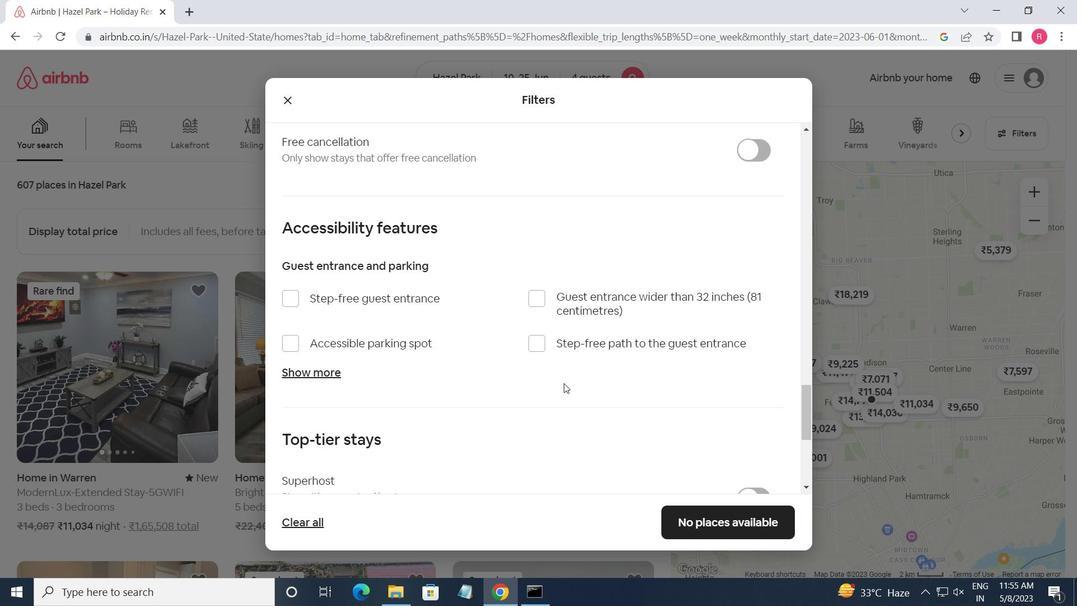 
Action: Mouse scrolled (581, 377) with delta (0, 0)
Screenshot: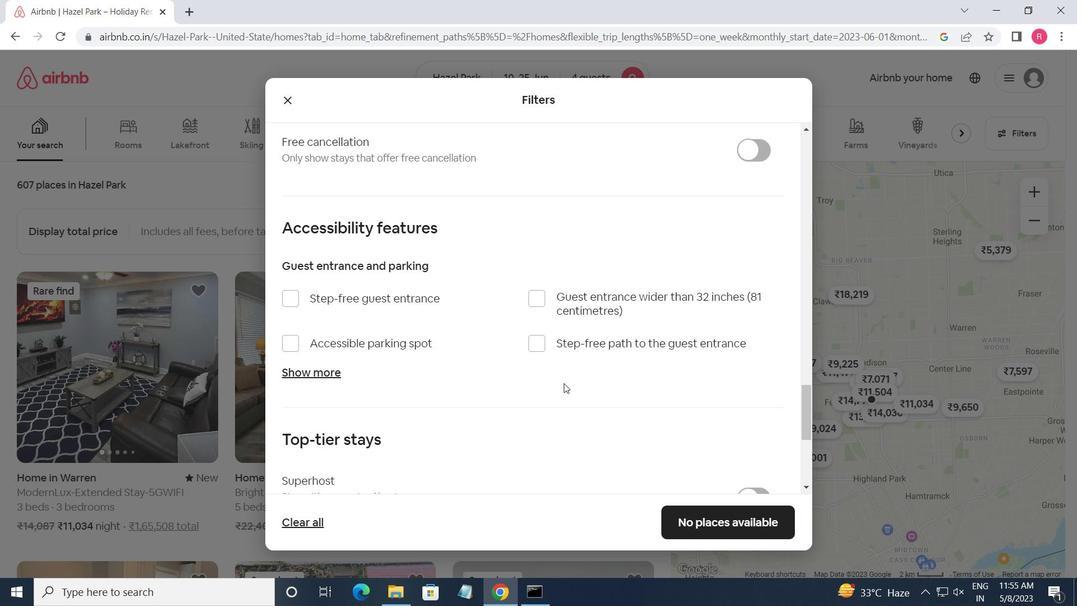 
Action: Mouse scrolled (581, 377) with delta (0, 0)
Screenshot: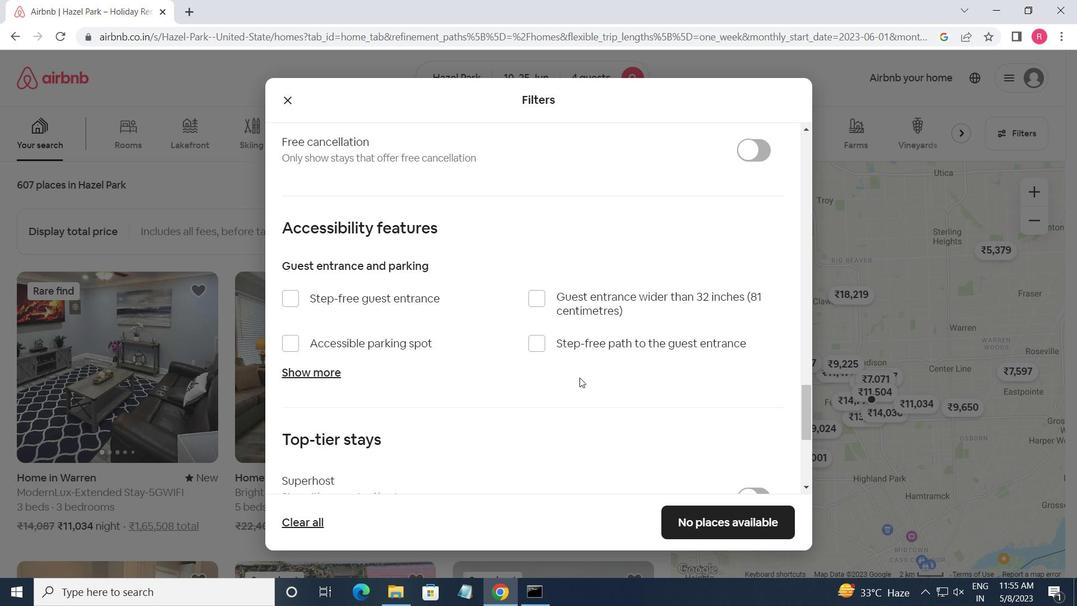 
Action: Mouse scrolled (581, 377) with delta (0, 0)
Screenshot: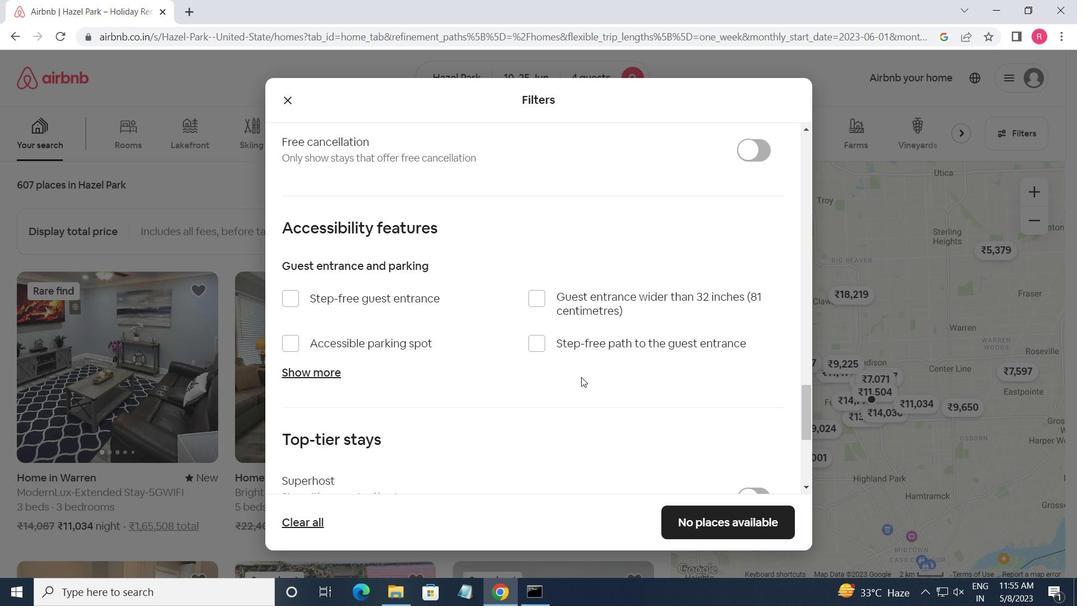 
Action: Mouse moved to (651, 372)
Screenshot: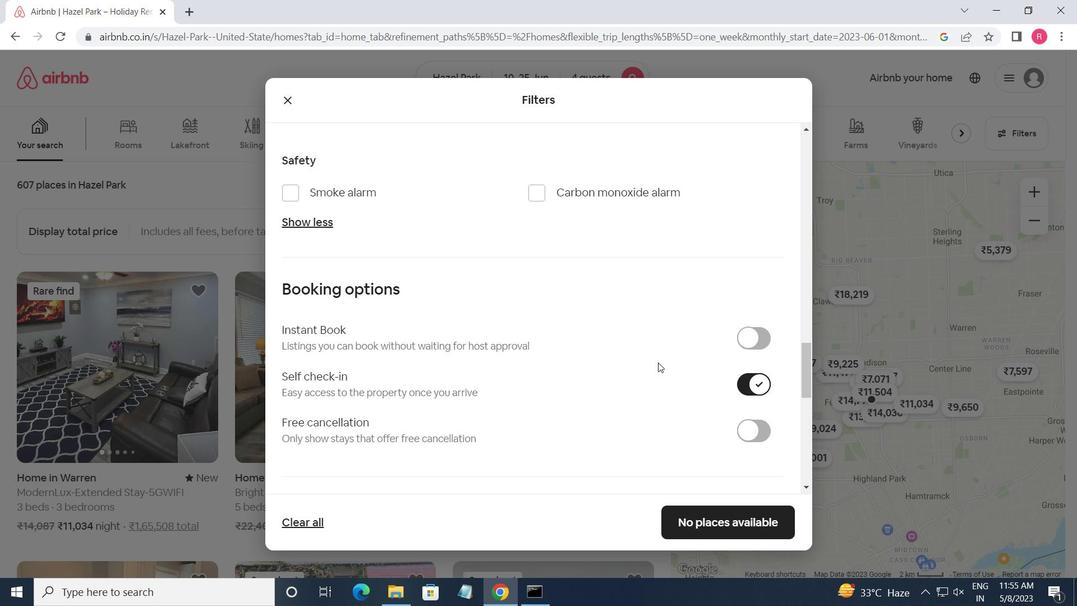 
Action: Mouse scrolled (651, 372) with delta (0, 0)
Screenshot: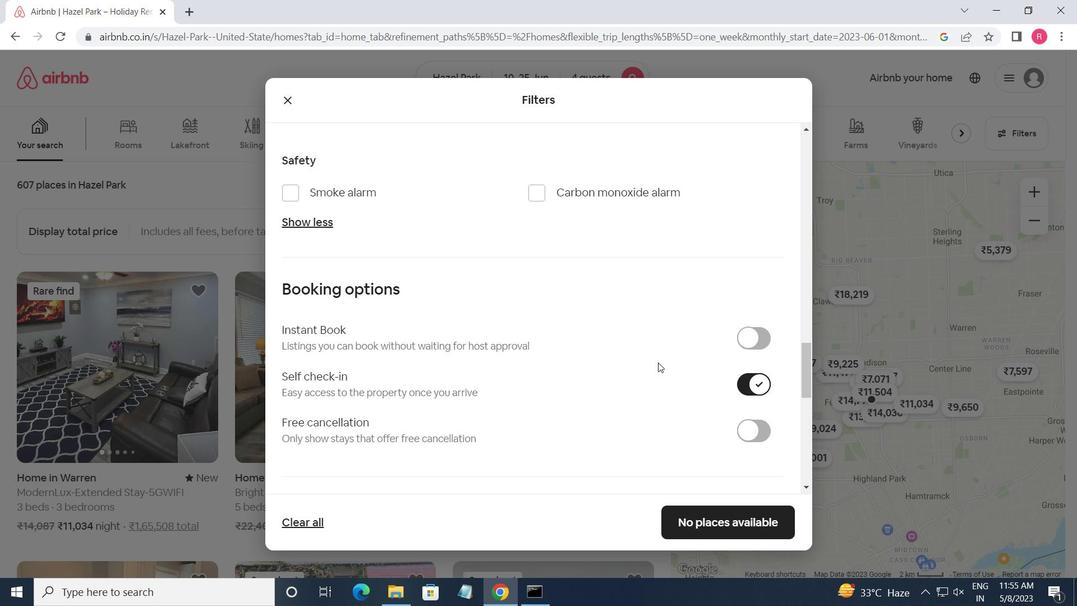 
Action: Mouse moved to (637, 381)
Screenshot: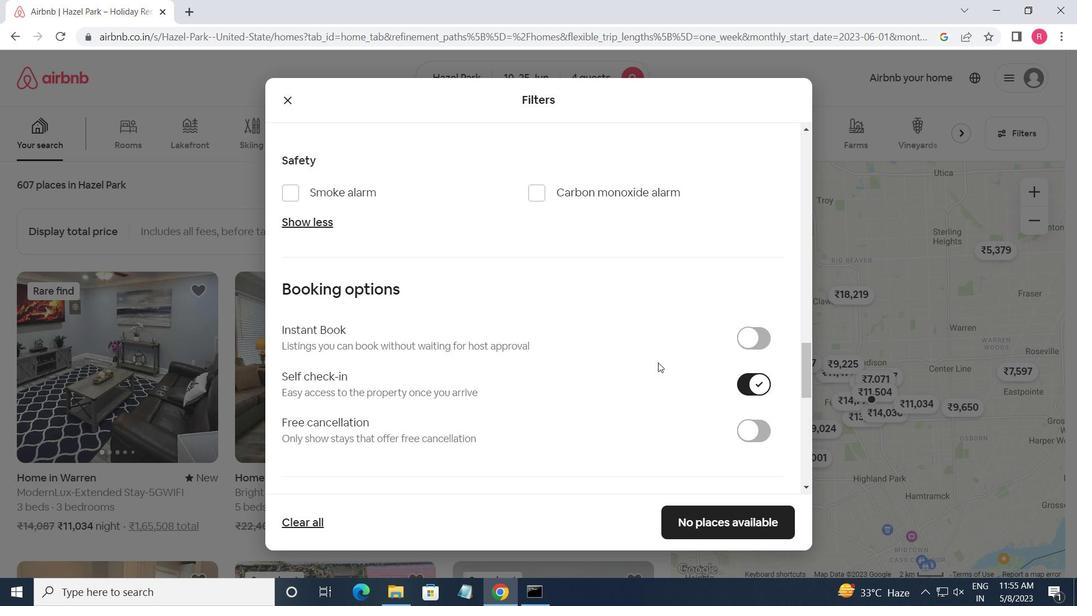 
Action: Mouse scrolled (637, 380) with delta (0, 0)
Screenshot: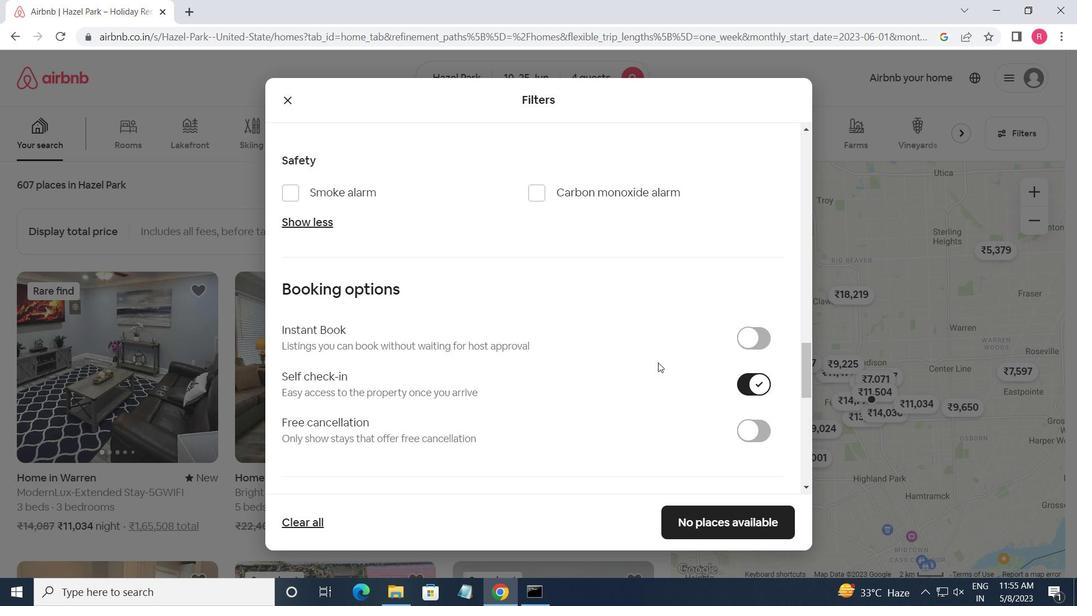 
Action: Mouse moved to (630, 383)
Screenshot: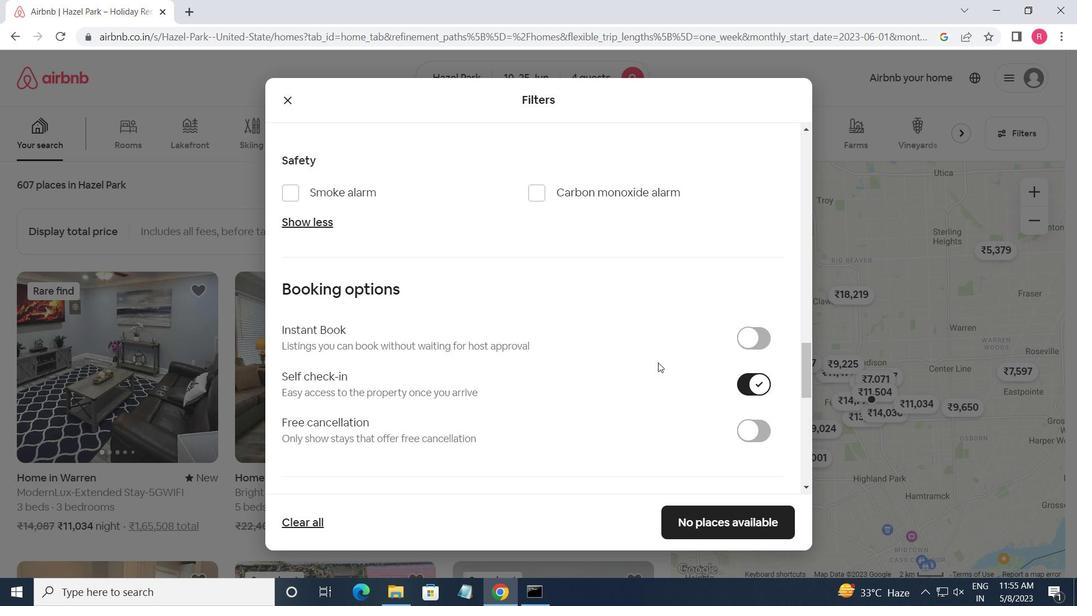 
Action: Mouse scrolled (630, 382) with delta (0, 0)
Screenshot: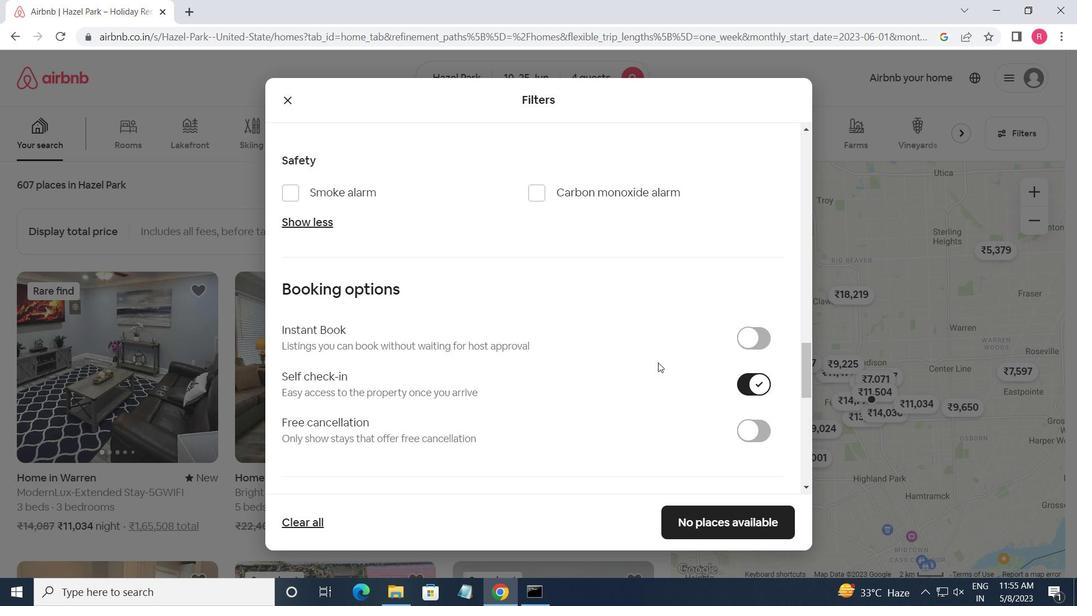 
Action: Mouse moved to (626, 385)
Screenshot: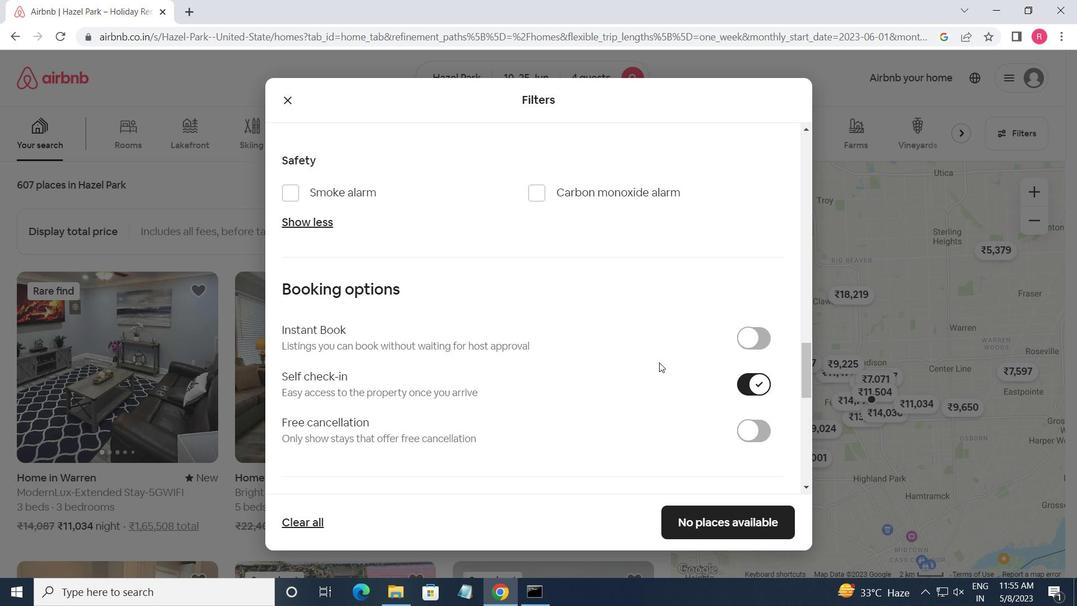 
Action: Mouse scrolled (626, 385) with delta (0, 0)
Screenshot: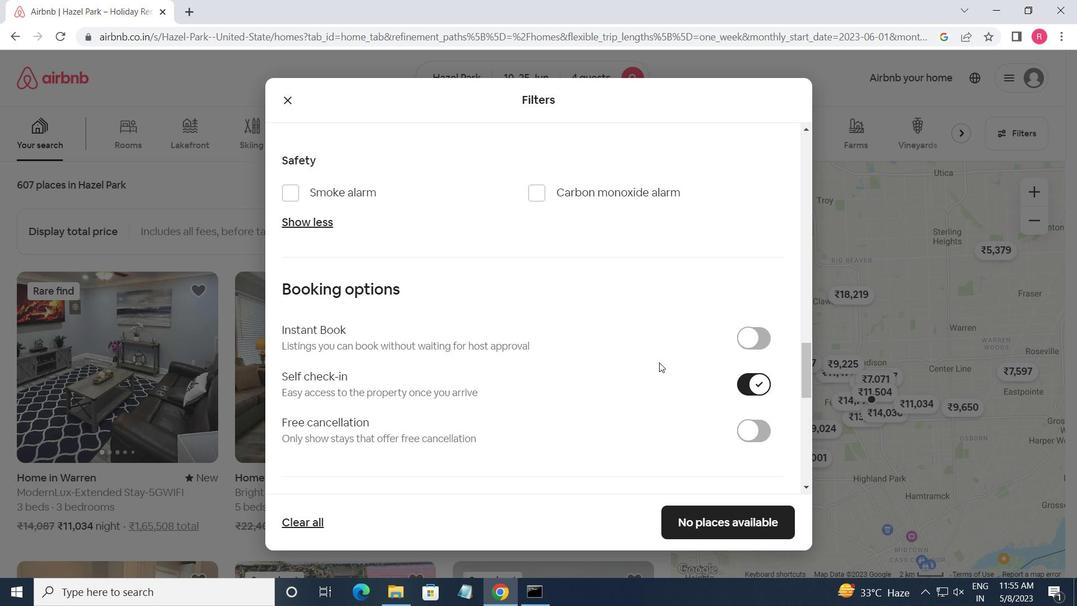 
Action: Mouse moved to (619, 387)
Screenshot: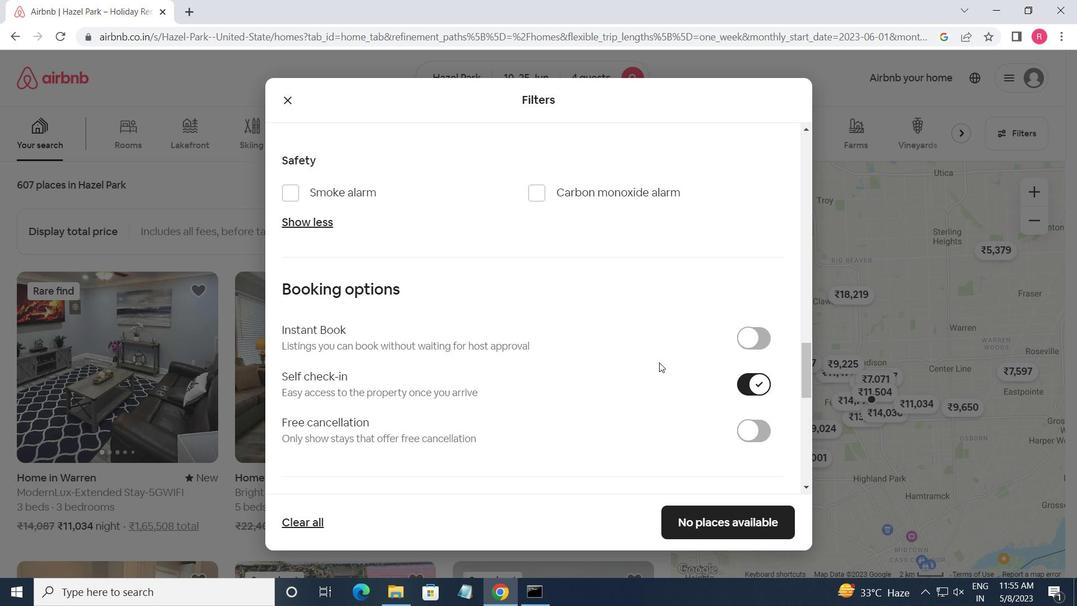 
Action: Mouse scrolled (619, 387) with delta (0, 0)
Screenshot: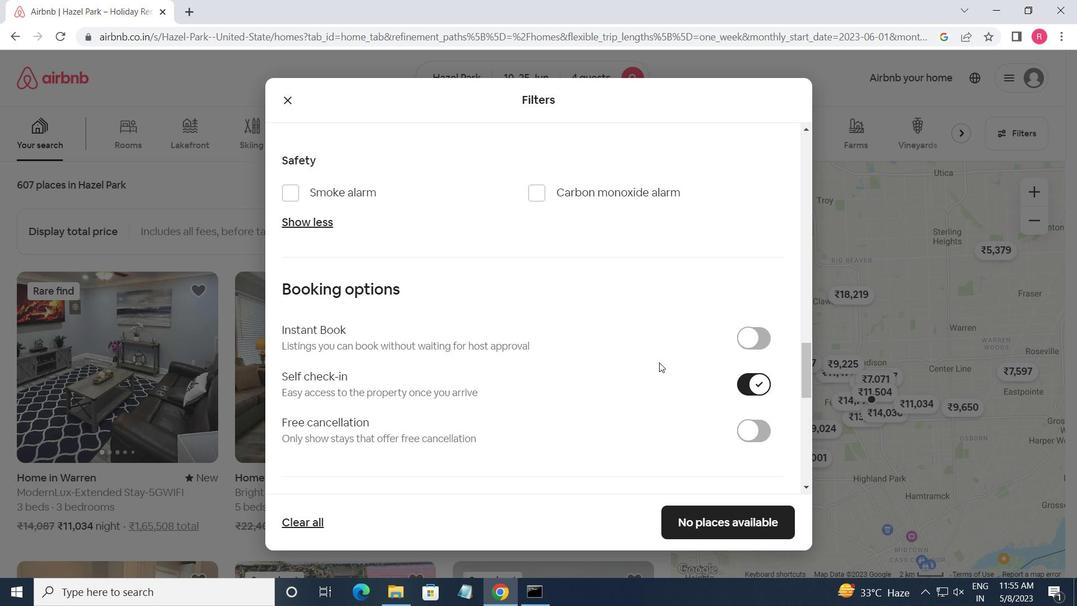 
Action: Mouse moved to (496, 407)
Screenshot: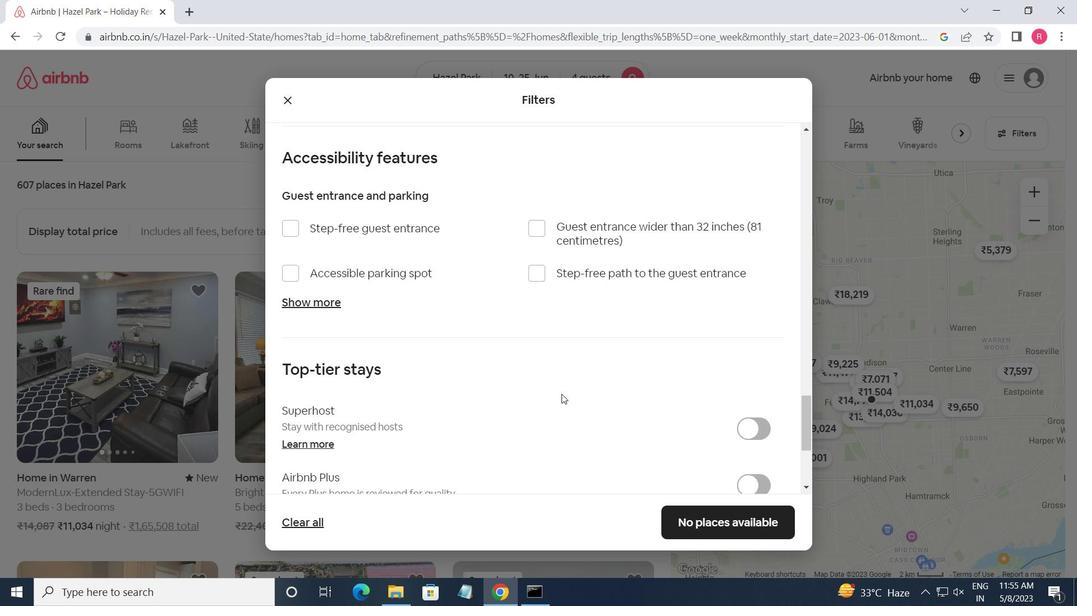 
Action: Mouse scrolled (496, 406) with delta (0, 0)
Screenshot: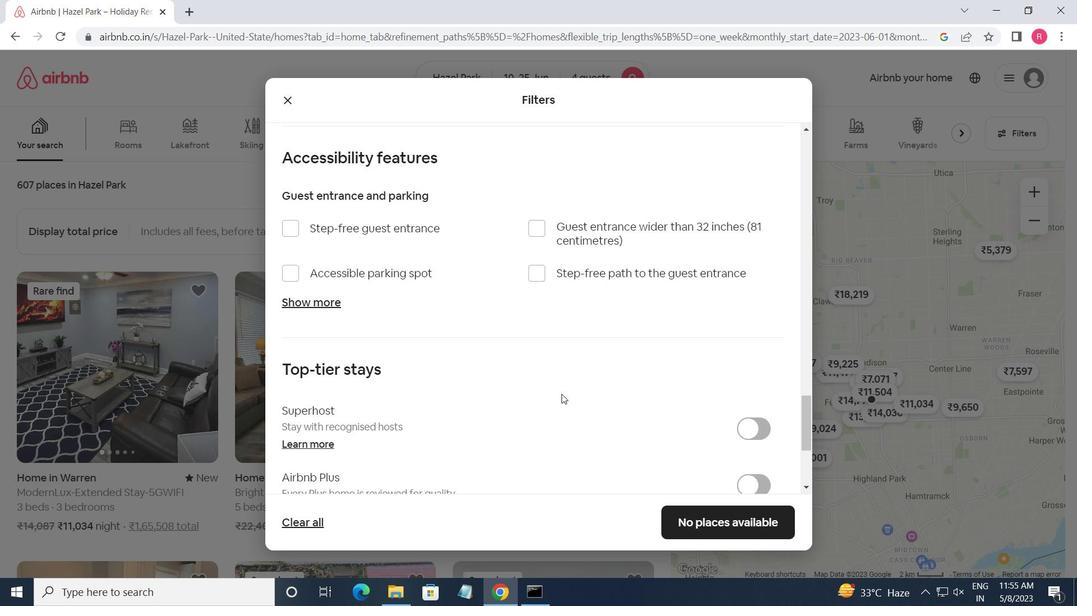 
Action: Mouse moved to (478, 414)
Screenshot: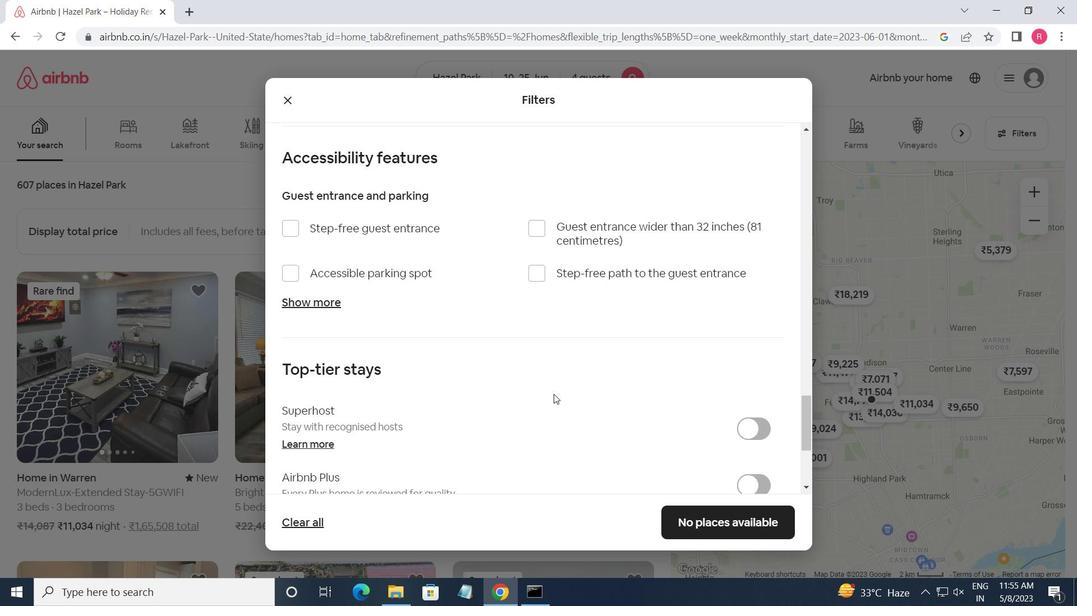 
Action: Mouse scrolled (478, 413) with delta (0, 0)
Screenshot: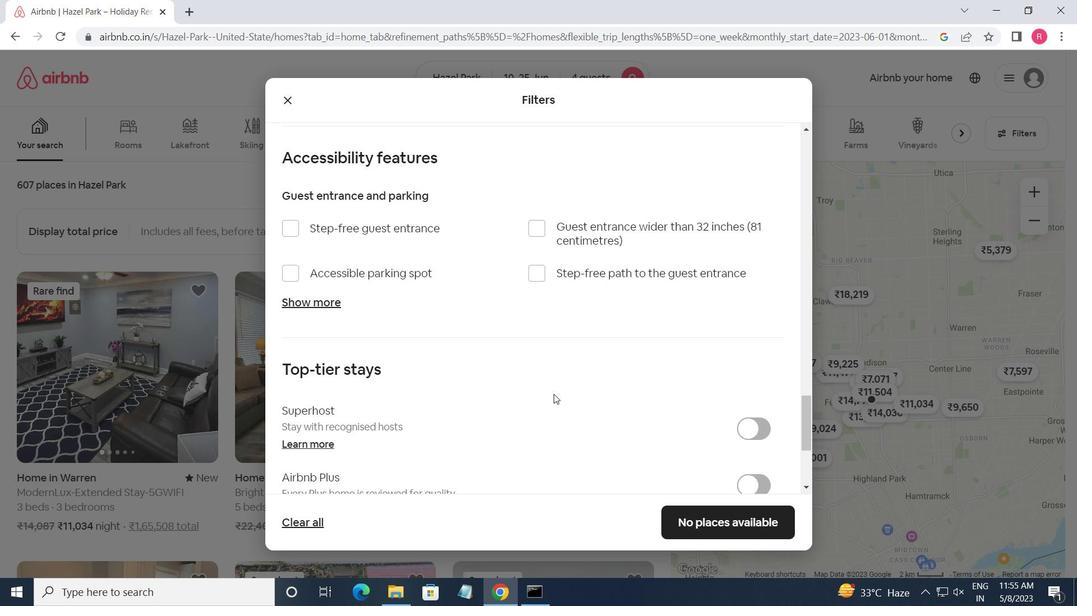 
Action: Mouse moved to (462, 418)
Screenshot: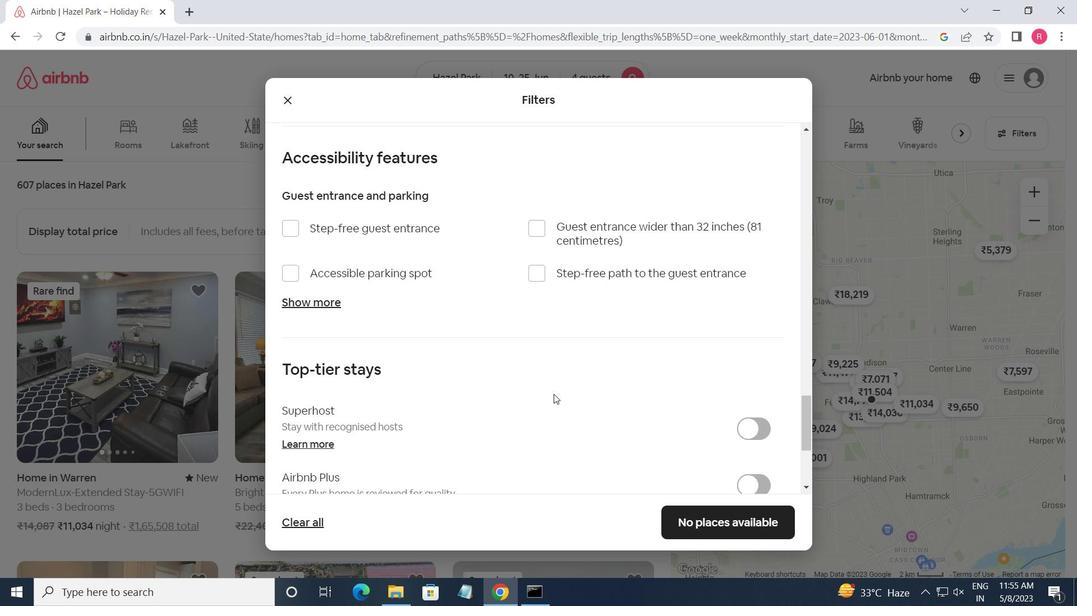
Action: Mouse scrolled (462, 417) with delta (0, 0)
Screenshot: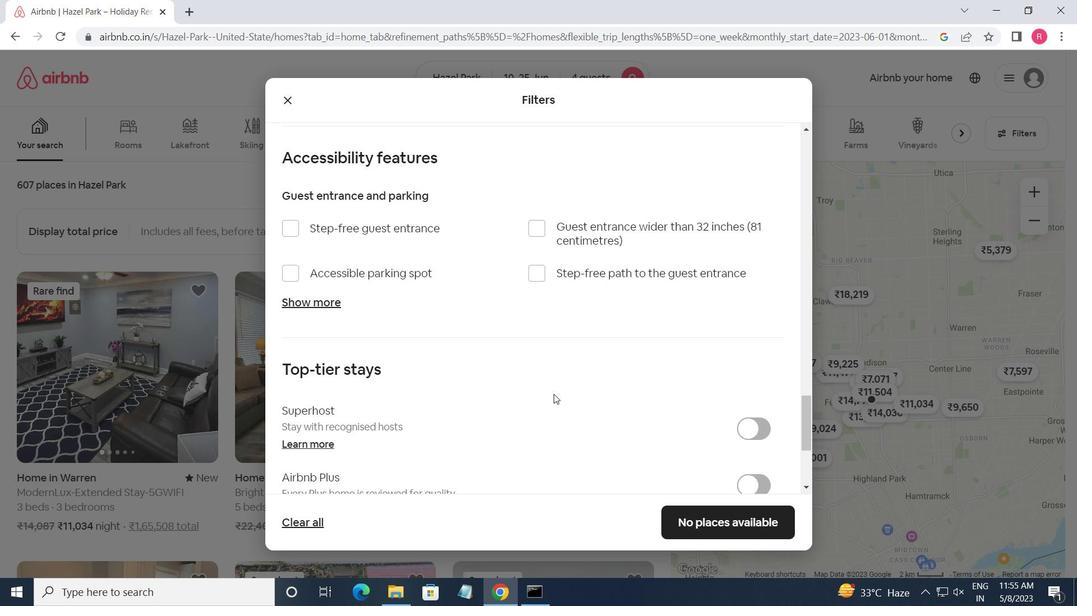 
Action: Mouse moved to (445, 420)
Screenshot: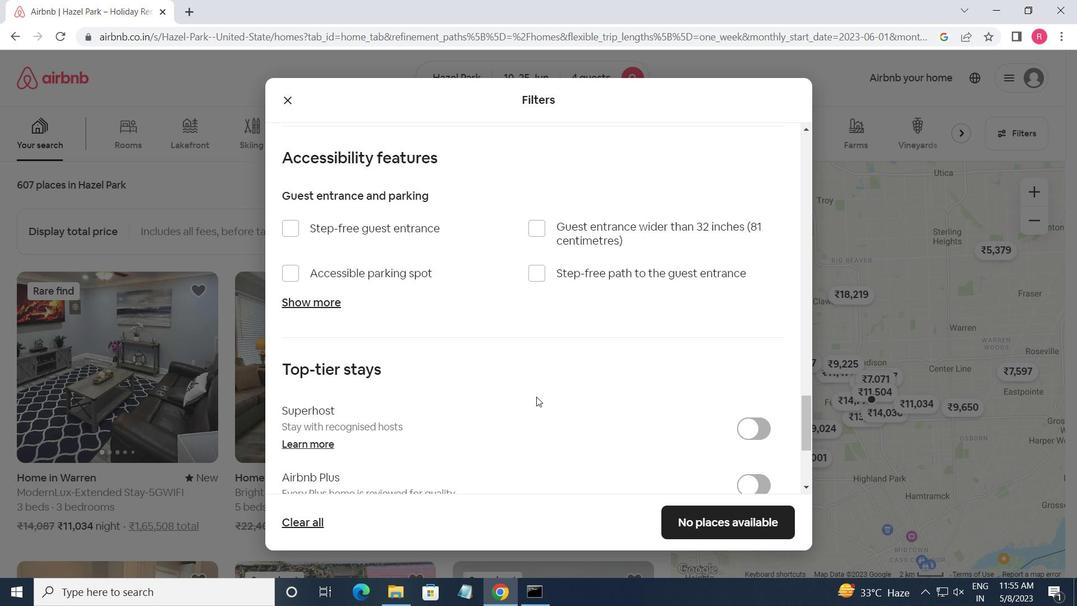 
Action: Mouse scrolled (445, 419) with delta (0, 0)
Screenshot: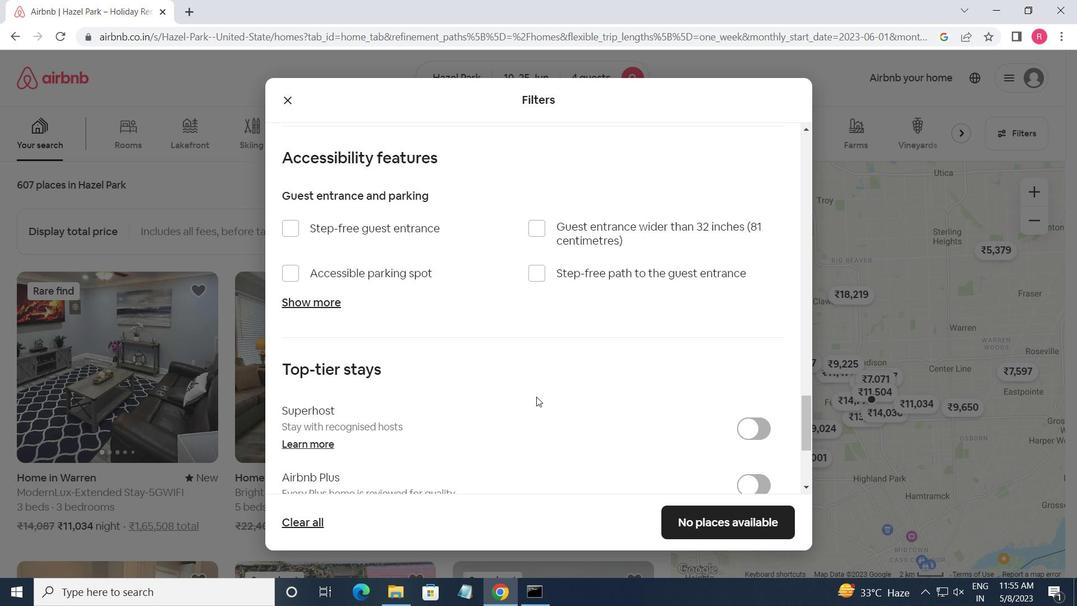 
Action: Mouse moved to (410, 424)
Screenshot: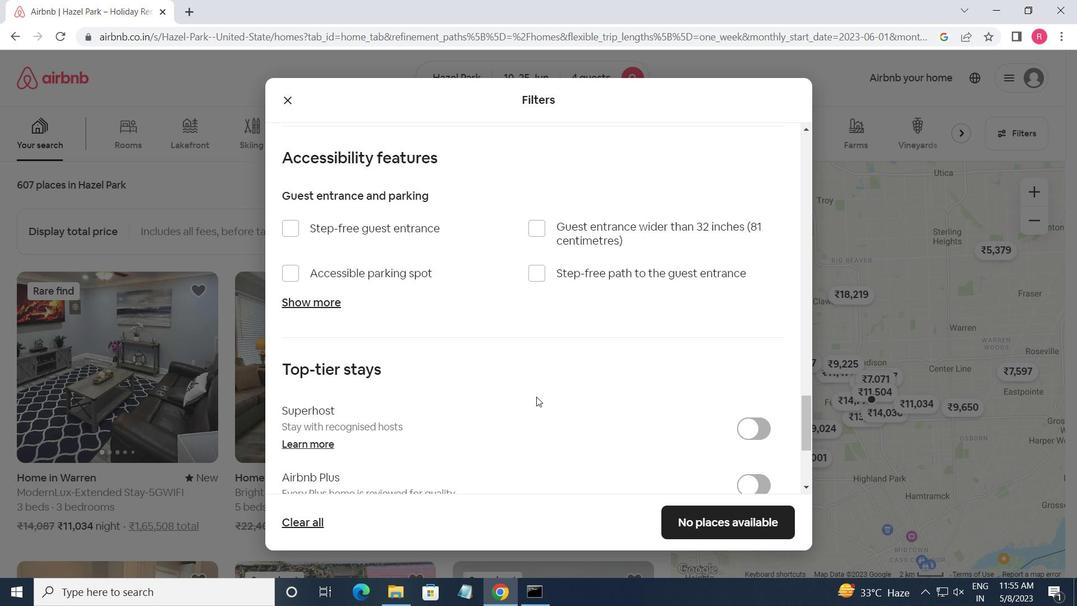 
Action: Mouse scrolled (410, 423) with delta (0, 0)
Screenshot: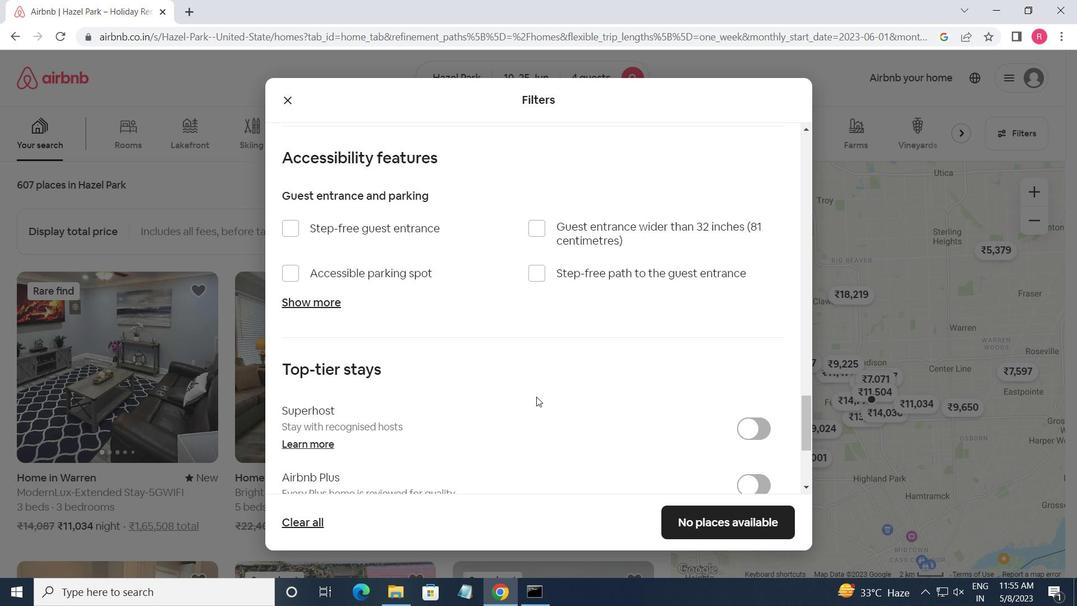 
Action: Mouse moved to (291, 400)
Screenshot: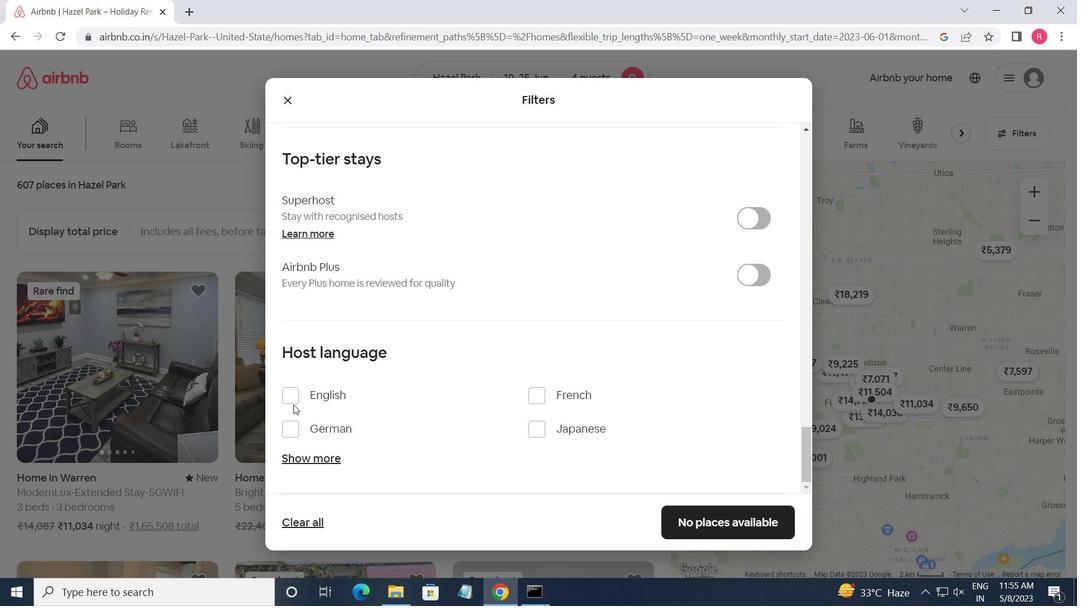 
Action: Mouse pressed left at (291, 400)
Screenshot: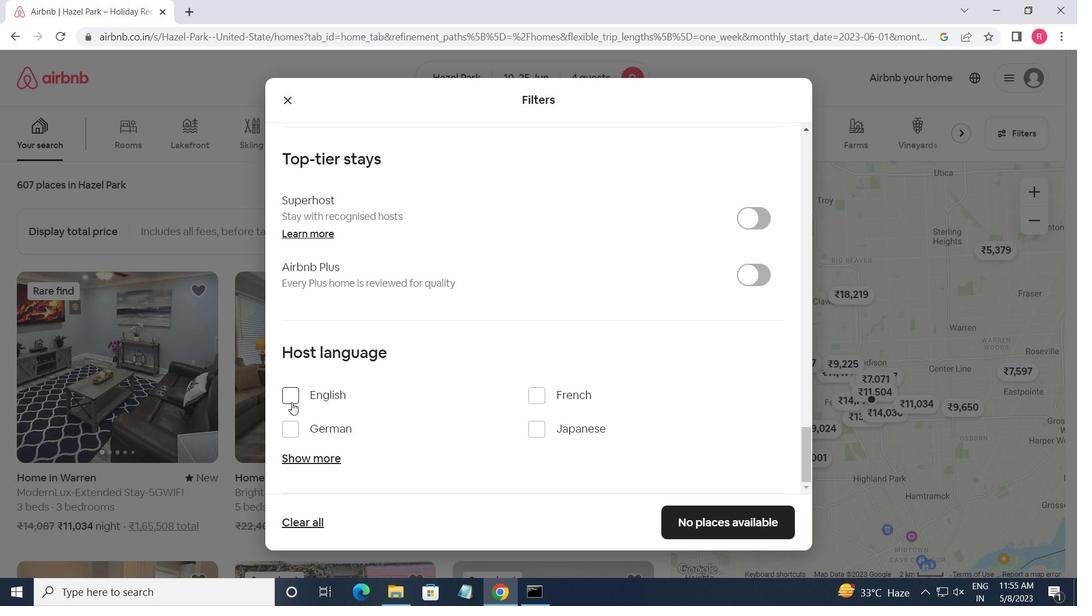 
Action: Mouse moved to (671, 518)
Screenshot: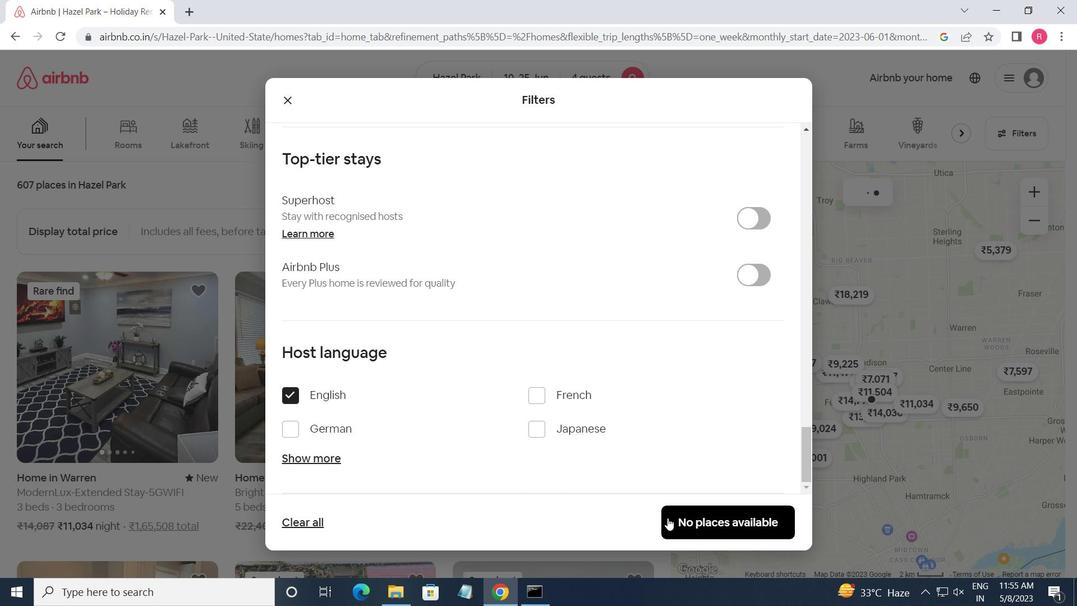 
Action: Mouse pressed left at (671, 518)
Screenshot: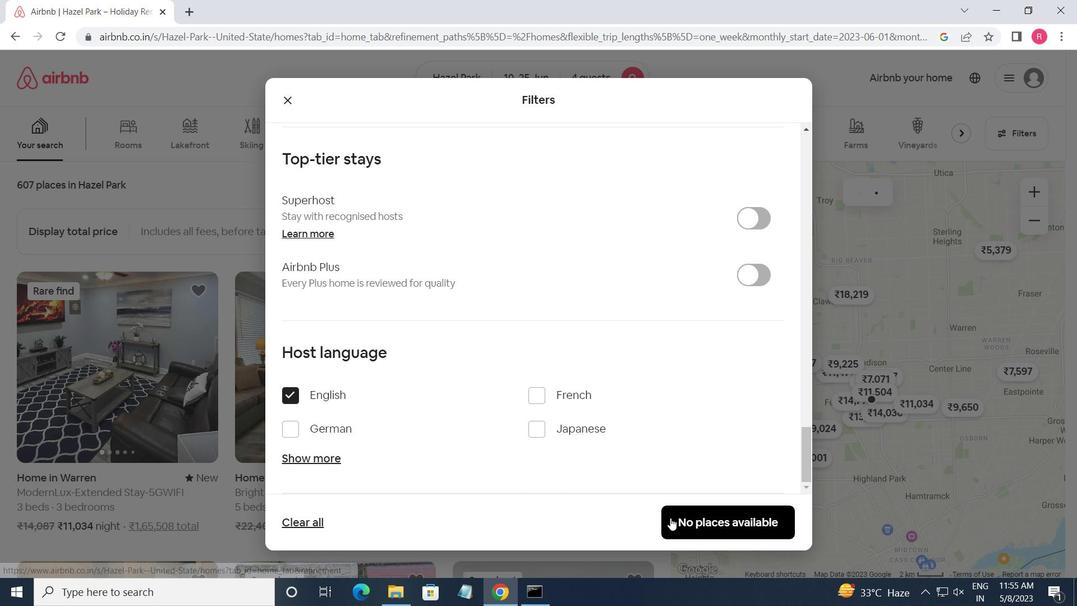 
Action: Mouse moved to (672, 518)
Screenshot: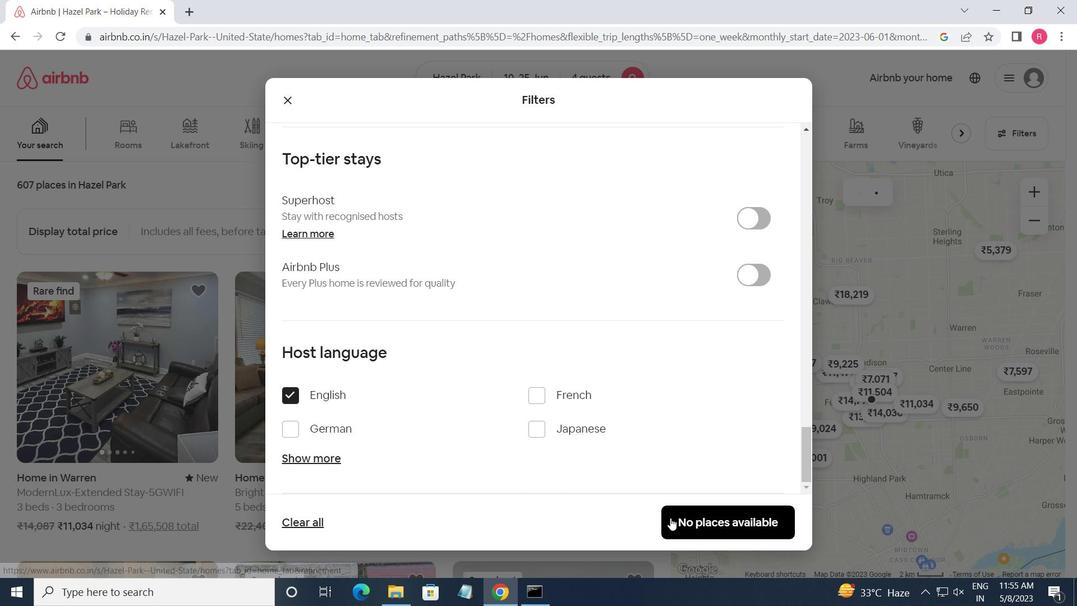 
